 Task: Look for space in Haikou, China from 11th June, 2023 to 15th June, 2023 for 2 adults in price range Rs.7000 to Rs.16000. Place can be private room with 1  bedroom having 2 beds and 1 bathroom. Property type can be house, flat, guest house, hotel. Booking option can be shelf check-in. Required host language is Chinese (Simplified).
Action: Mouse moved to (419, 112)
Screenshot: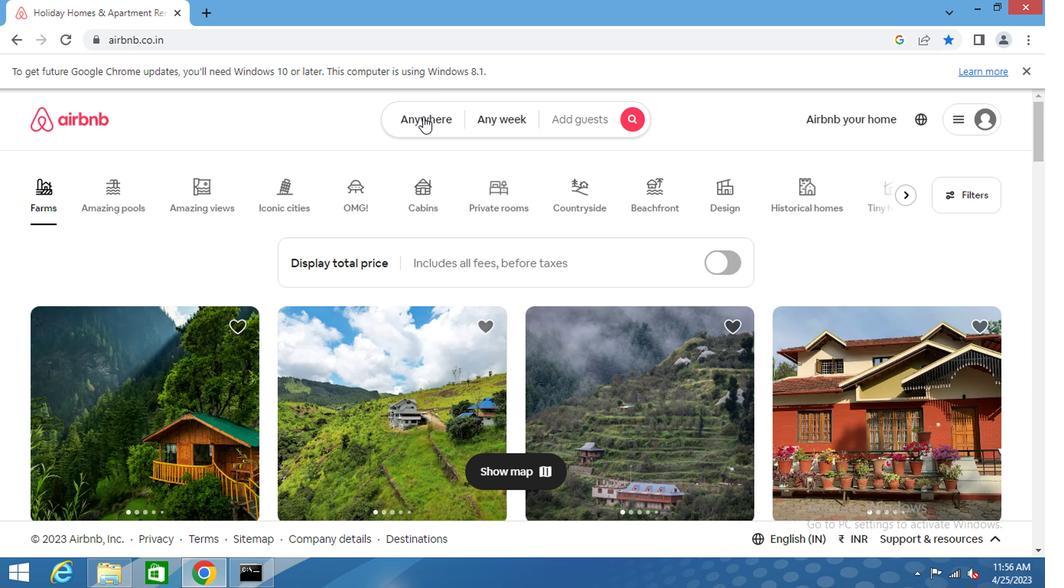 
Action: Mouse pressed left at (419, 112)
Screenshot: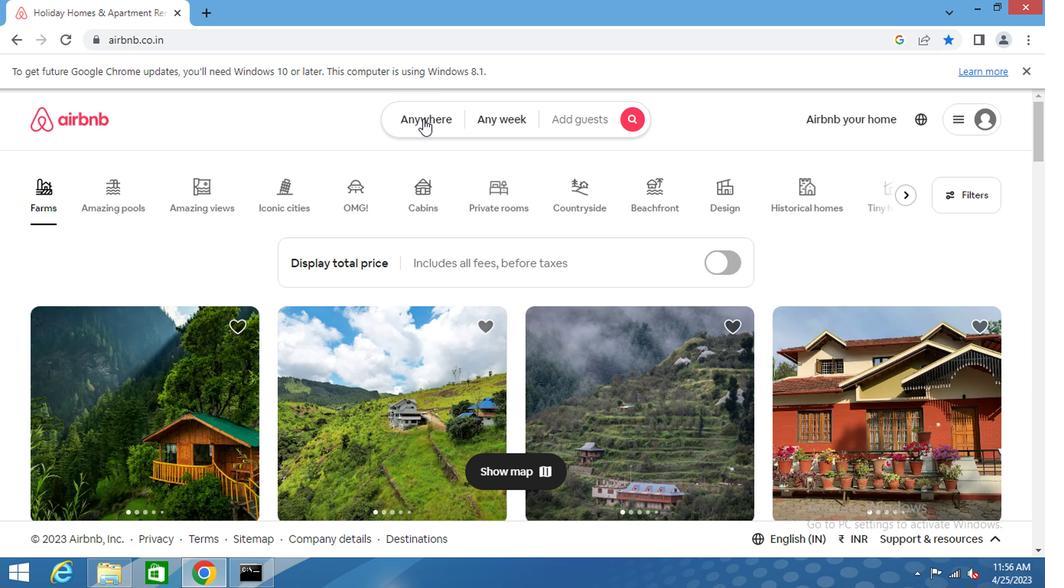 
Action: Mouse moved to (368, 160)
Screenshot: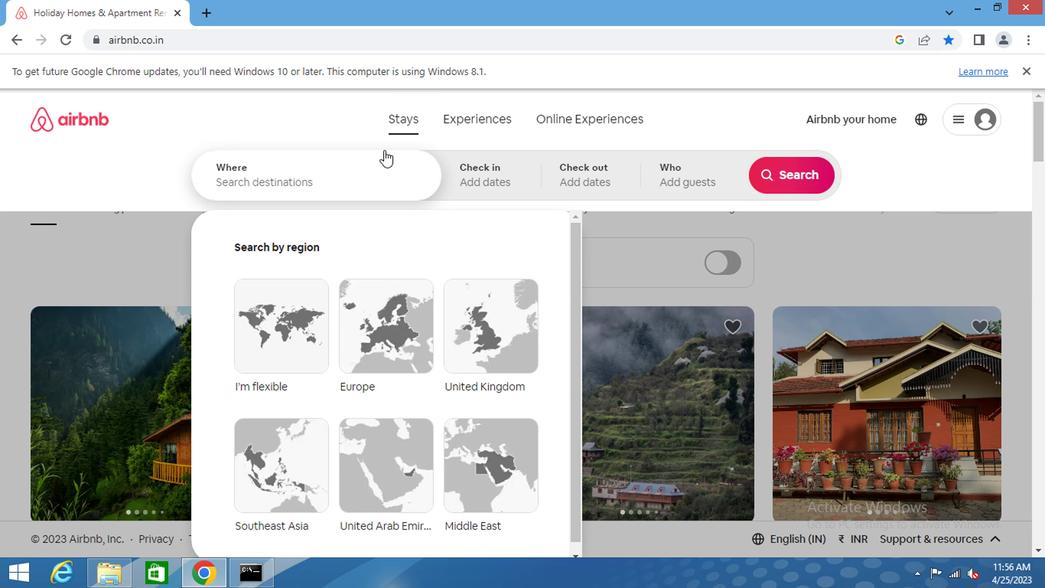 
Action: Mouse pressed left at (368, 160)
Screenshot: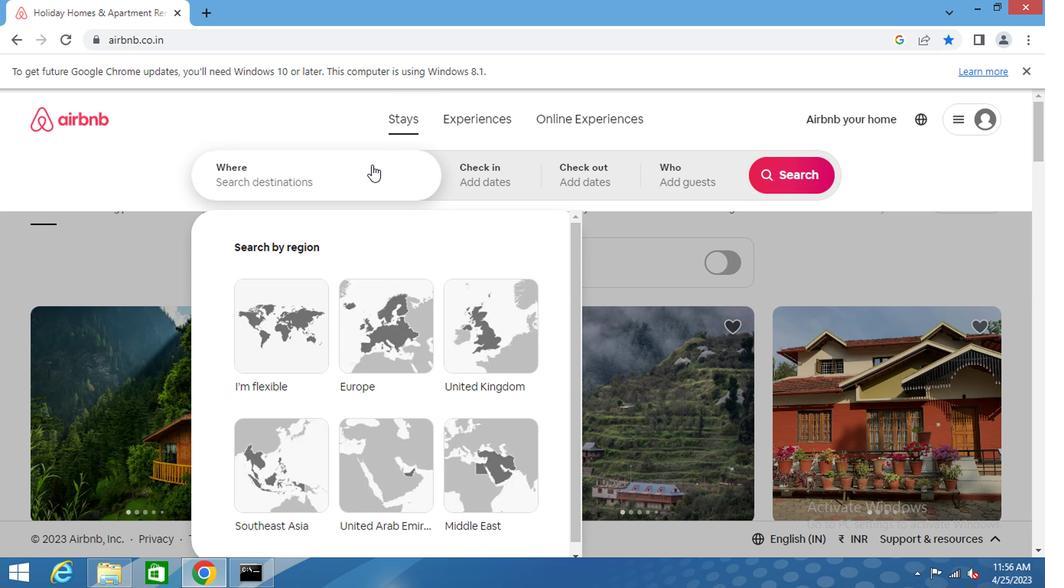 
Action: Mouse moved to (368, 165)
Screenshot: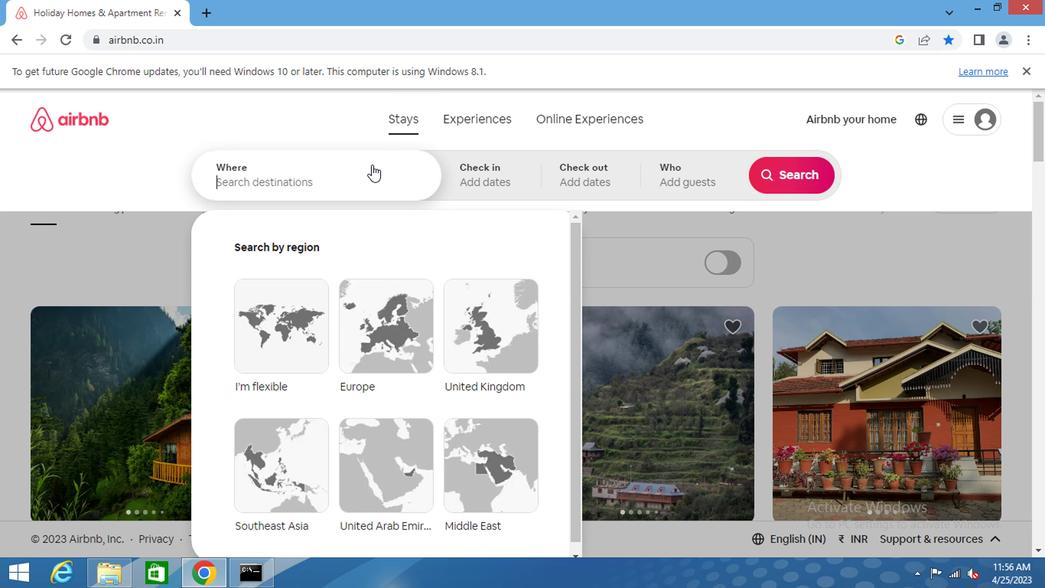 
Action: Key pressed haikou<Key.space>china<Key.enter>
Screenshot: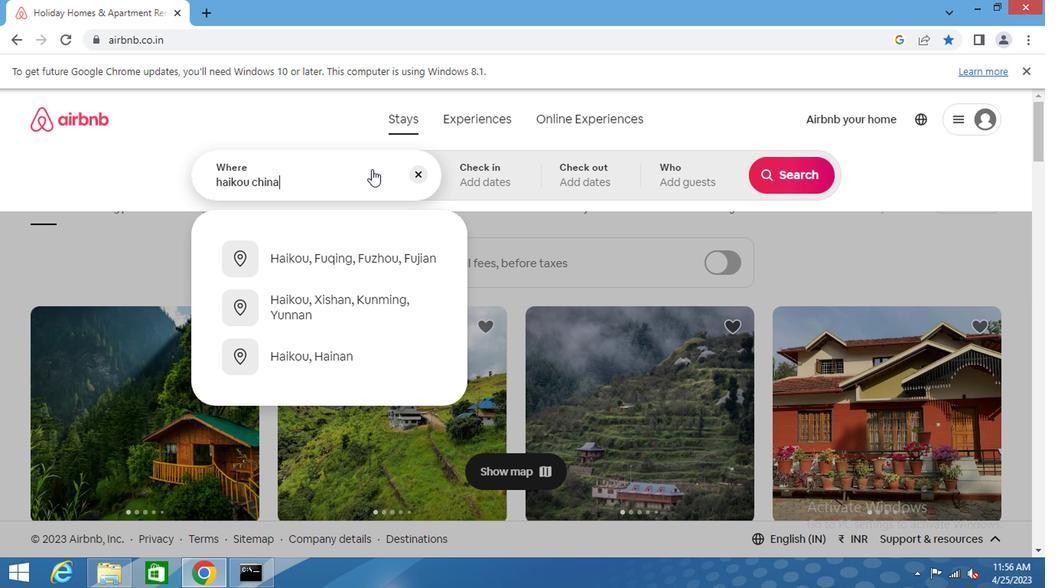 
Action: Mouse moved to (776, 296)
Screenshot: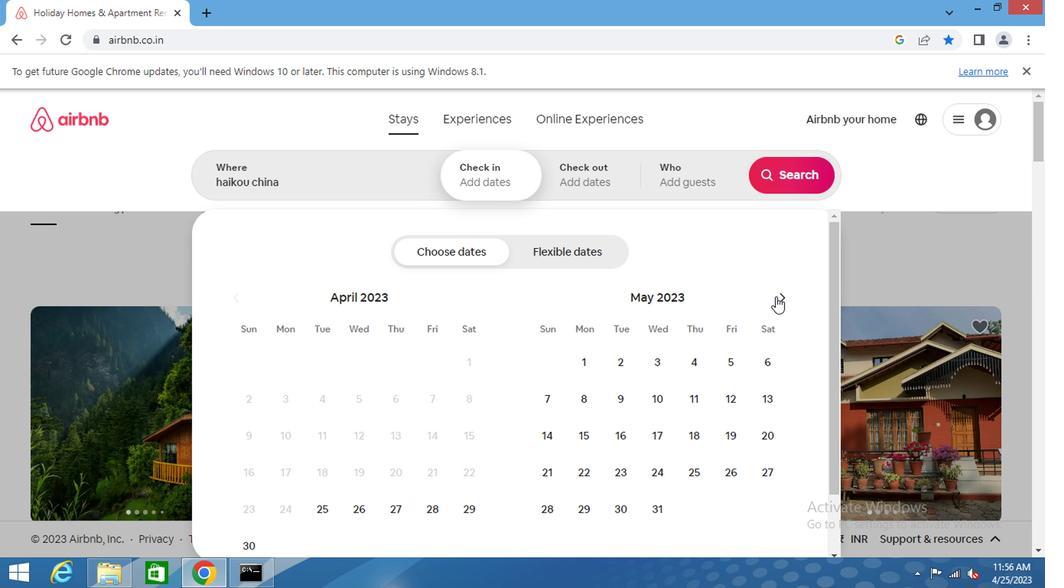 
Action: Mouse pressed left at (776, 296)
Screenshot: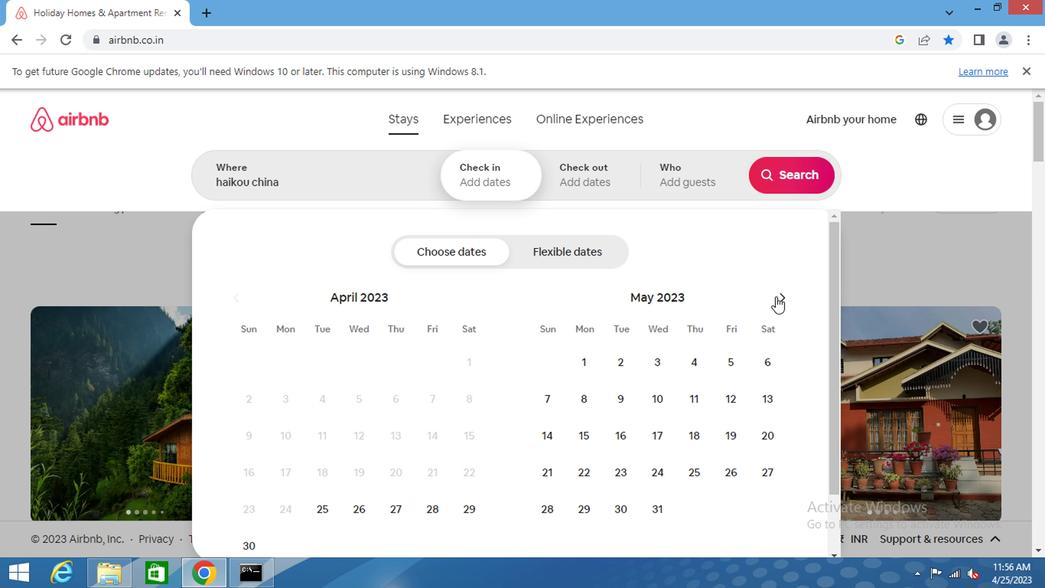 
Action: Mouse moved to (549, 452)
Screenshot: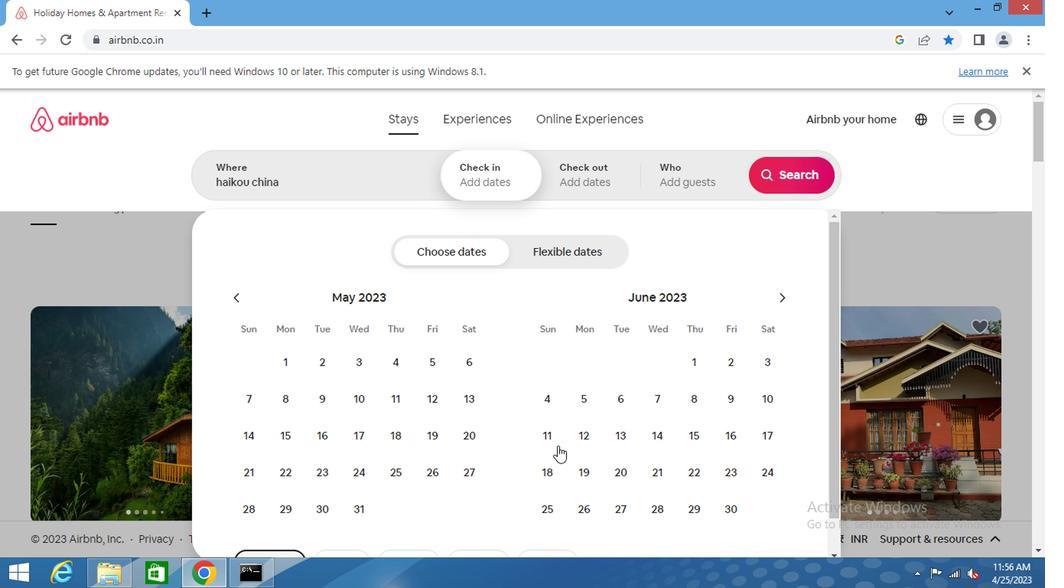 
Action: Mouse pressed left at (549, 452)
Screenshot: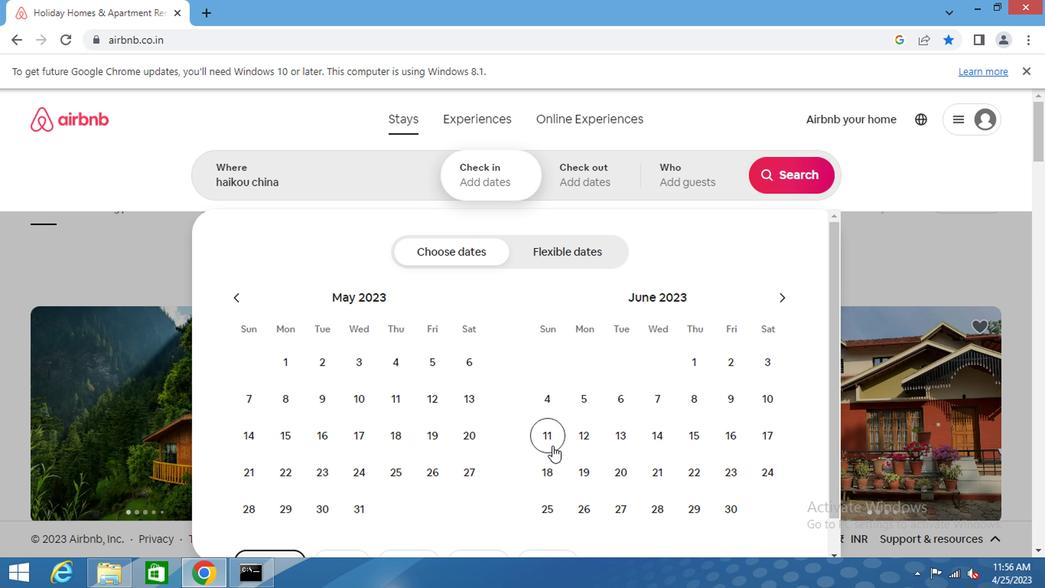 
Action: Mouse moved to (688, 443)
Screenshot: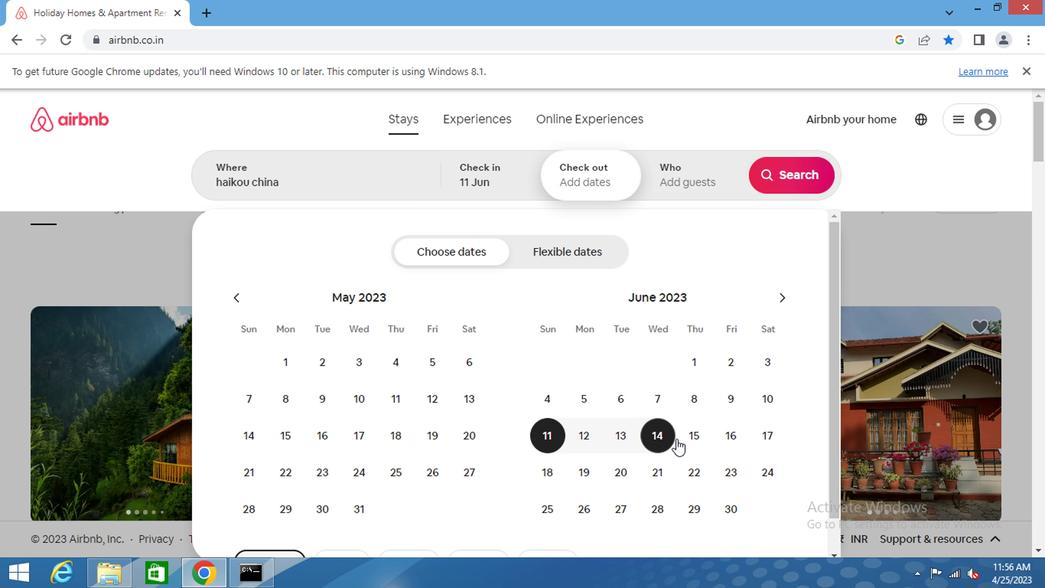 
Action: Mouse pressed left at (688, 443)
Screenshot: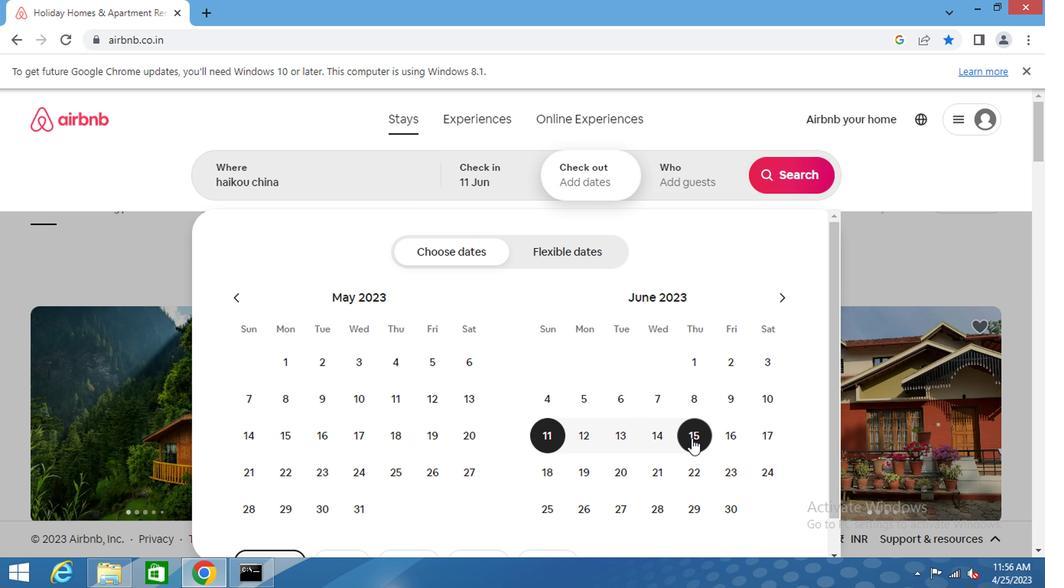 
Action: Mouse moved to (699, 175)
Screenshot: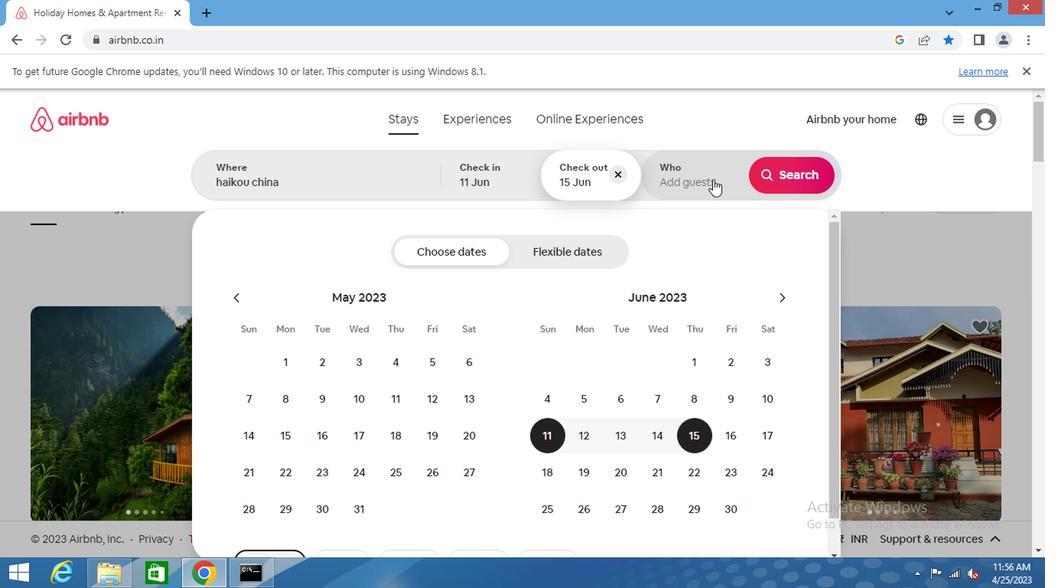 
Action: Mouse pressed left at (699, 175)
Screenshot: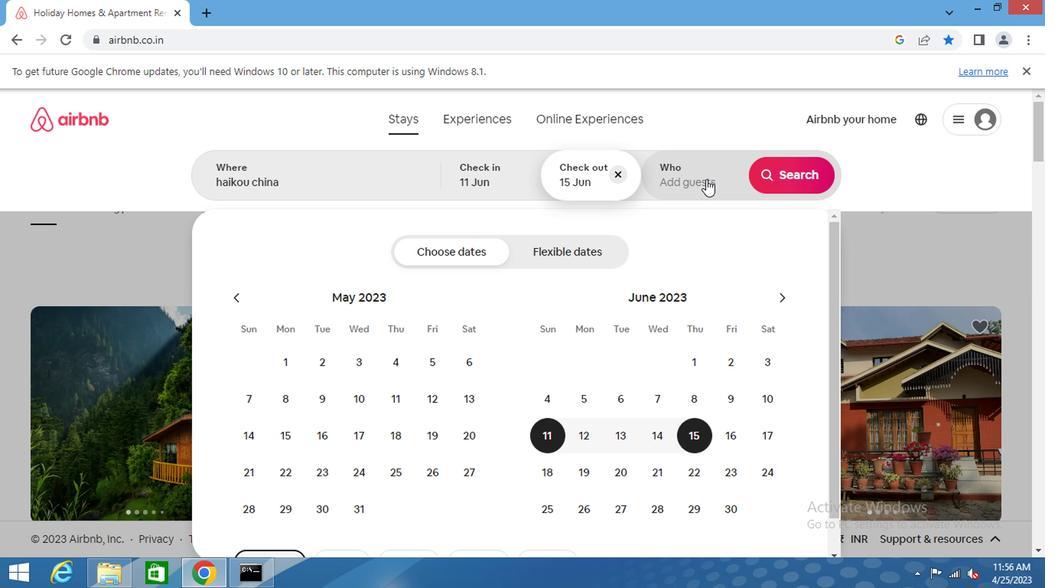 
Action: Mouse moved to (795, 257)
Screenshot: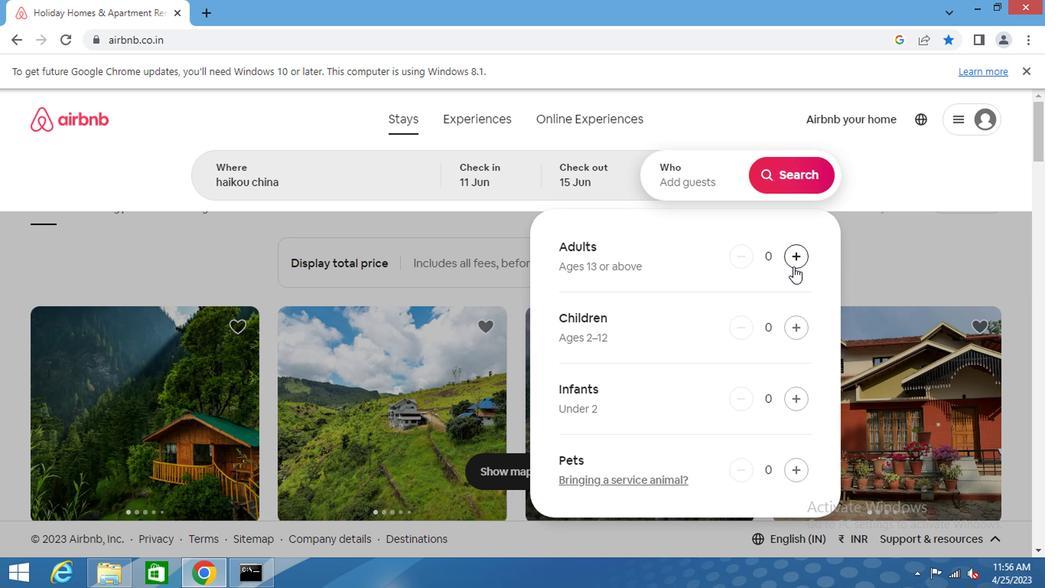 
Action: Mouse pressed left at (795, 257)
Screenshot: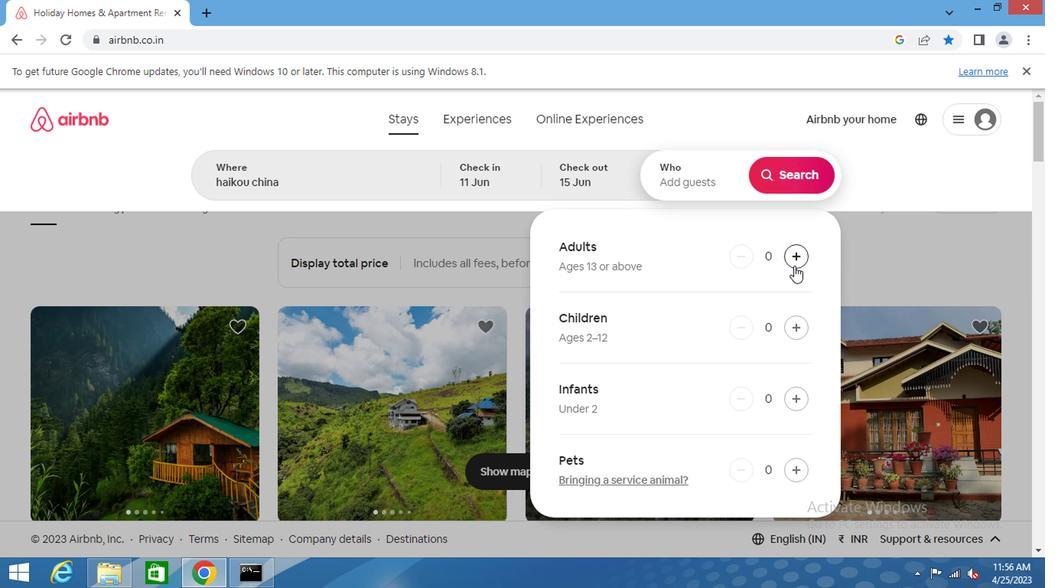 
Action: Mouse pressed left at (795, 257)
Screenshot: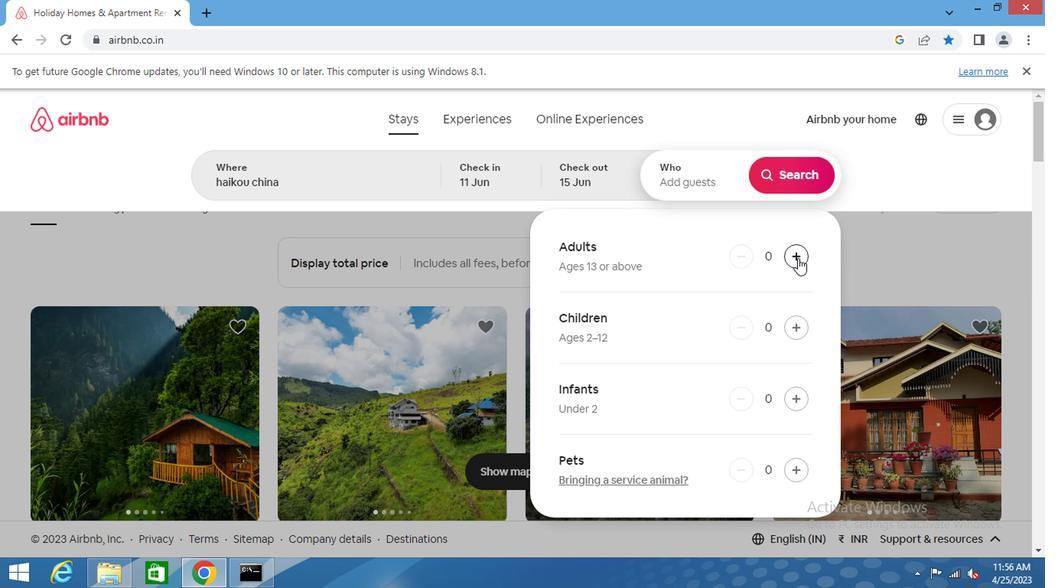 
Action: Mouse moved to (787, 184)
Screenshot: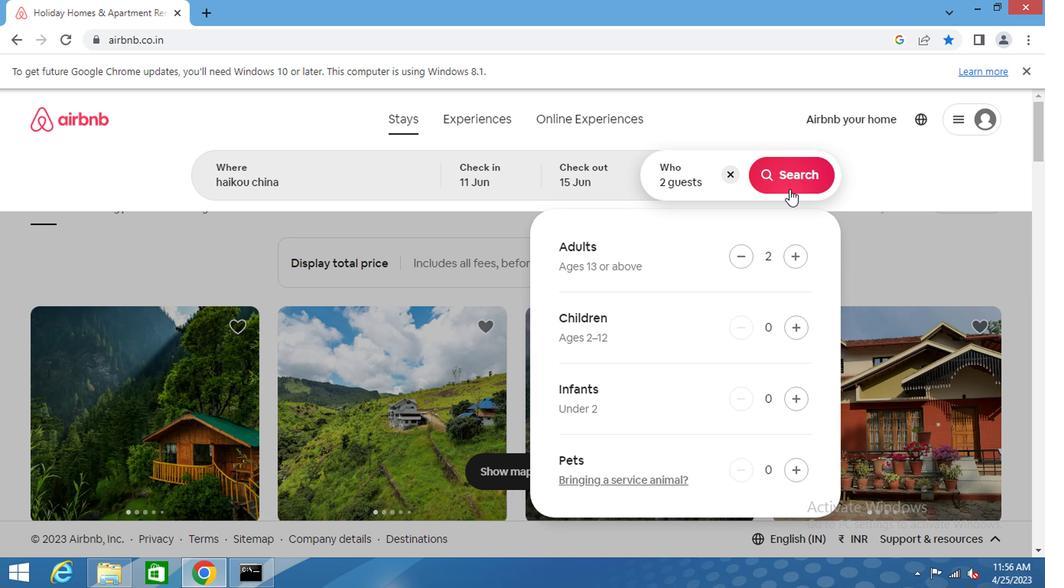 
Action: Mouse pressed left at (787, 184)
Screenshot: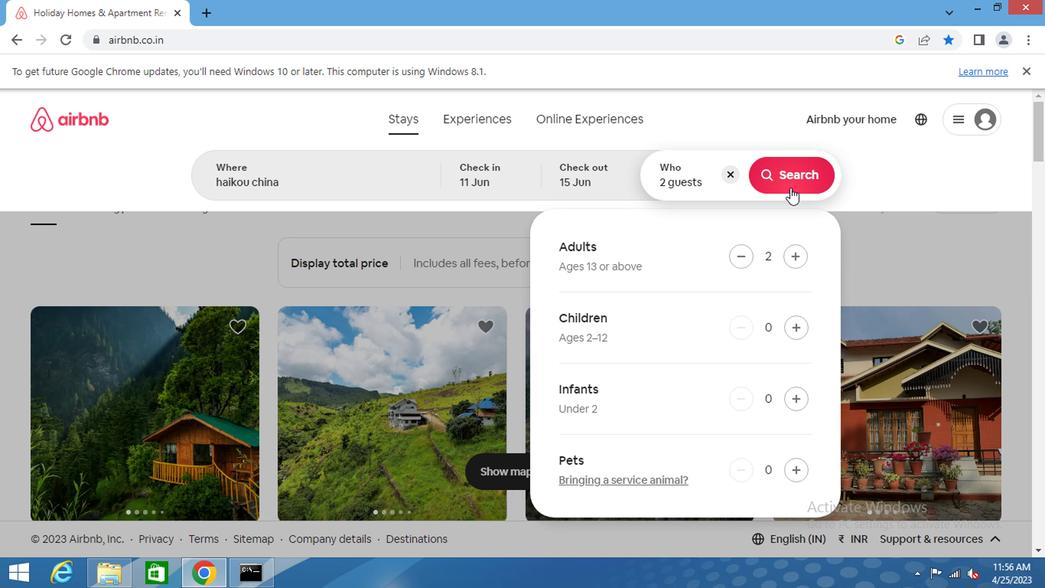 
Action: Mouse moved to (960, 174)
Screenshot: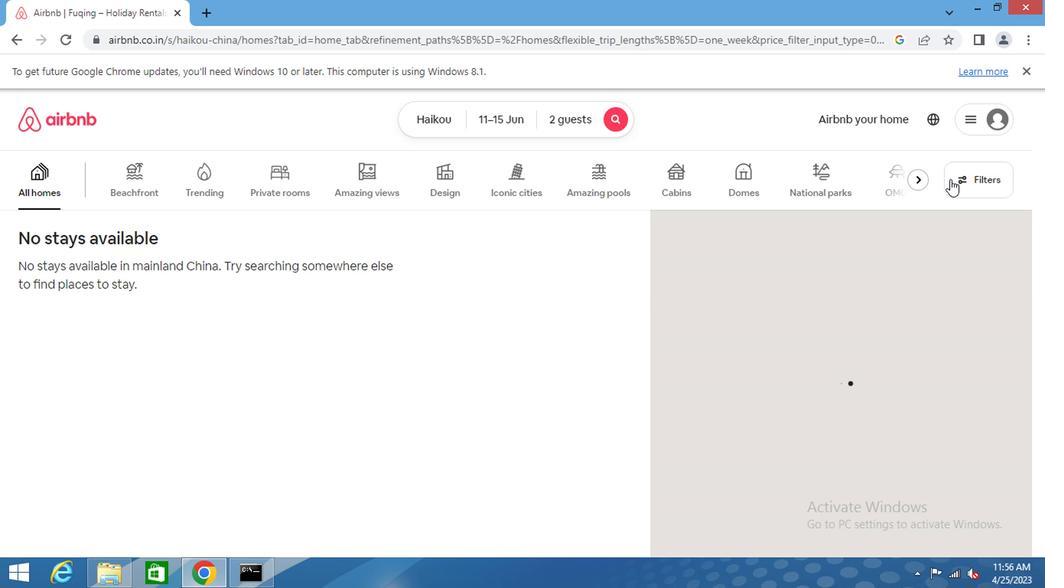 
Action: Mouse pressed left at (960, 174)
Screenshot: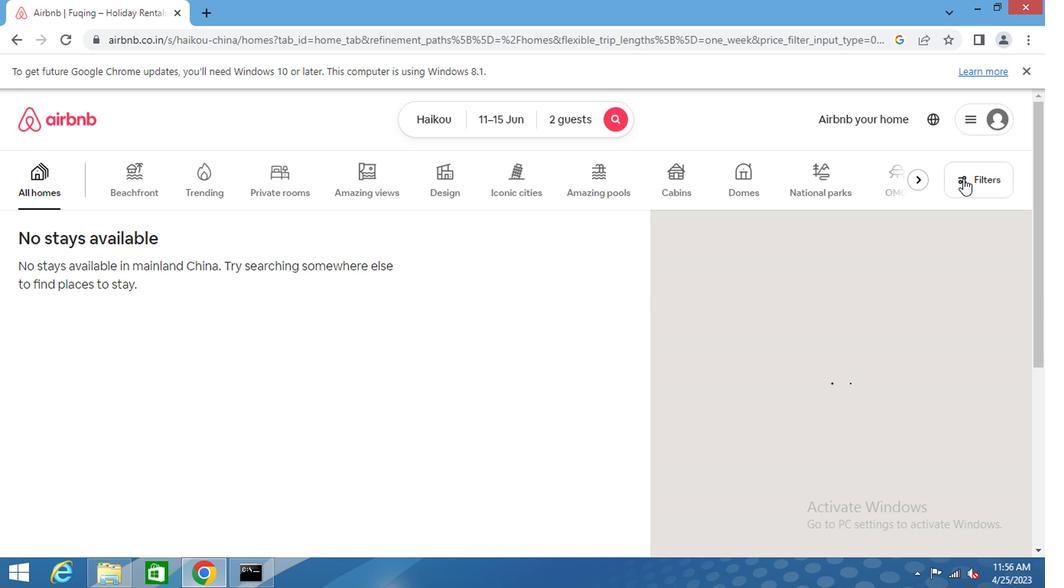 
Action: Mouse moved to (361, 276)
Screenshot: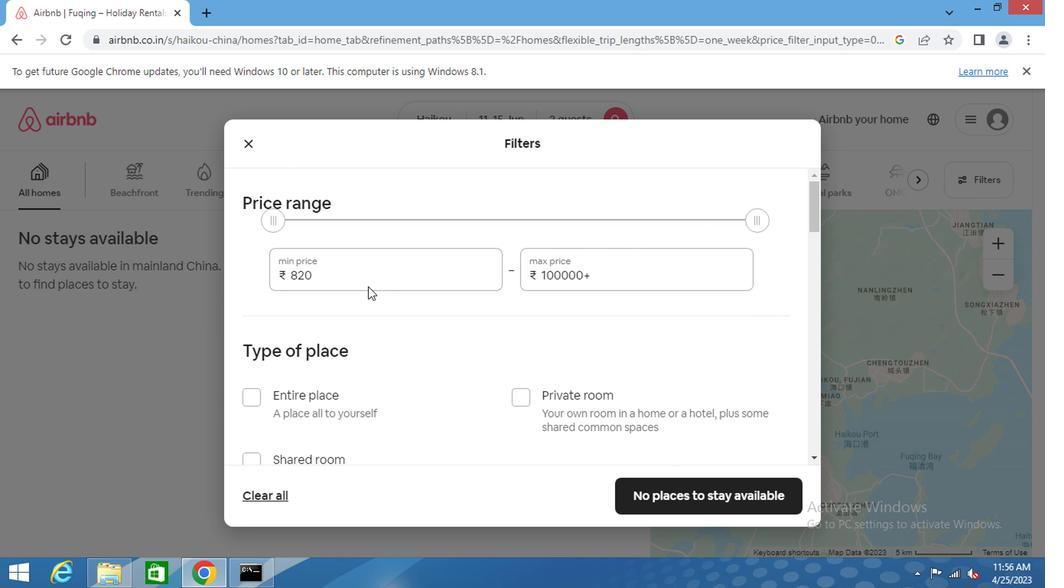 
Action: Mouse pressed left at (361, 276)
Screenshot: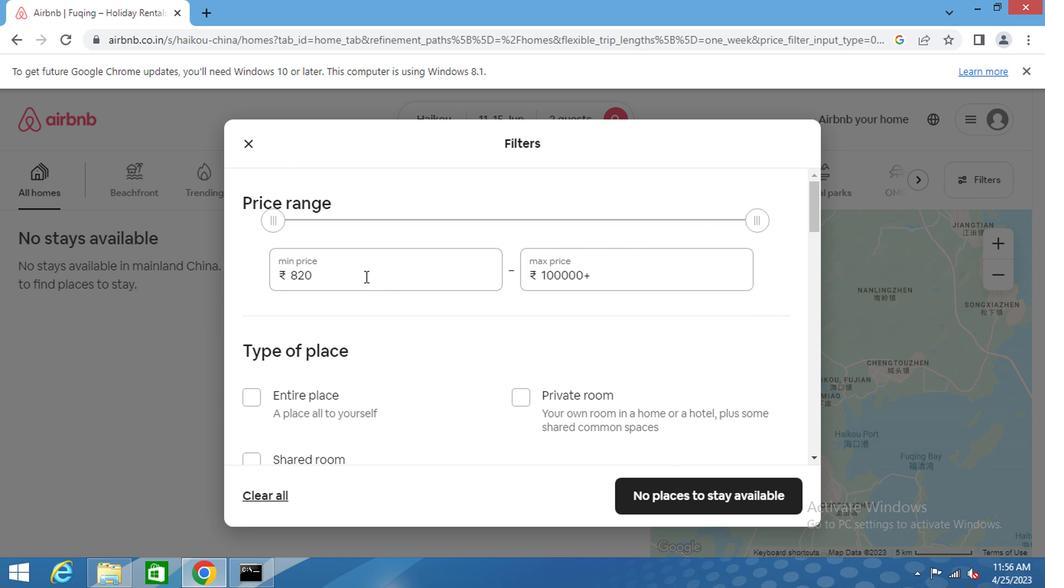 
Action: Mouse pressed left at (361, 276)
Screenshot: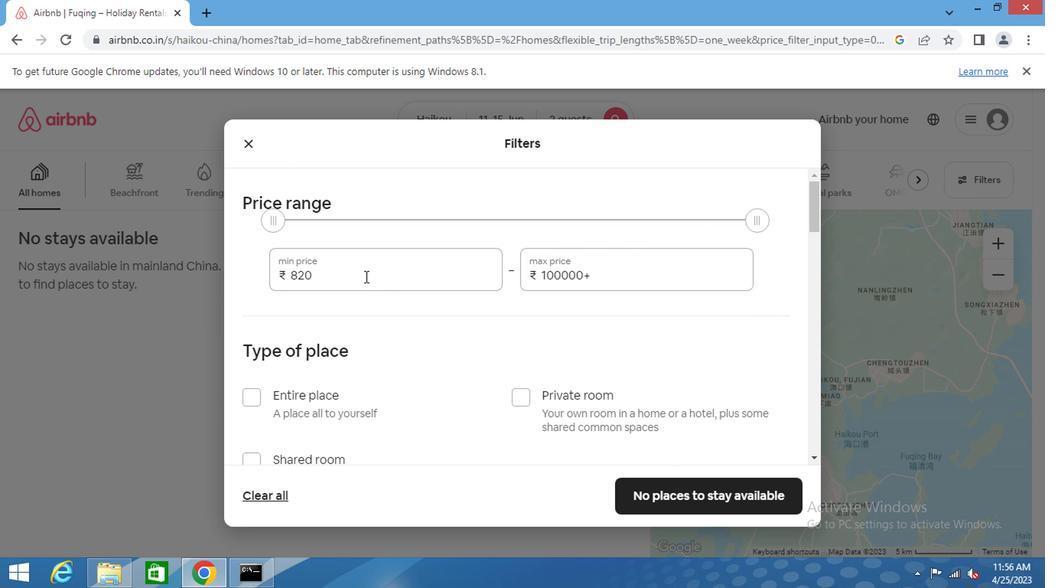 
Action: Key pressed 7000<Key.tab>16<Key.backspace><Key.backspace><Key.backspace><Key.backspace><Key.backspace><Key.backspace>6000
Screenshot: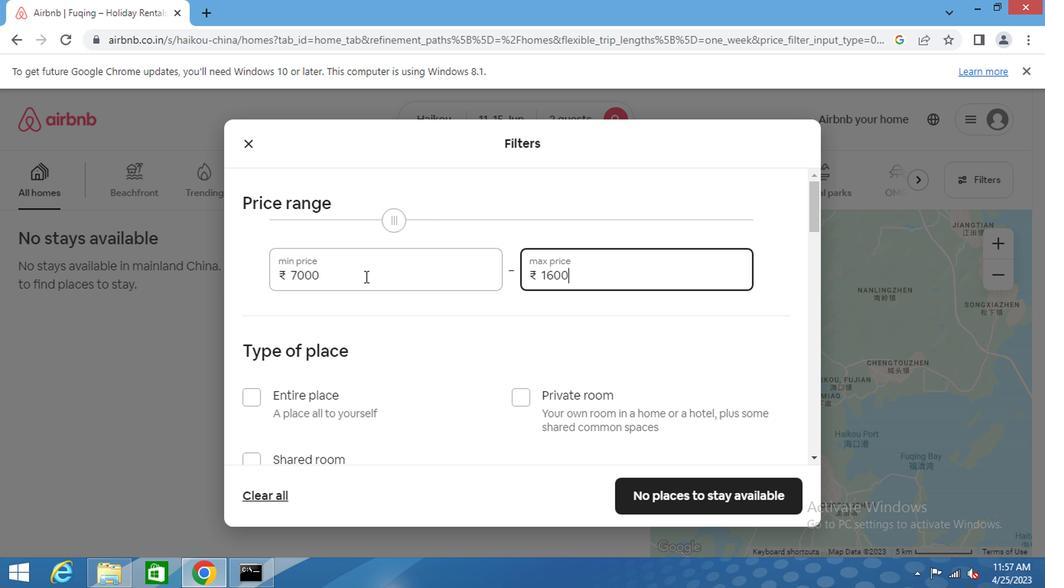 
Action: Mouse moved to (526, 407)
Screenshot: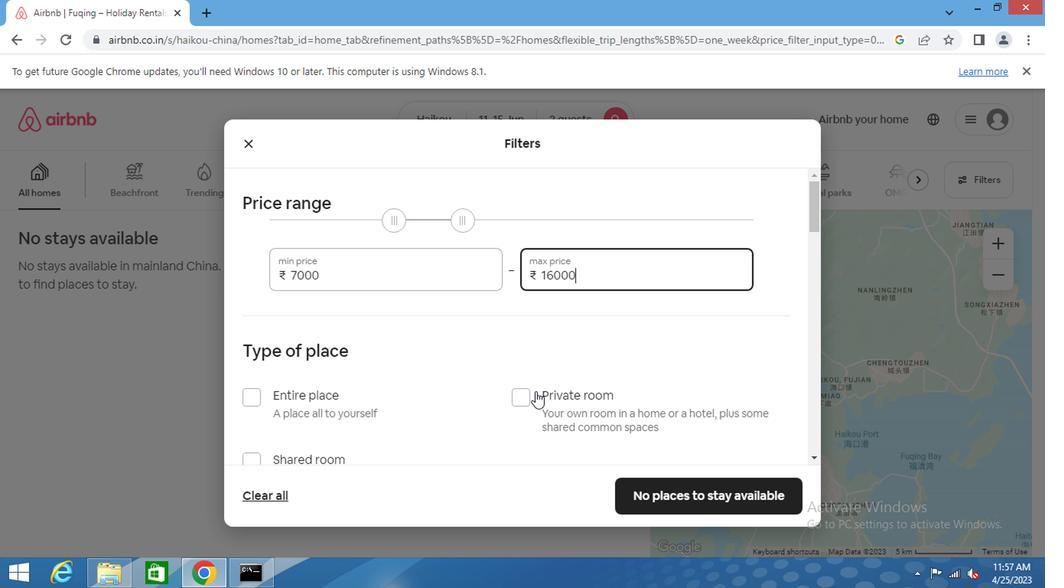 
Action: Mouse pressed left at (526, 407)
Screenshot: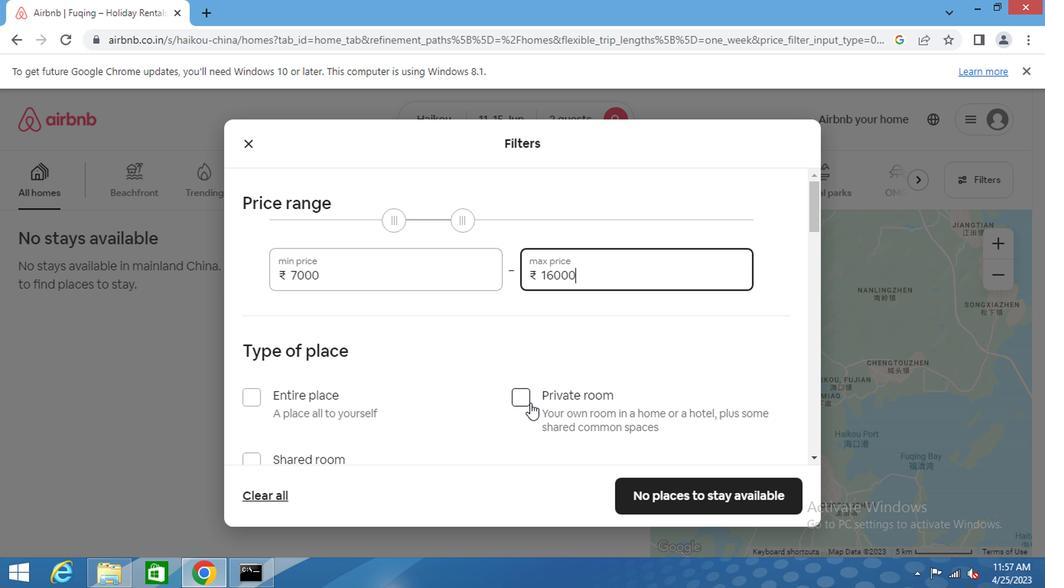 
Action: Mouse moved to (460, 317)
Screenshot: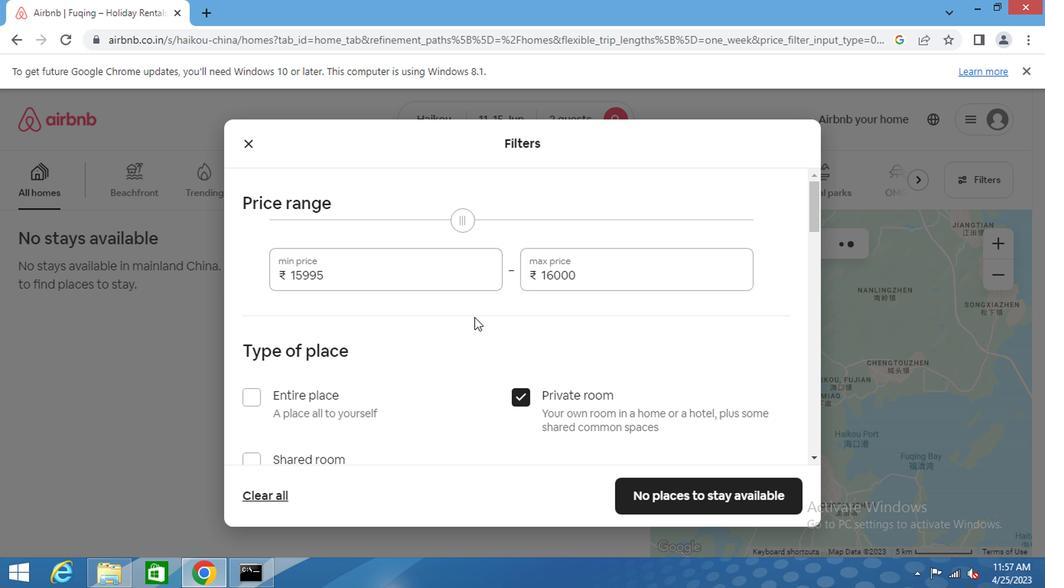 
Action: Mouse scrolled (460, 315) with delta (0, -1)
Screenshot: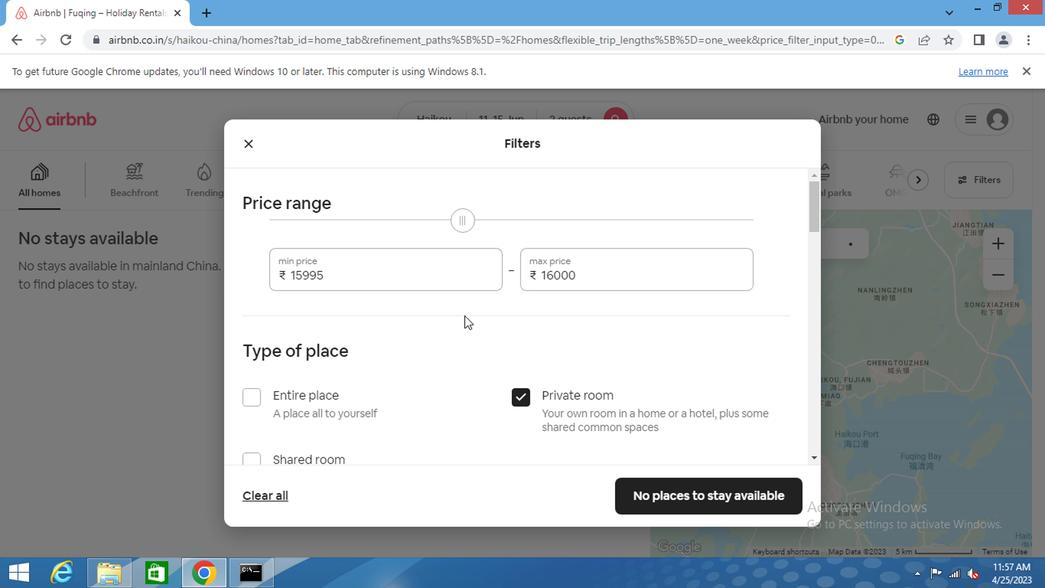 
Action: Mouse scrolled (460, 315) with delta (0, -1)
Screenshot: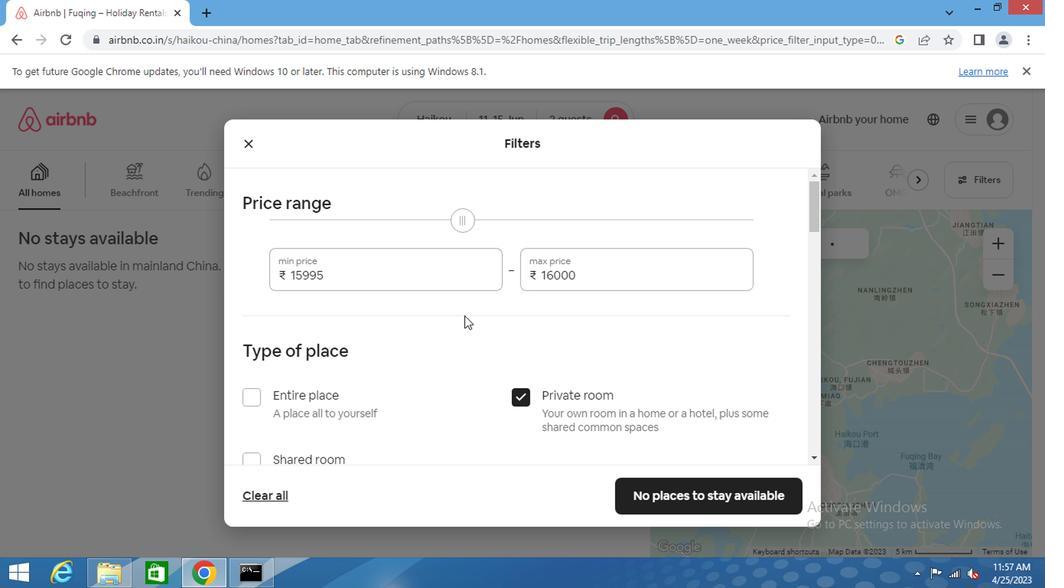 
Action: Mouse scrolled (460, 315) with delta (0, -1)
Screenshot: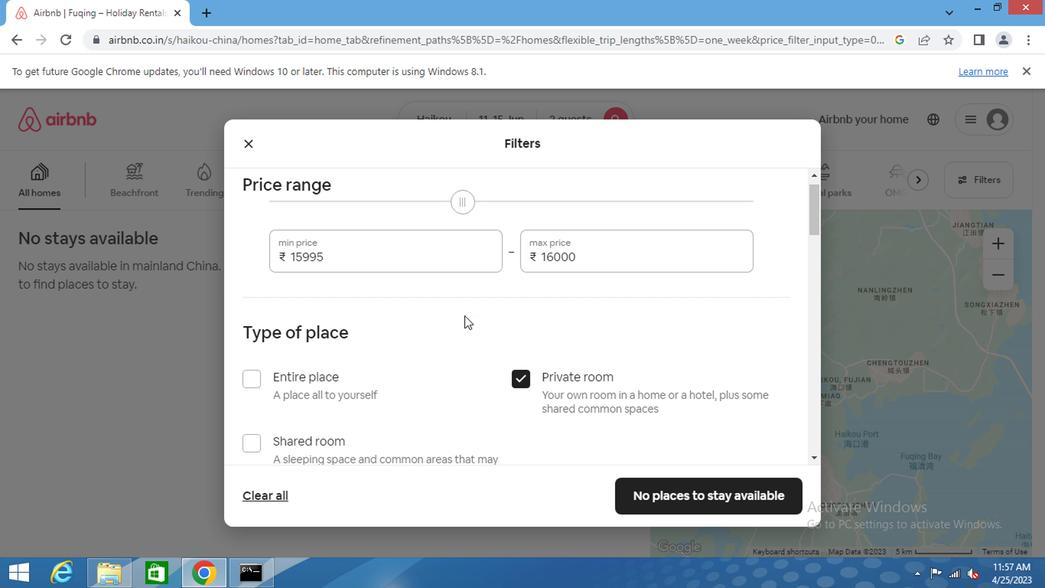 
Action: Mouse moved to (342, 413)
Screenshot: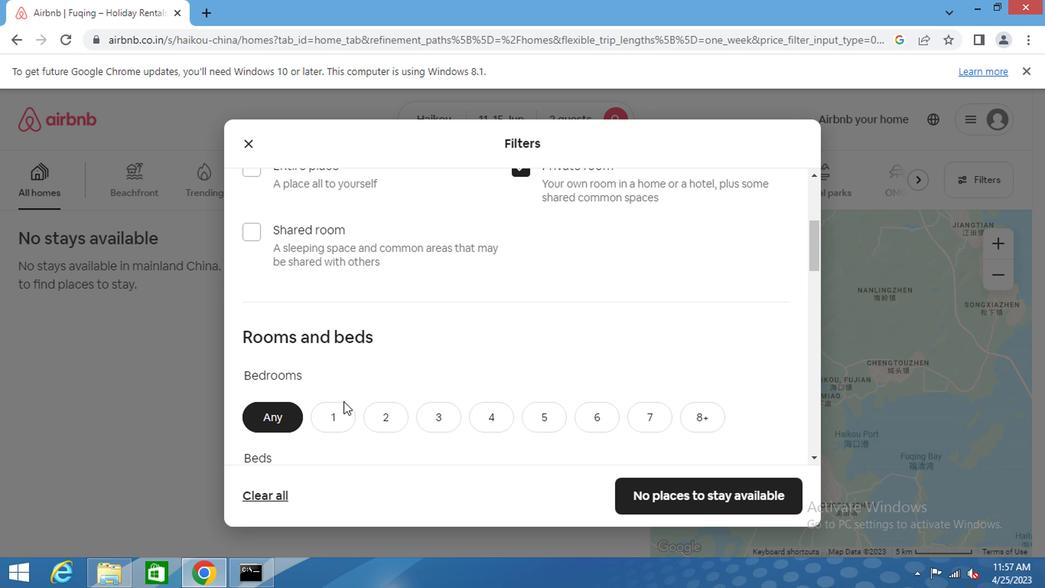 
Action: Mouse pressed left at (342, 413)
Screenshot: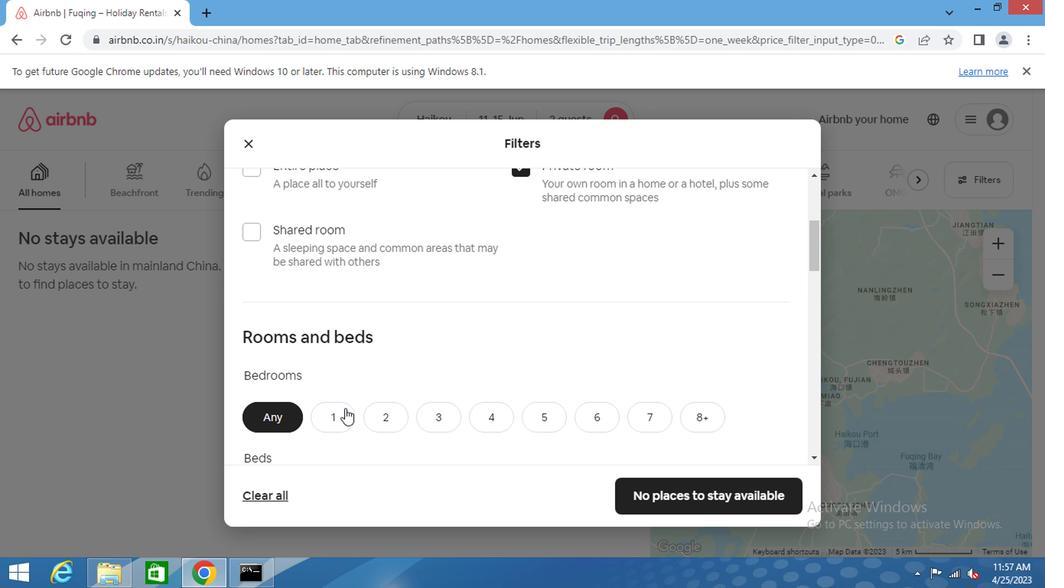 
Action: Mouse moved to (342, 336)
Screenshot: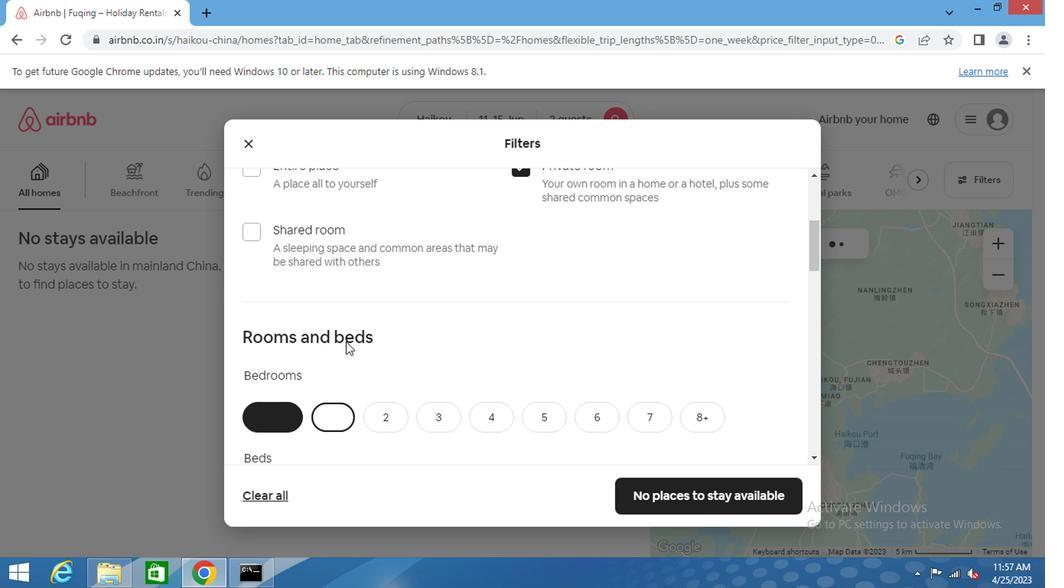 
Action: Mouse scrolled (342, 334) with delta (0, -1)
Screenshot: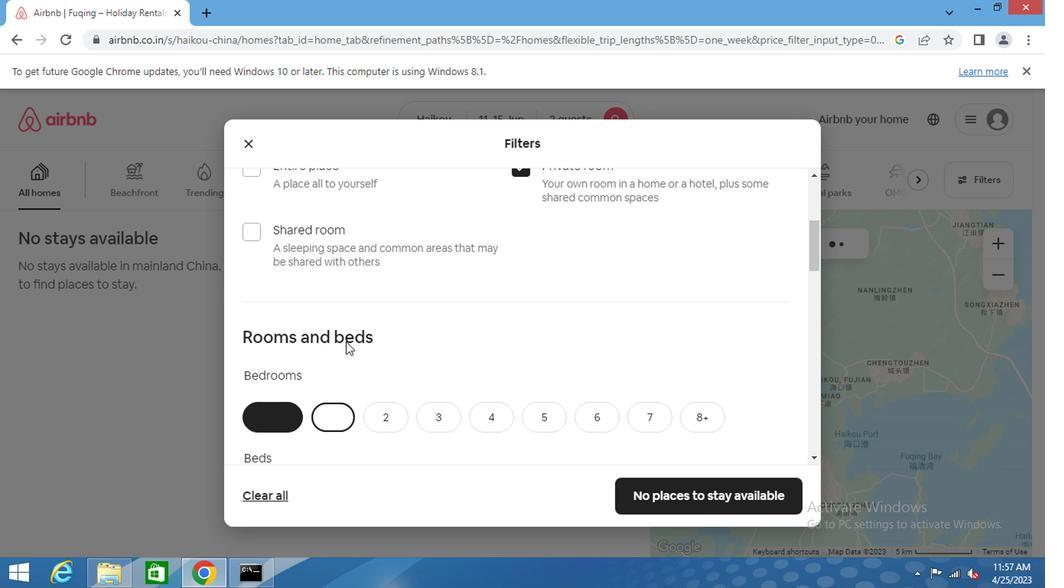 
Action: Mouse moved to (342, 334)
Screenshot: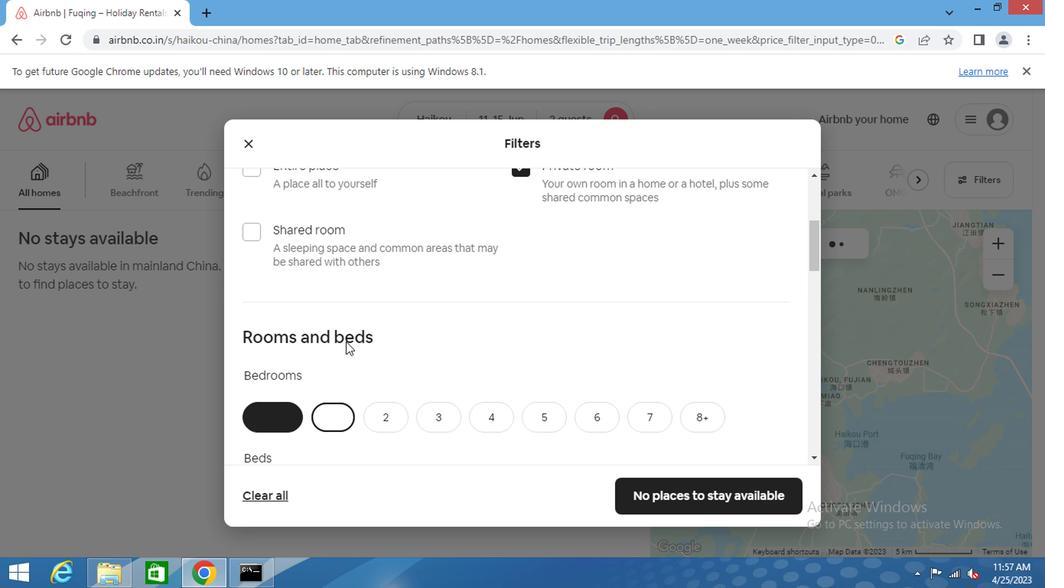 
Action: Mouse scrolled (342, 334) with delta (0, 0)
Screenshot: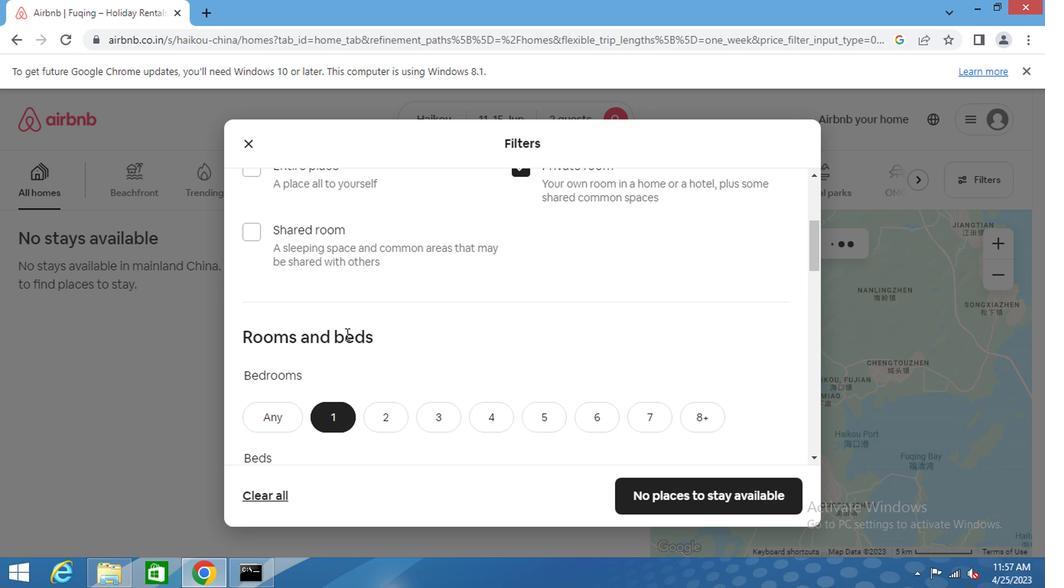 
Action: Mouse scrolled (342, 334) with delta (0, 0)
Screenshot: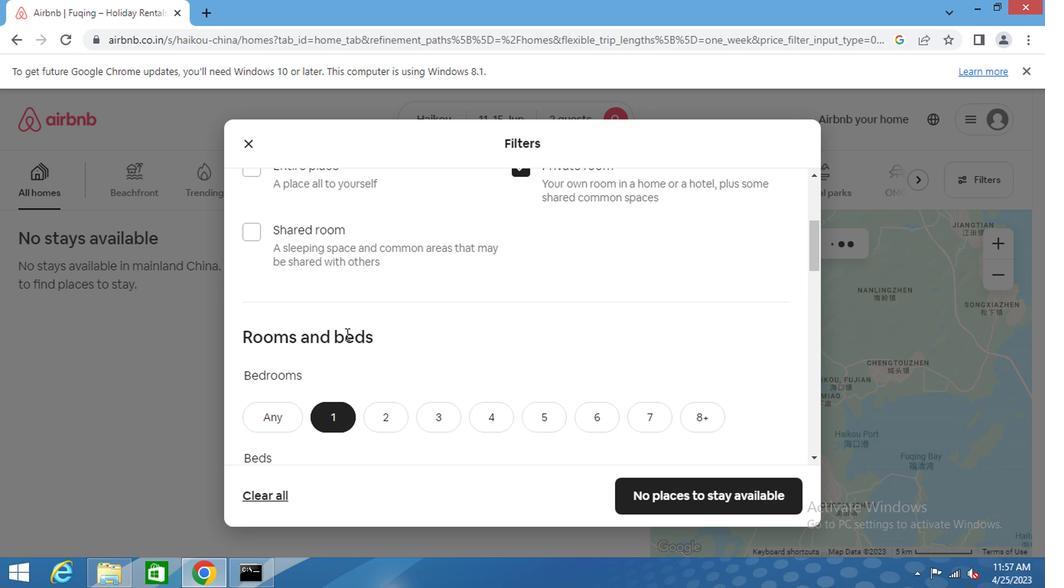 
Action: Mouse moved to (381, 273)
Screenshot: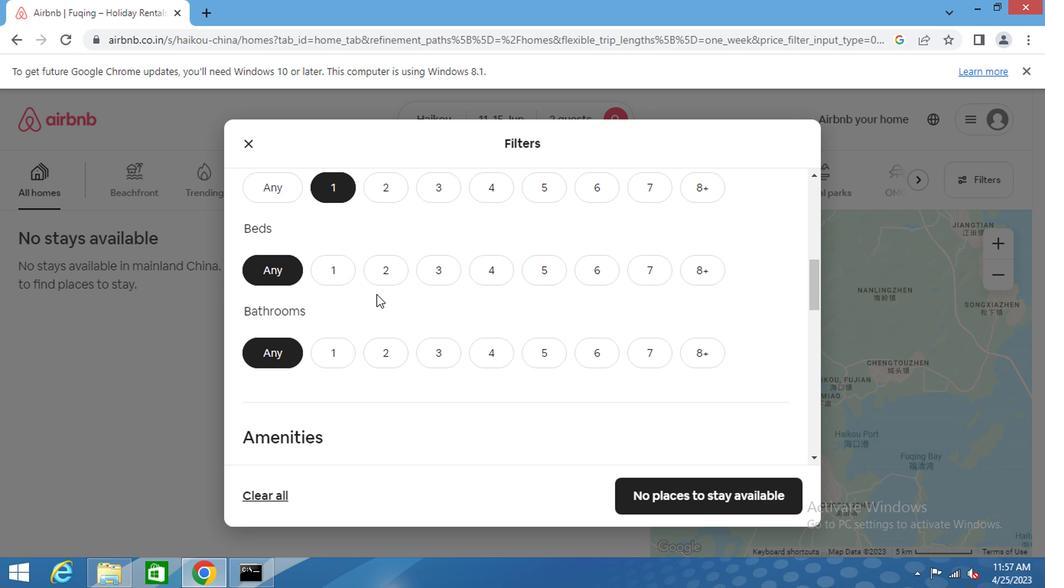 
Action: Mouse pressed left at (381, 273)
Screenshot: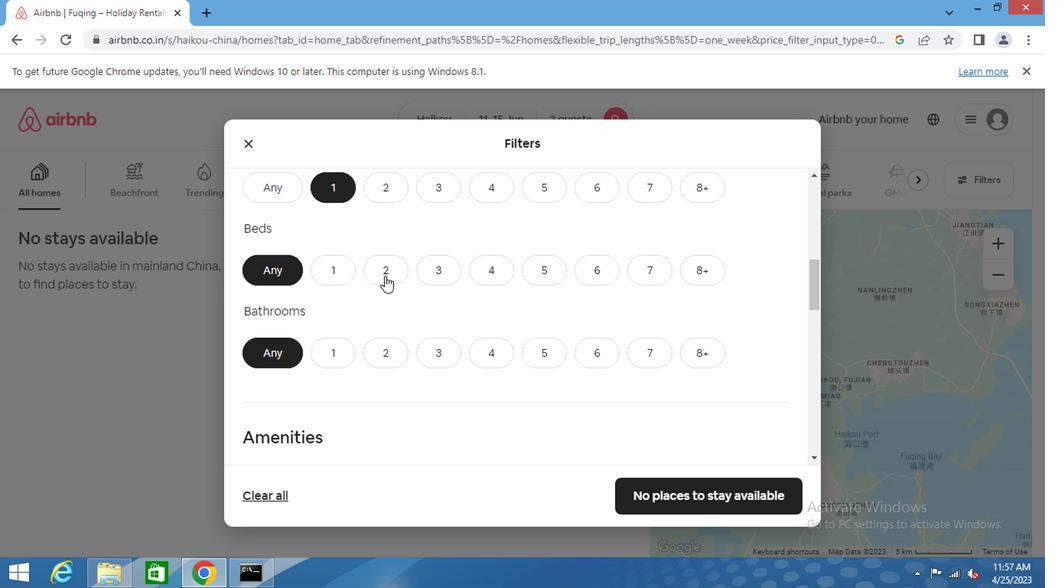 
Action: Mouse moved to (328, 361)
Screenshot: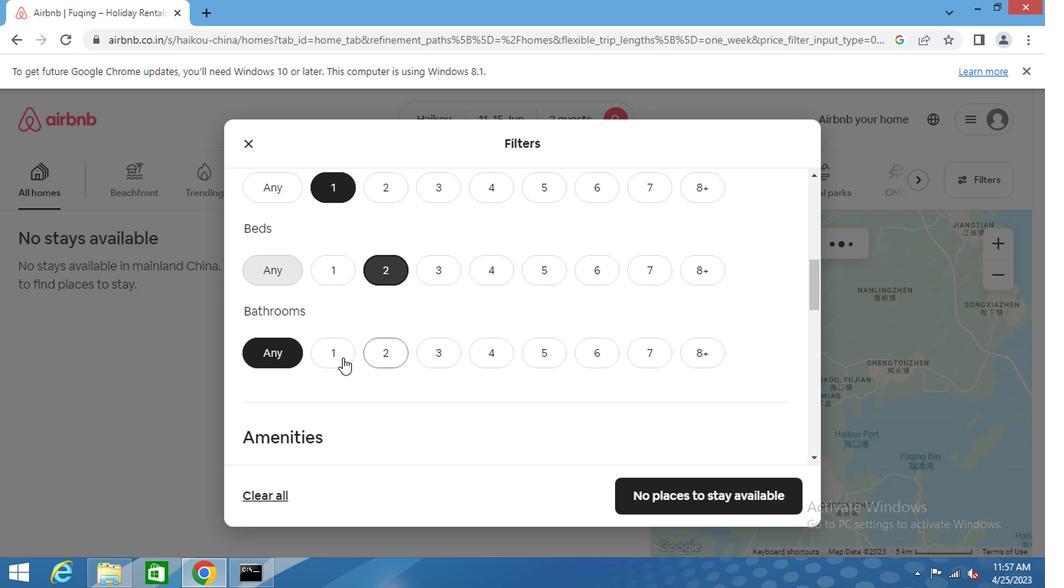 
Action: Mouse pressed left at (328, 361)
Screenshot: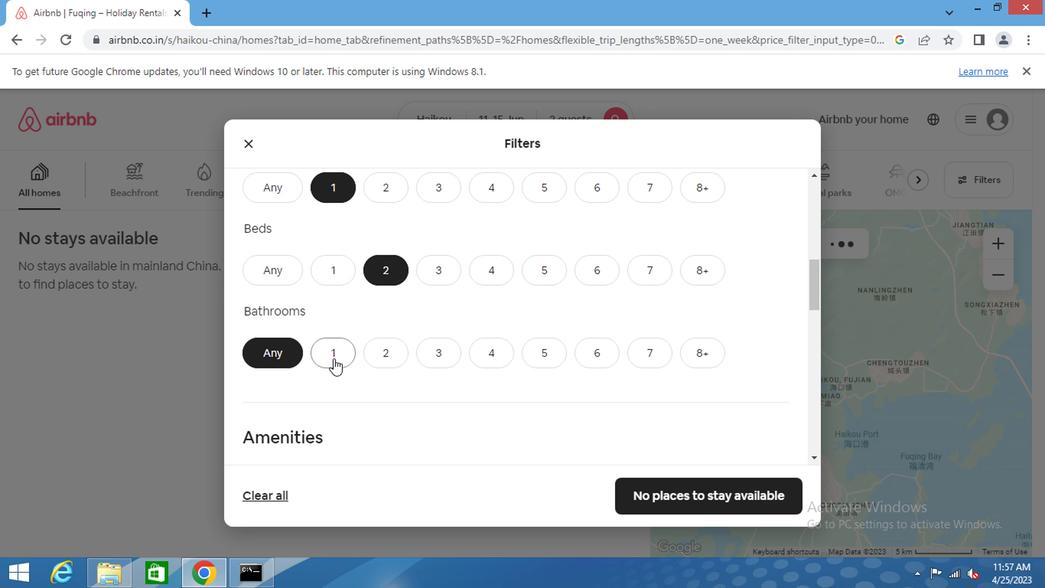 
Action: Mouse moved to (339, 358)
Screenshot: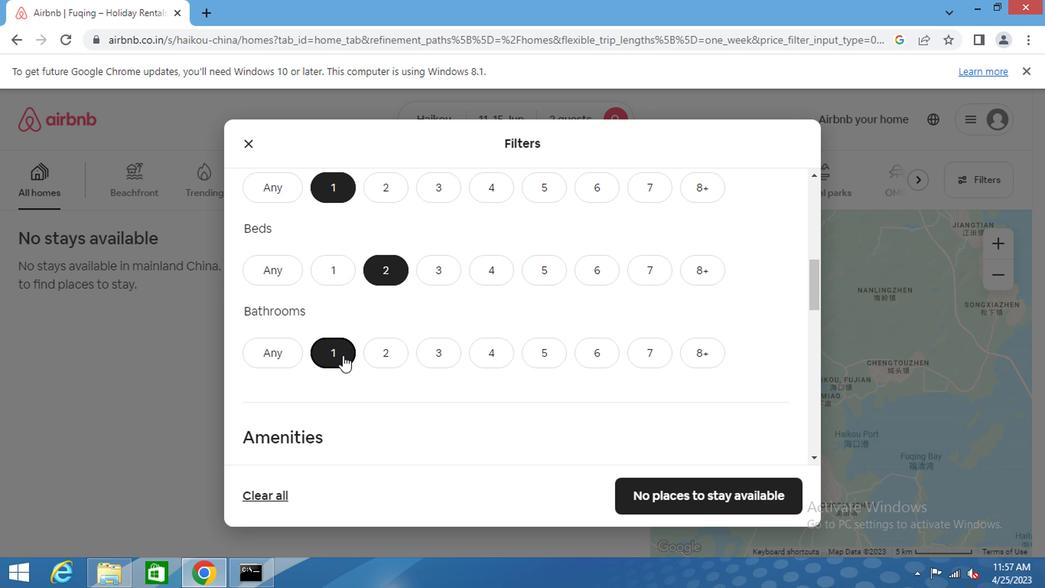 
Action: Mouse scrolled (339, 357) with delta (0, -1)
Screenshot: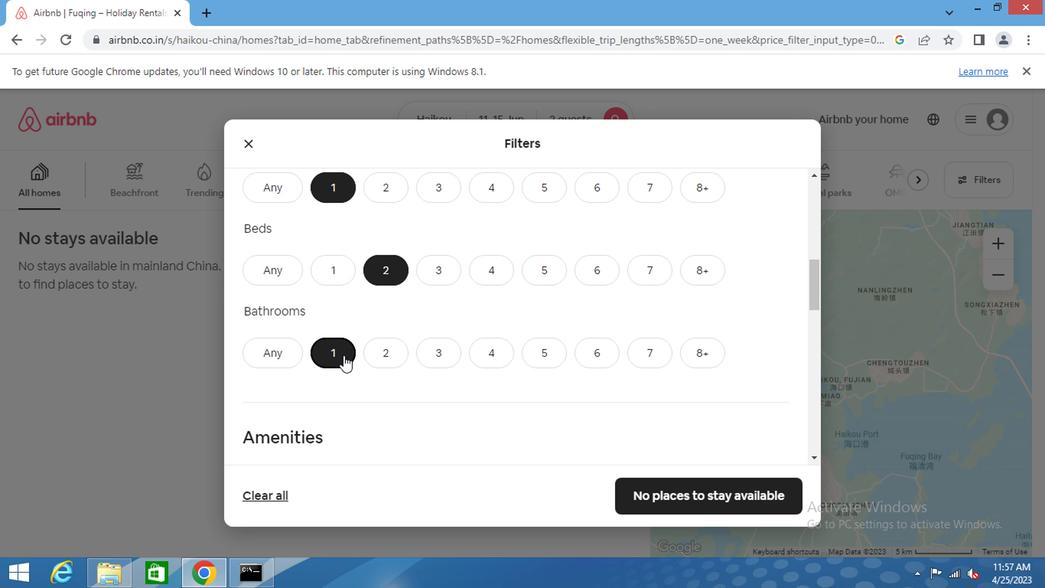 
Action: Mouse moved to (340, 358)
Screenshot: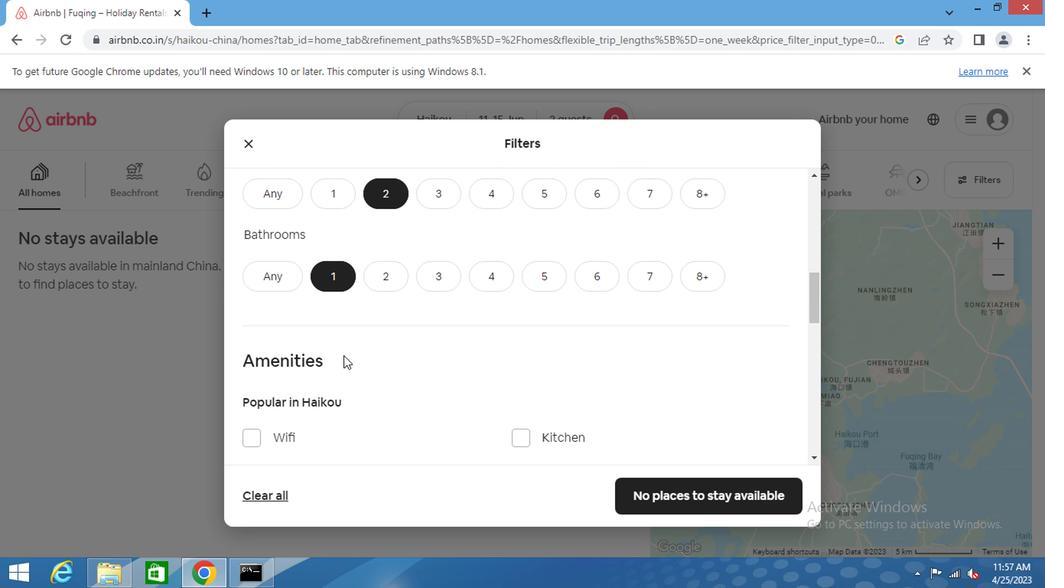 
Action: Mouse scrolled (340, 357) with delta (0, -1)
Screenshot: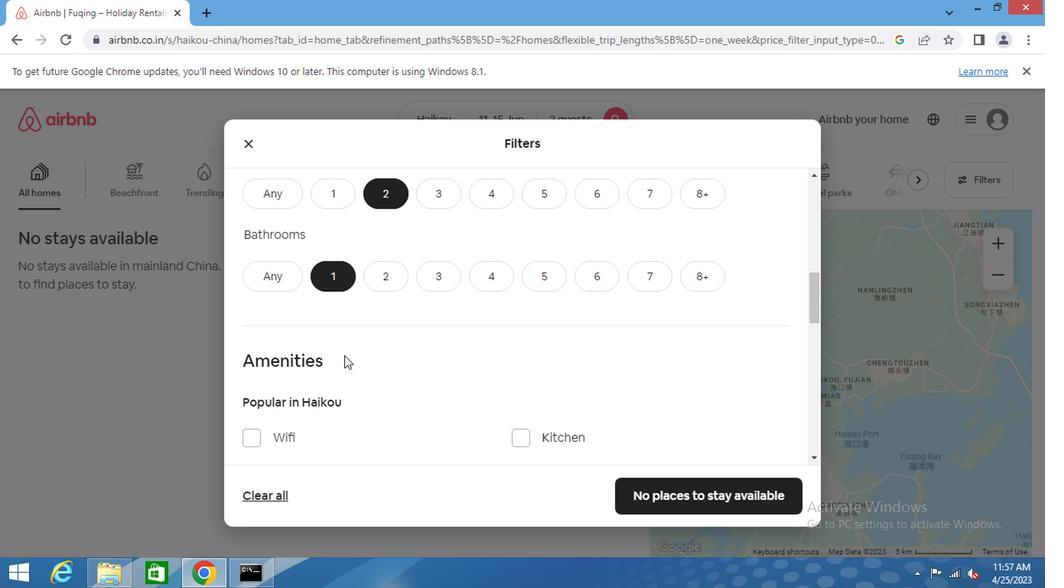 
Action: Mouse moved to (321, 358)
Screenshot: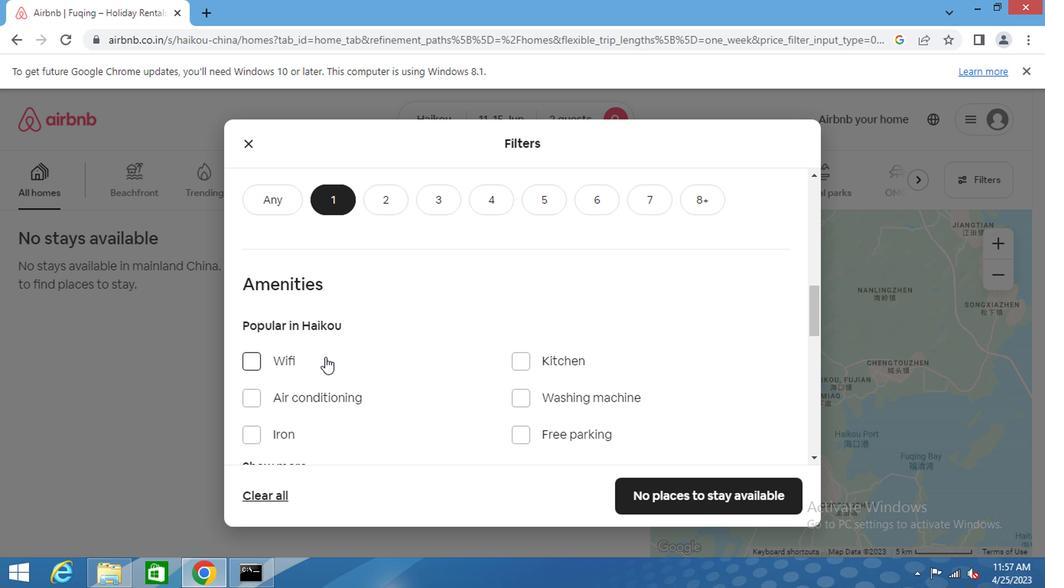 
Action: Mouse scrolled (321, 360) with delta (0, 1)
Screenshot: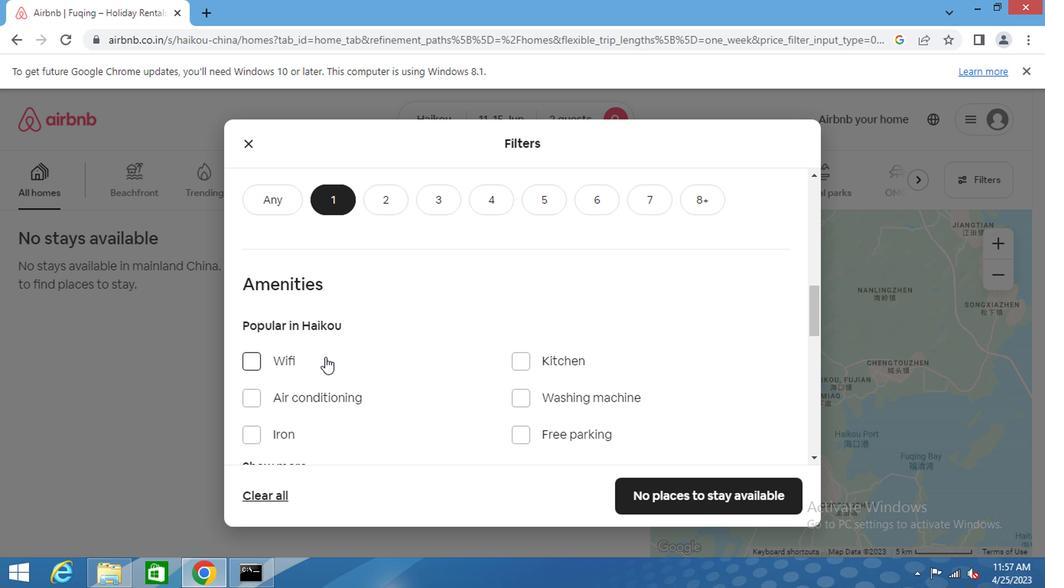 
Action: Mouse scrolled (321, 360) with delta (0, 1)
Screenshot: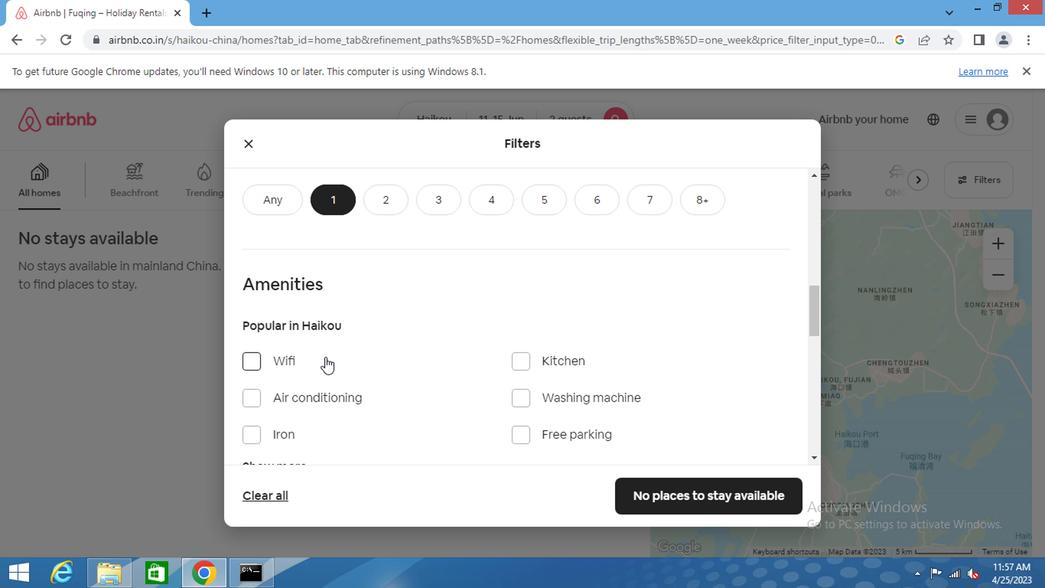
Action: Mouse scrolled (321, 358) with delta (0, 0)
Screenshot: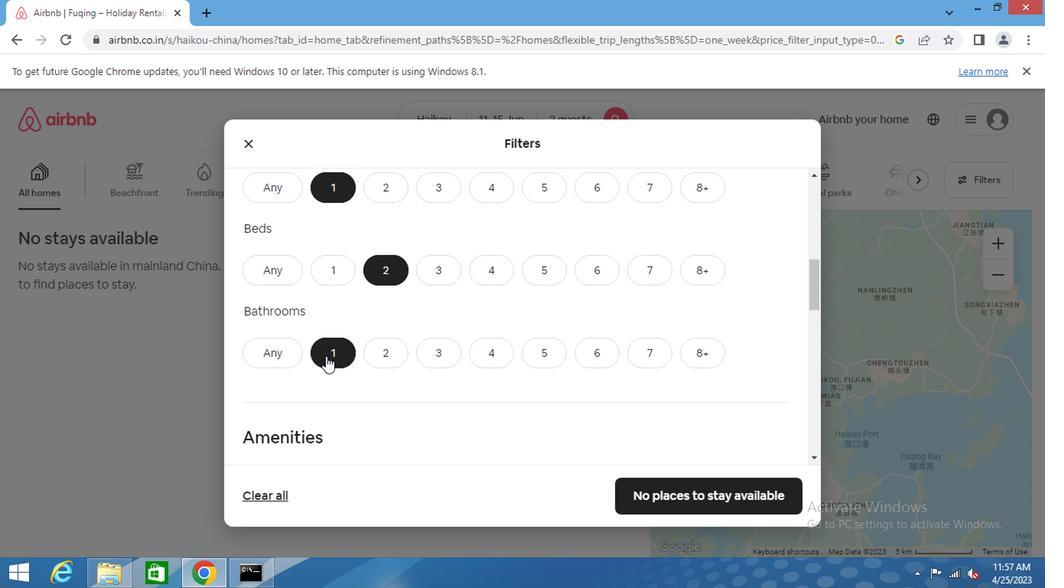 
Action: Mouse scrolled (321, 358) with delta (0, 0)
Screenshot: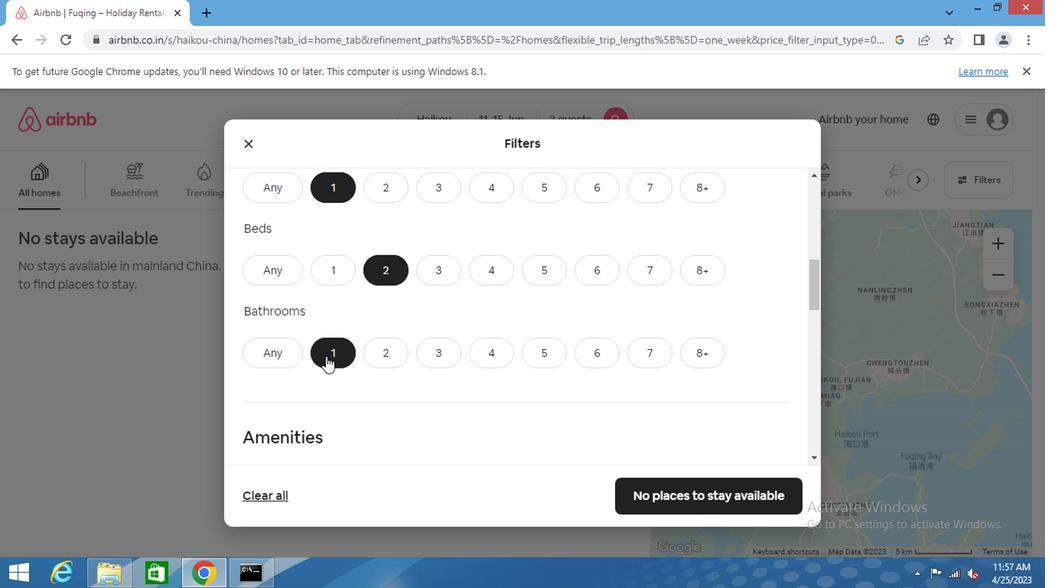 
Action: Mouse scrolled (321, 358) with delta (0, 0)
Screenshot: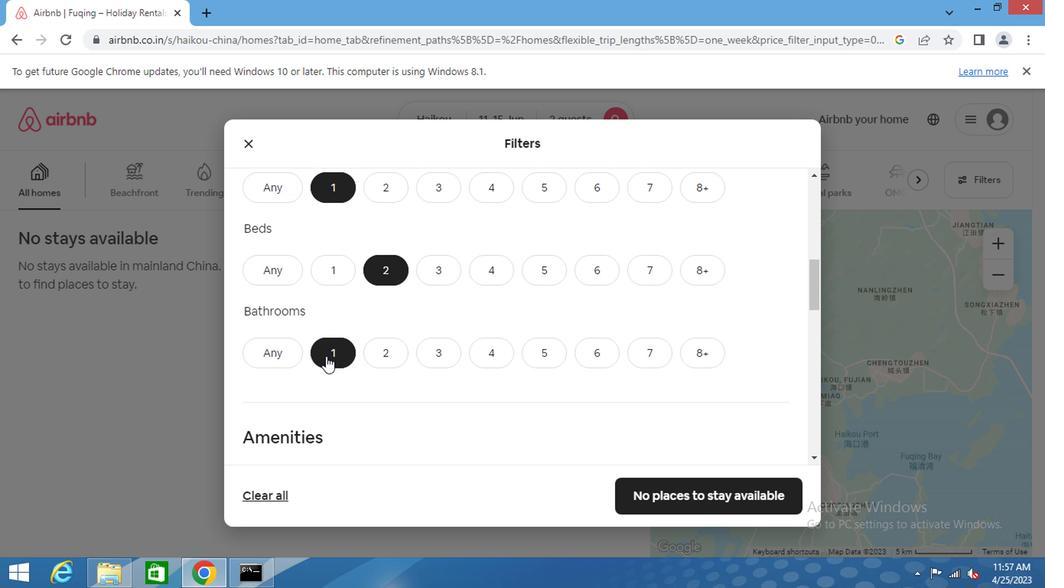 
Action: Mouse scrolled (321, 358) with delta (0, 0)
Screenshot: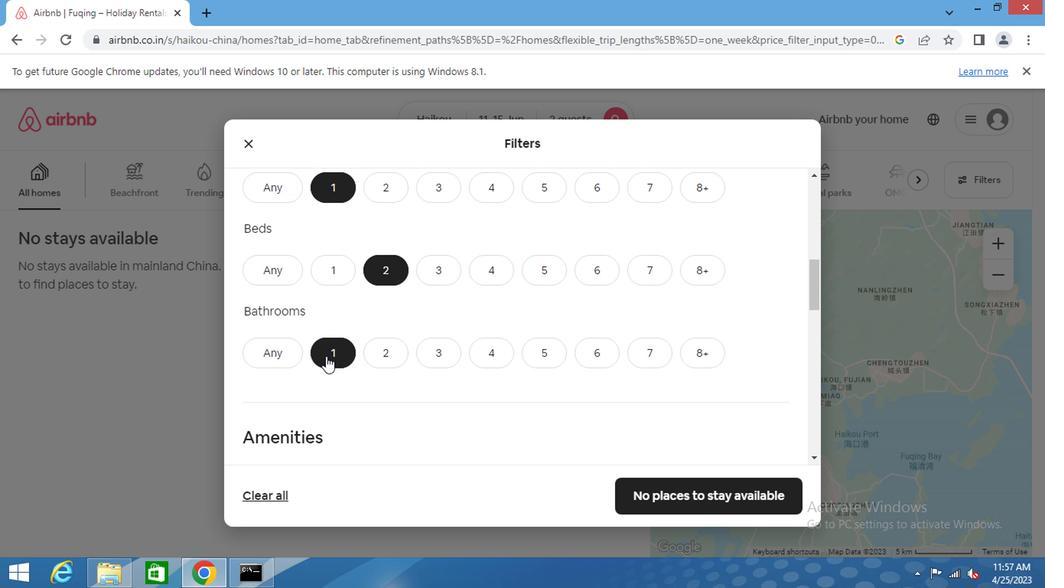 
Action: Mouse scrolled (321, 358) with delta (0, 0)
Screenshot: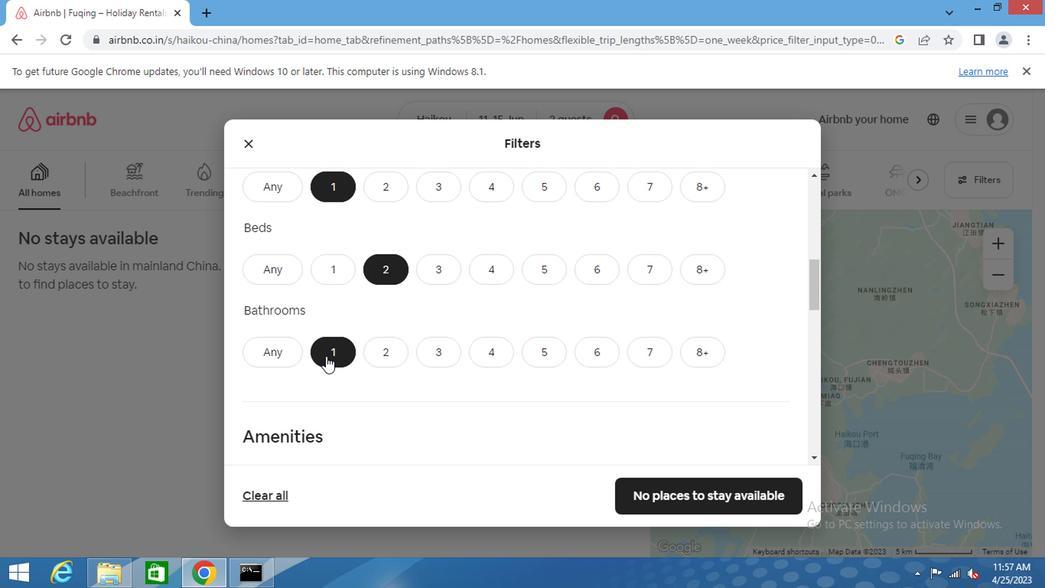 
Action: Mouse scrolled (321, 360) with delta (0, 1)
Screenshot: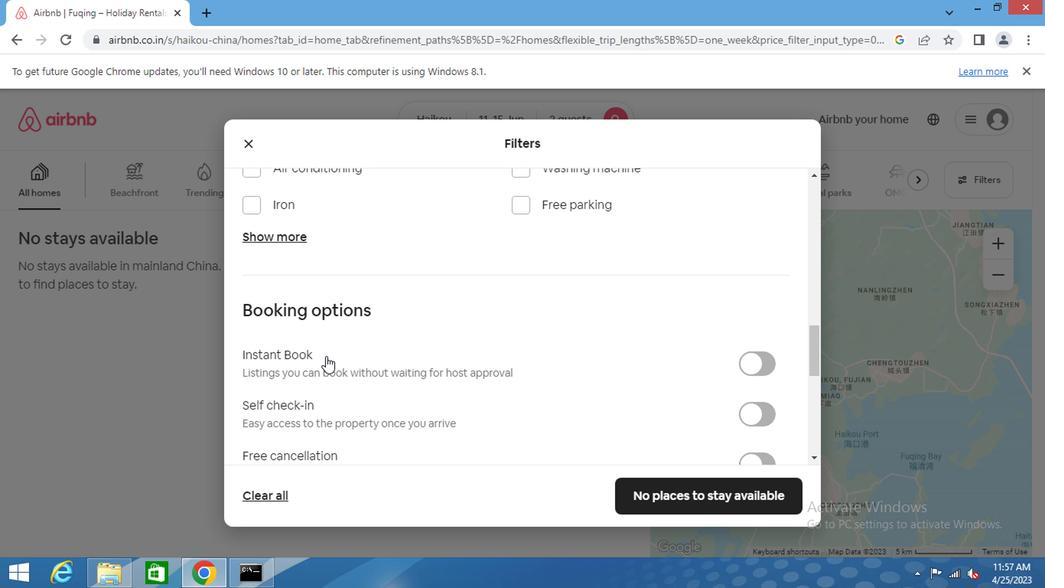 
Action: Mouse scrolled (321, 360) with delta (0, 1)
Screenshot: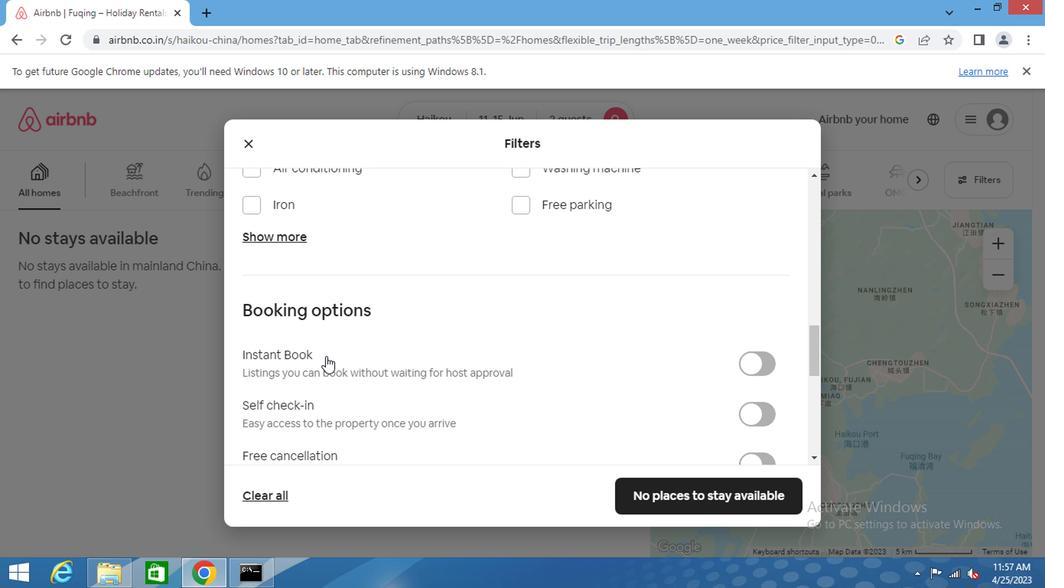 
Action: Mouse scrolled (321, 358) with delta (0, 0)
Screenshot: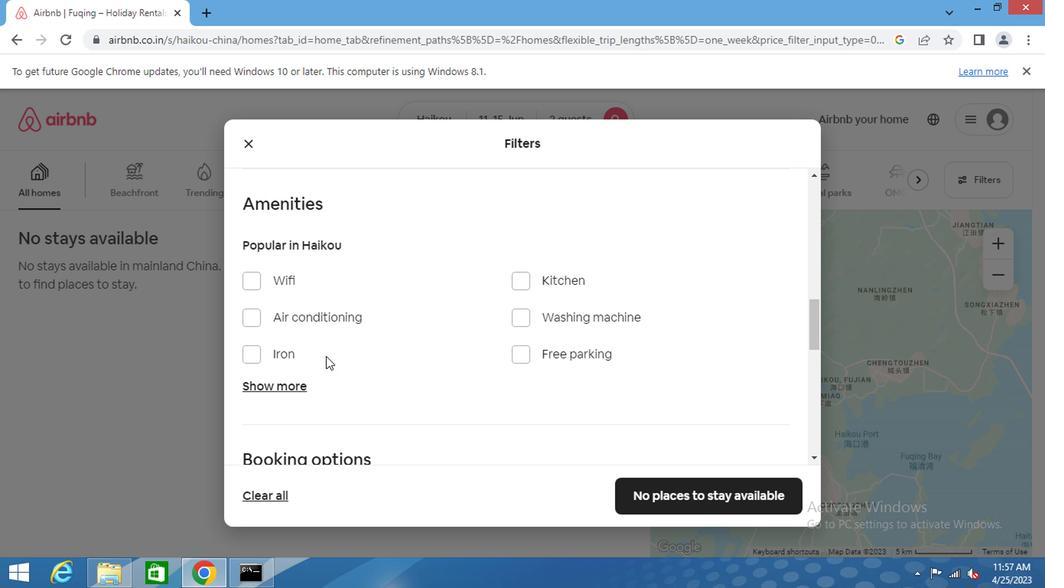 
Action: Mouse scrolled (321, 358) with delta (0, 0)
Screenshot: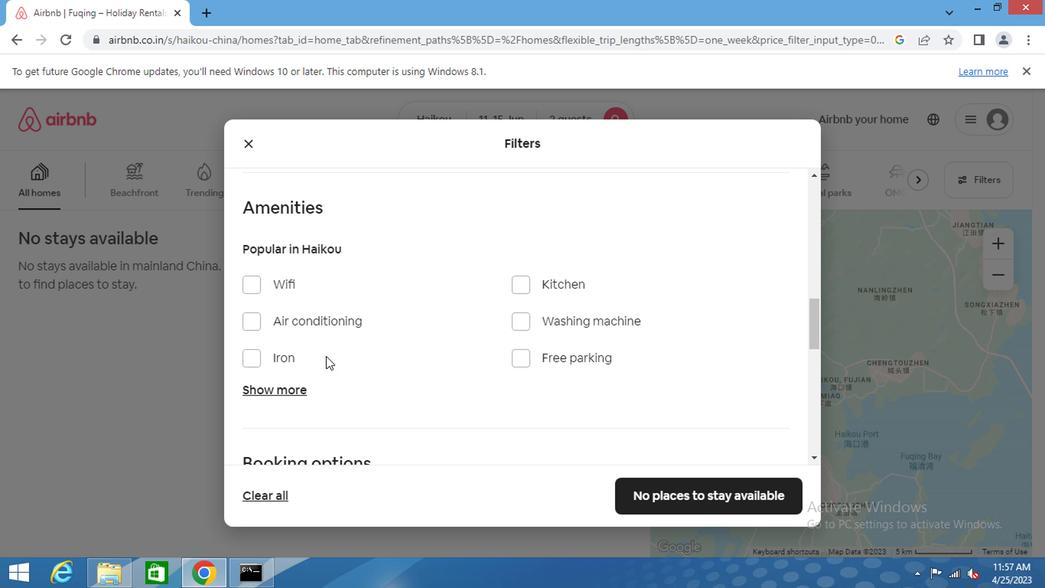 
Action: Mouse scrolled (321, 360) with delta (0, 1)
Screenshot: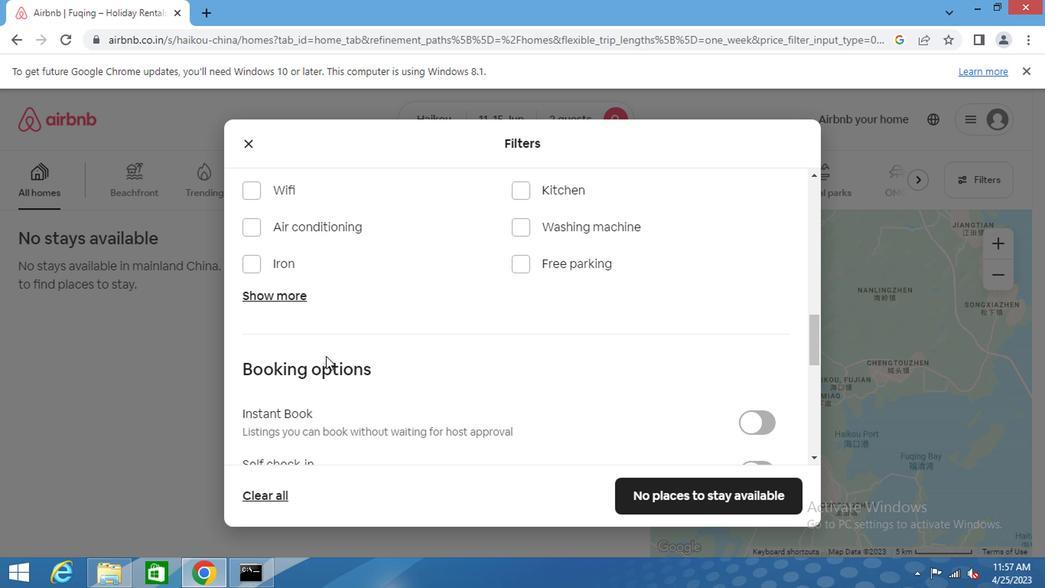 
Action: Mouse scrolled (321, 360) with delta (0, 1)
Screenshot: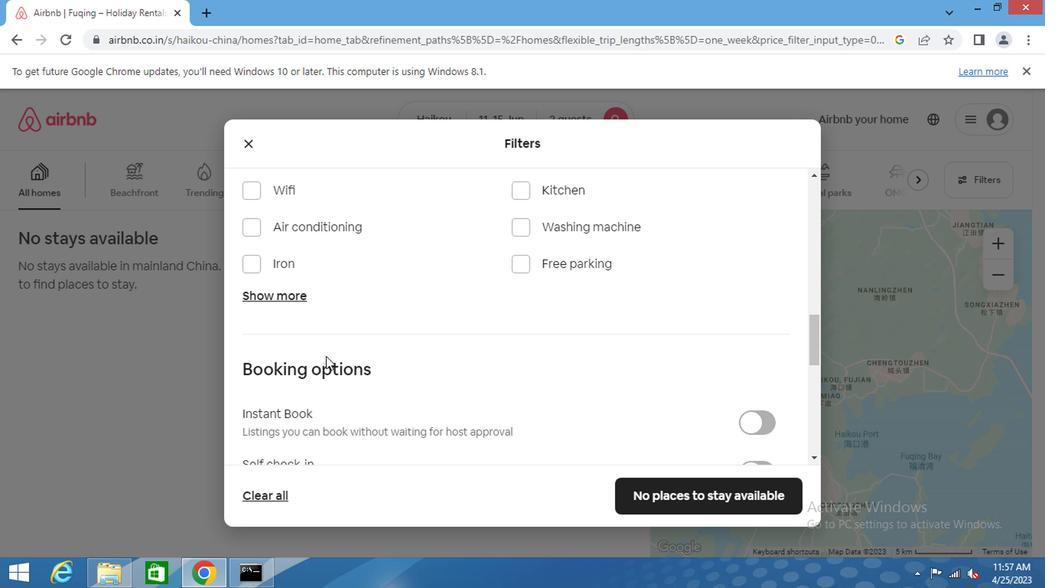 
Action: Mouse scrolled (321, 360) with delta (0, 1)
Screenshot: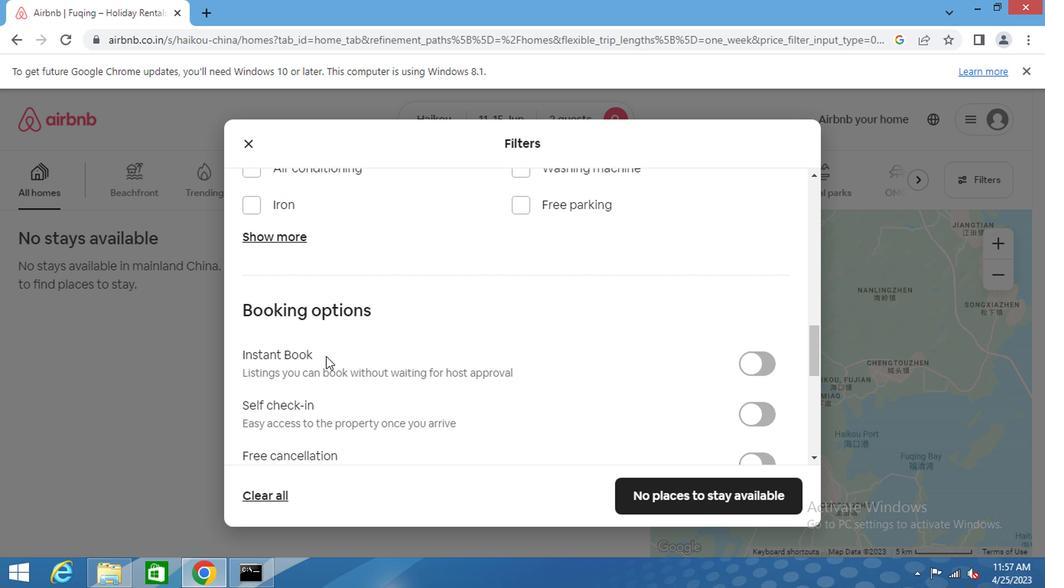 
Action: Mouse scrolled (321, 358) with delta (0, 0)
Screenshot: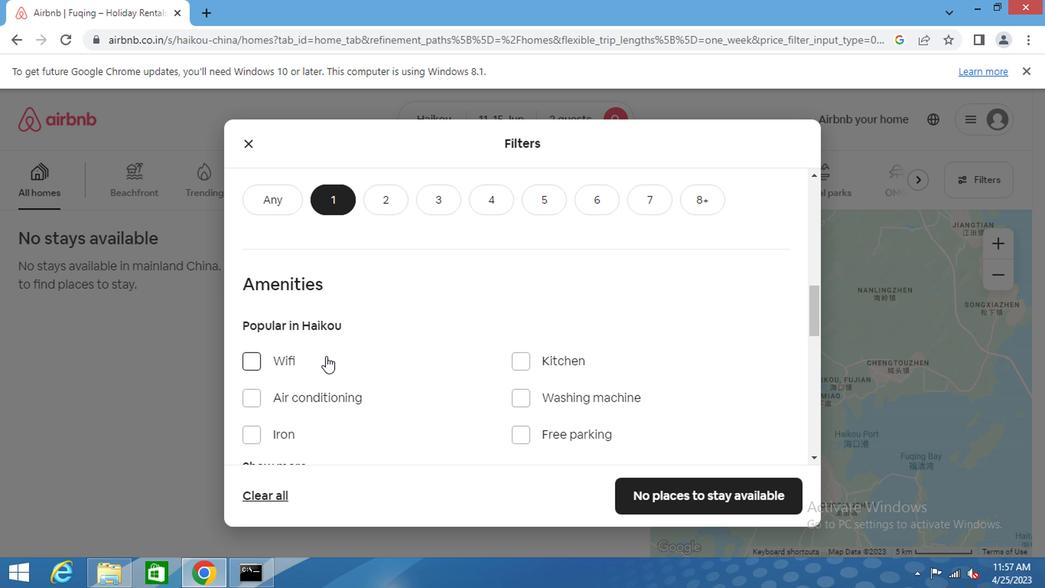 
Action: Mouse scrolled (321, 358) with delta (0, 0)
Screenshot: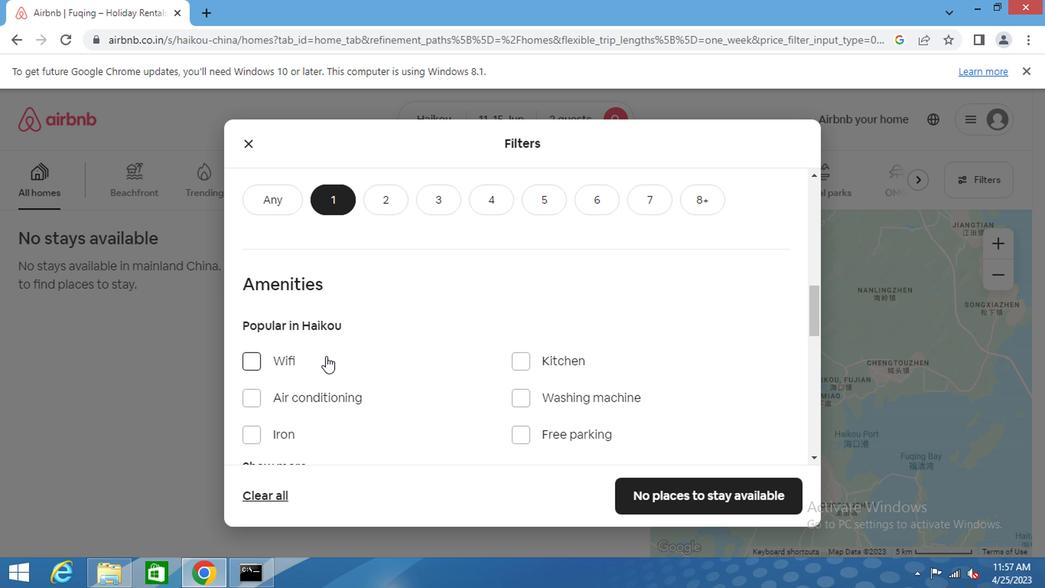 
Action: Mouse moved to (293, 314)
Screenshot: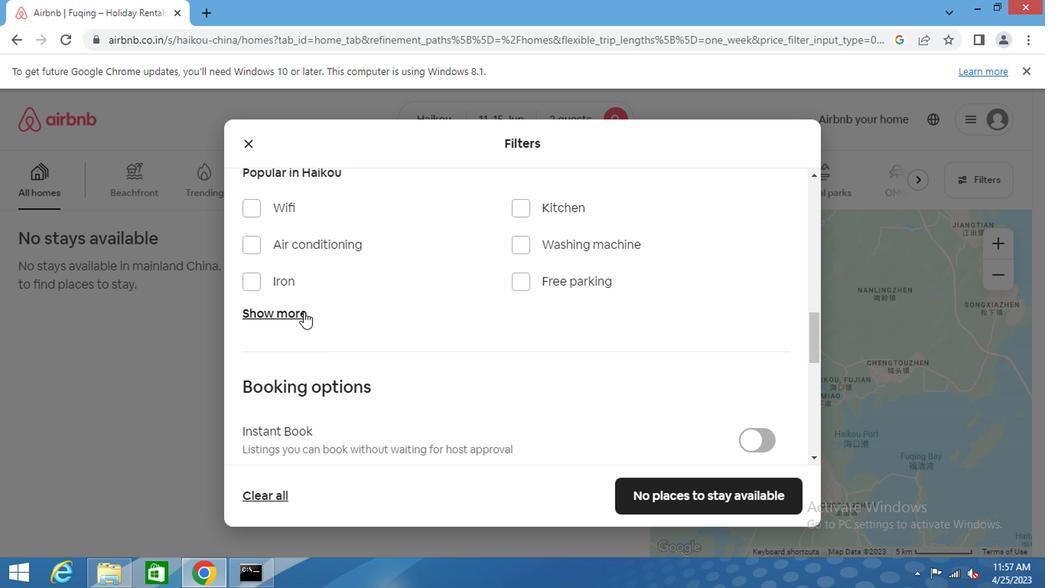 
Action: Mouse pressed left at (293, 314)
Screenshot: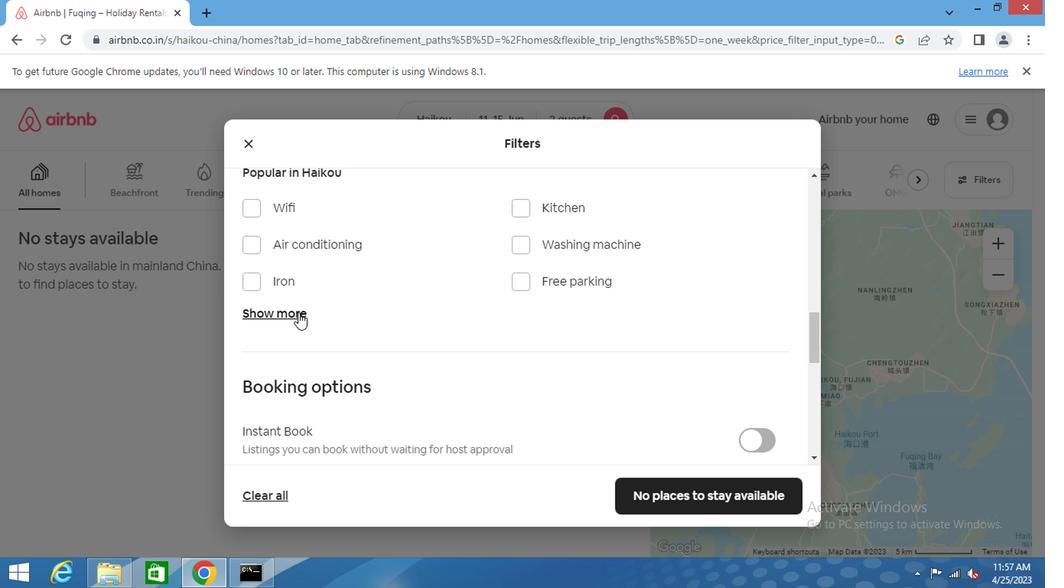 
Action: Mouse moved to (345, 294)
Screenshot: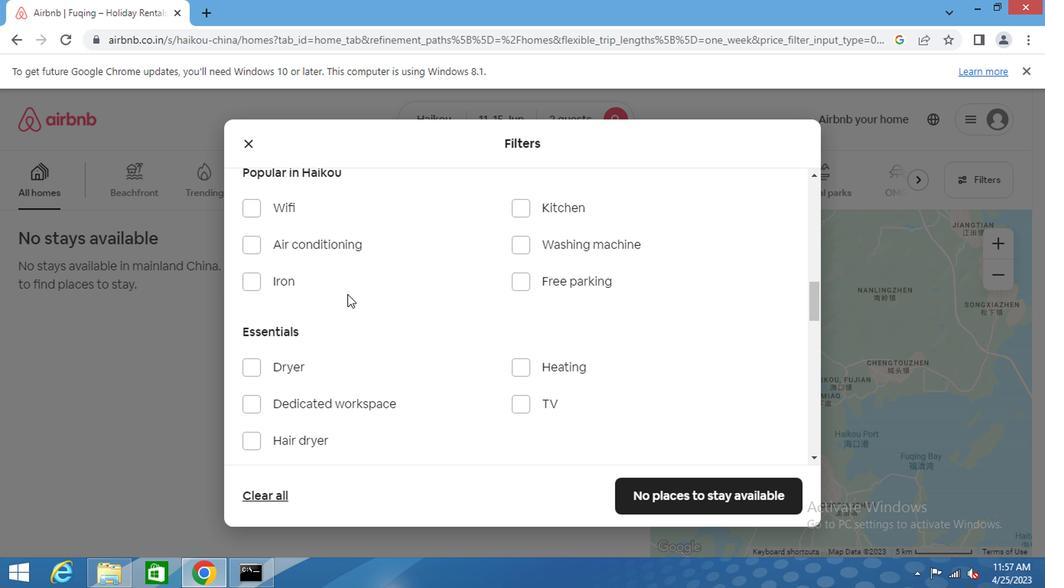 
Action: Mouse scrolled (345, 293) with delta (0, -1)
Screenshot: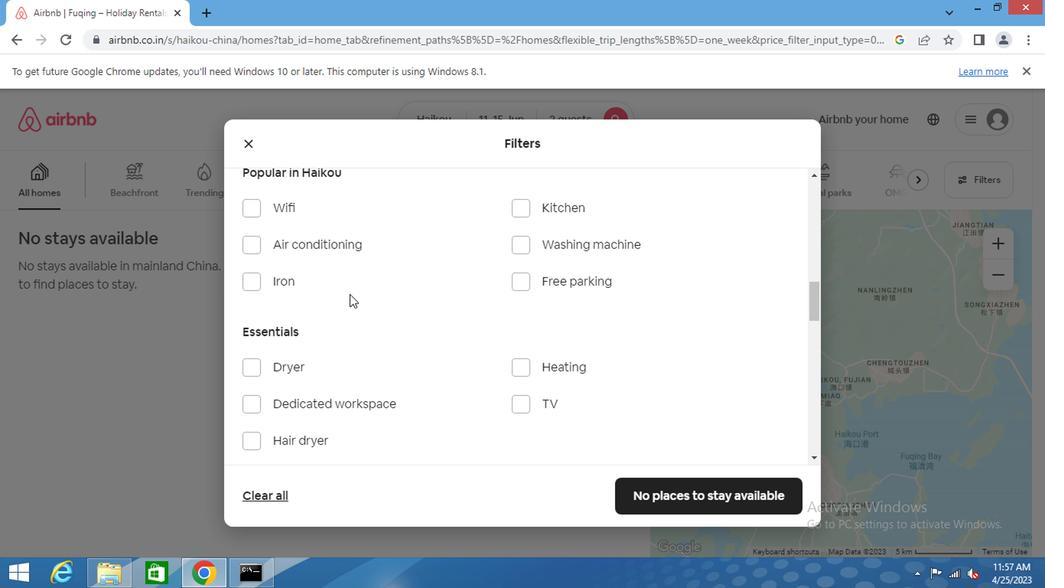 
Action: Mouse scrolled (345, 293) with delta (0, -1)
Screenshot: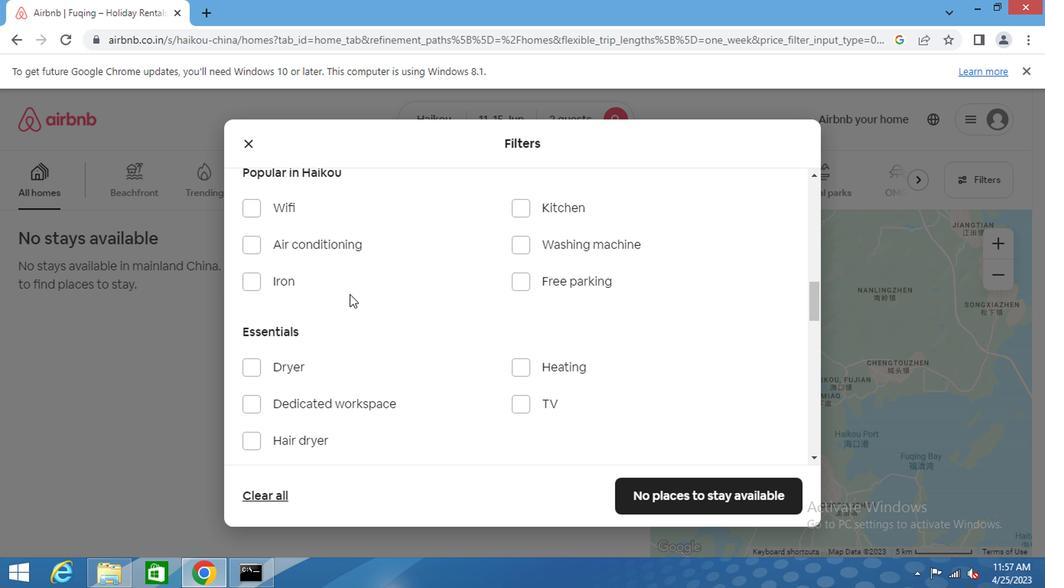 
Action: Mouse scrolled (345, 293) with delta (0, -1)
Screenshot: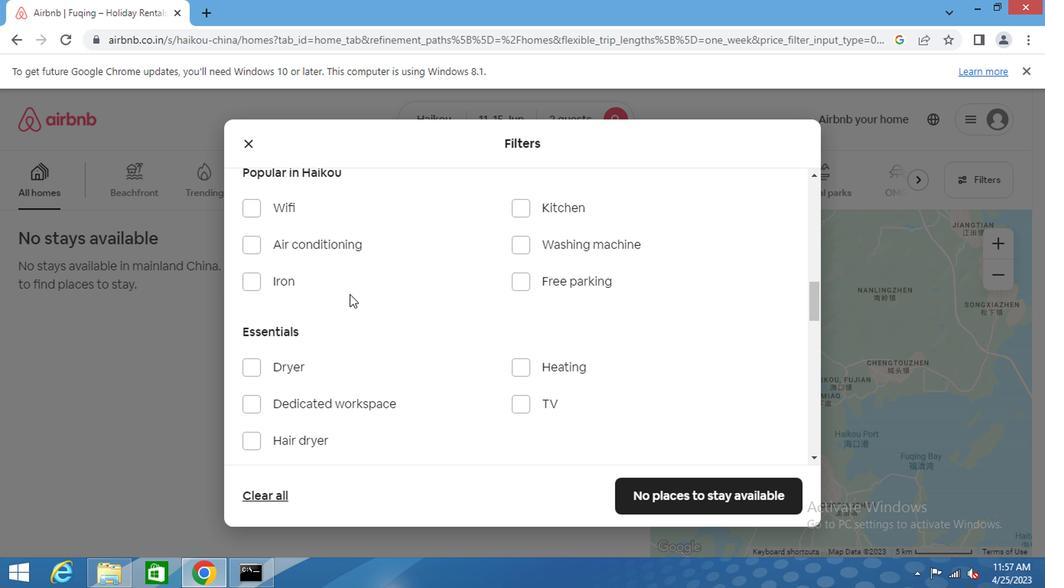 
Action: Mouse moved to (346, 294)
Screenshot: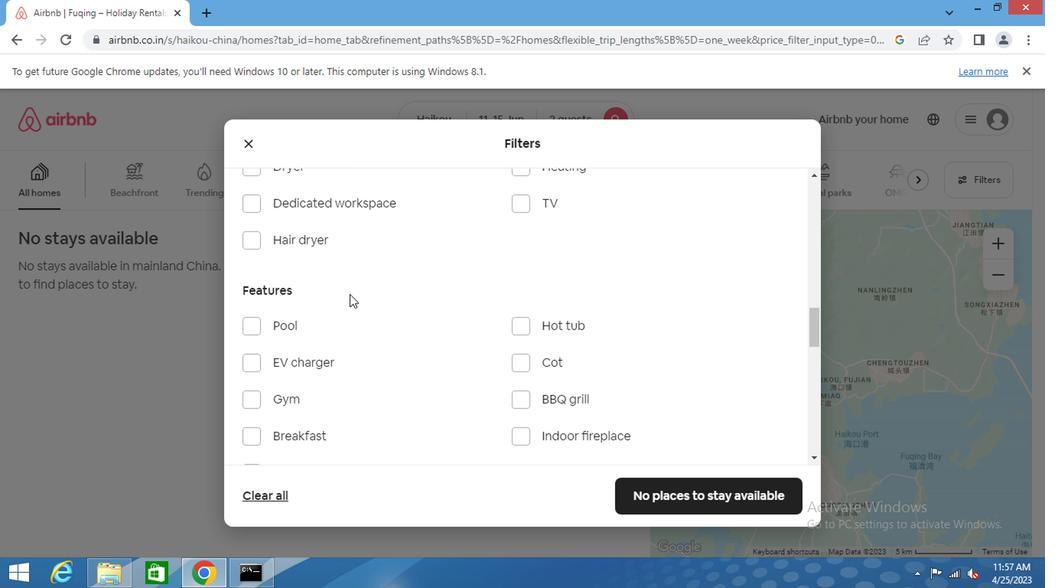 
Action: Mouse scrolled (346, 293) with delta (0, -1)
Screenshot: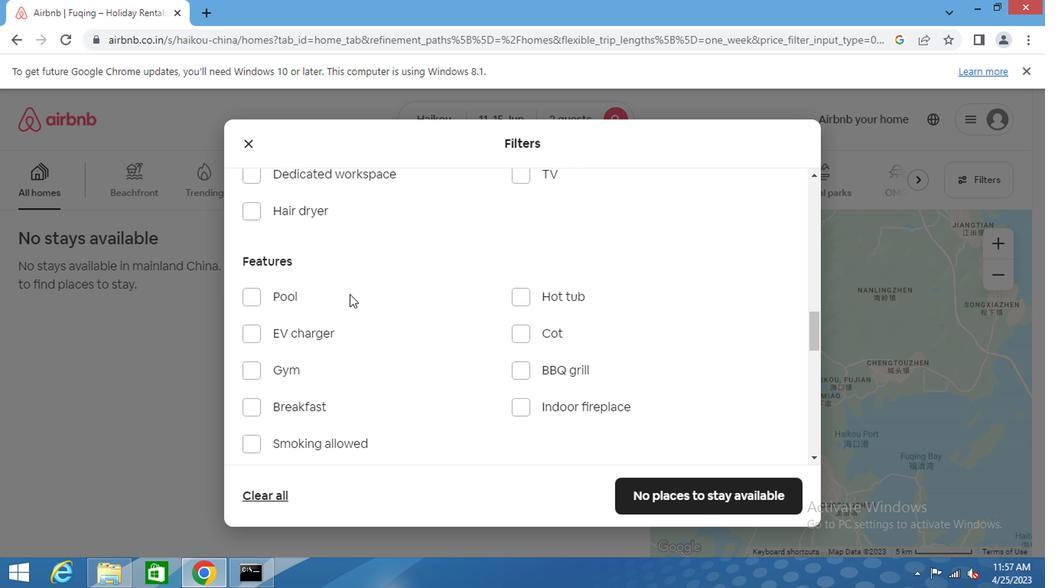 
Action: Mouse scrolled (346, 293) with delta (0, -1)
Screenshot: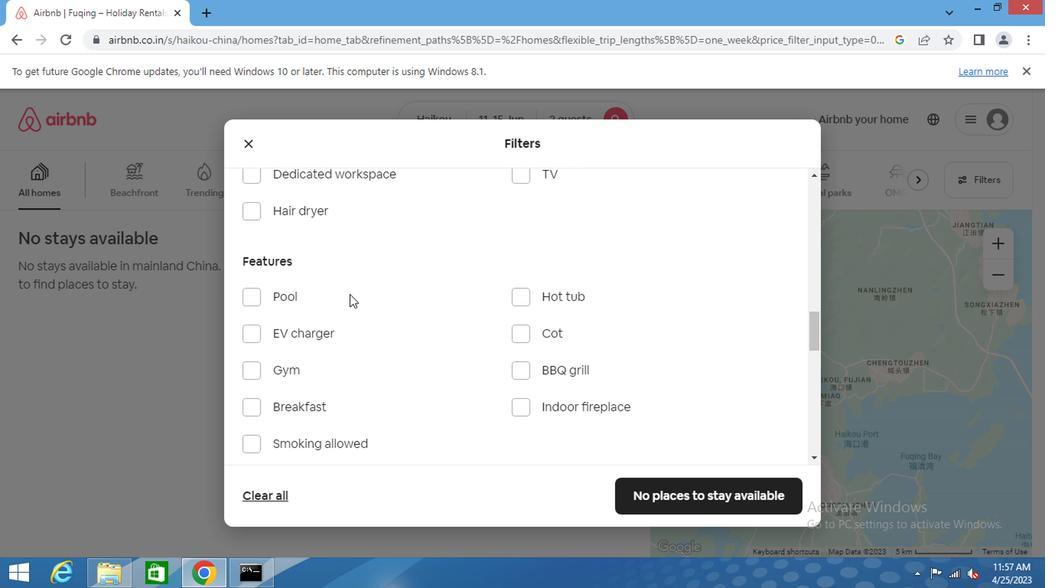 
Action: Mouse moved to (338, 365)
Screenshot: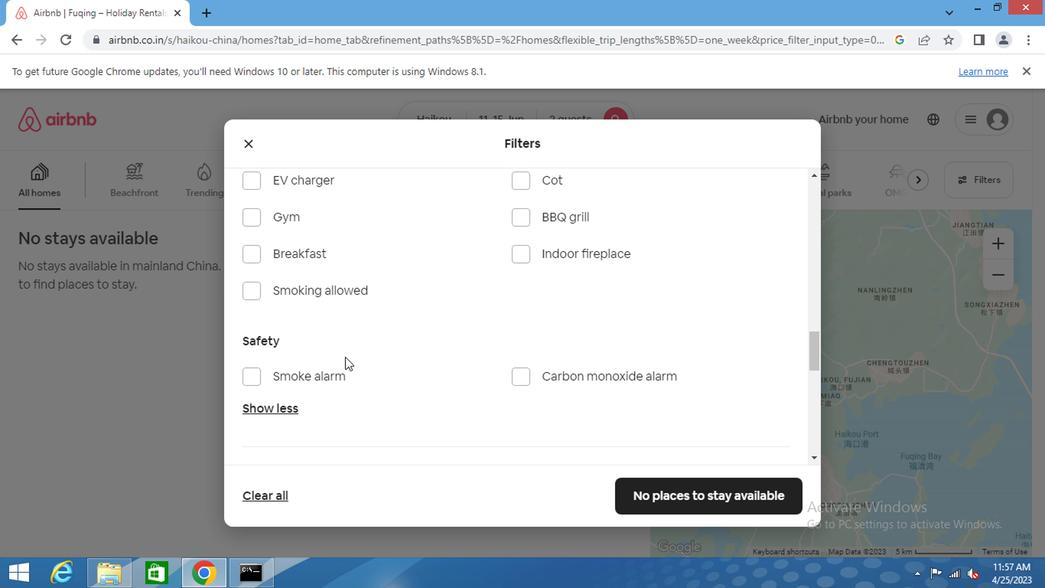 
Action: Mouse scrolled (338, 364) with delta (0, -1)
Screenshot: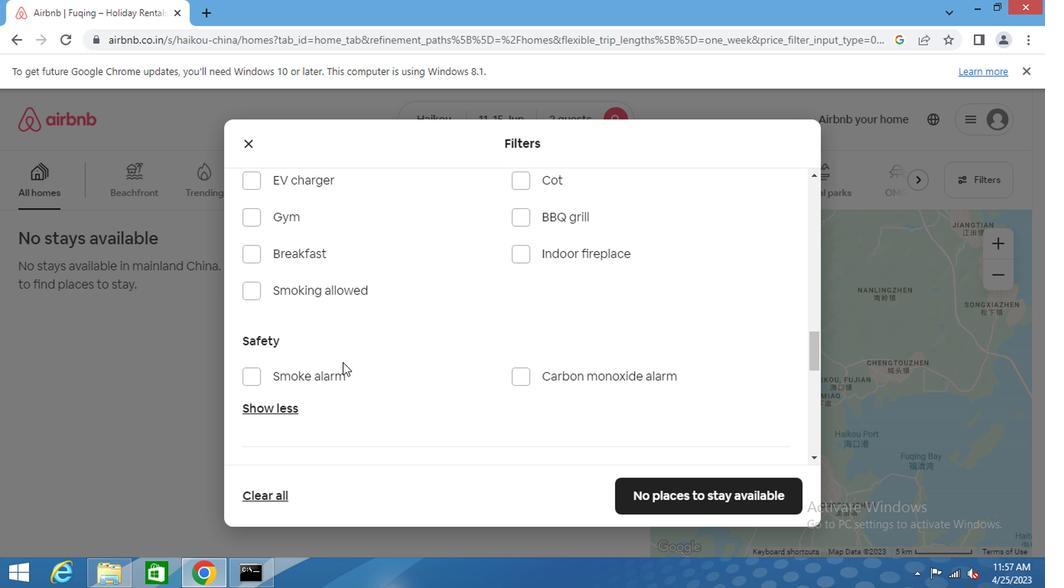 
Action: Mouse moved to (338, 366)
Screenshot: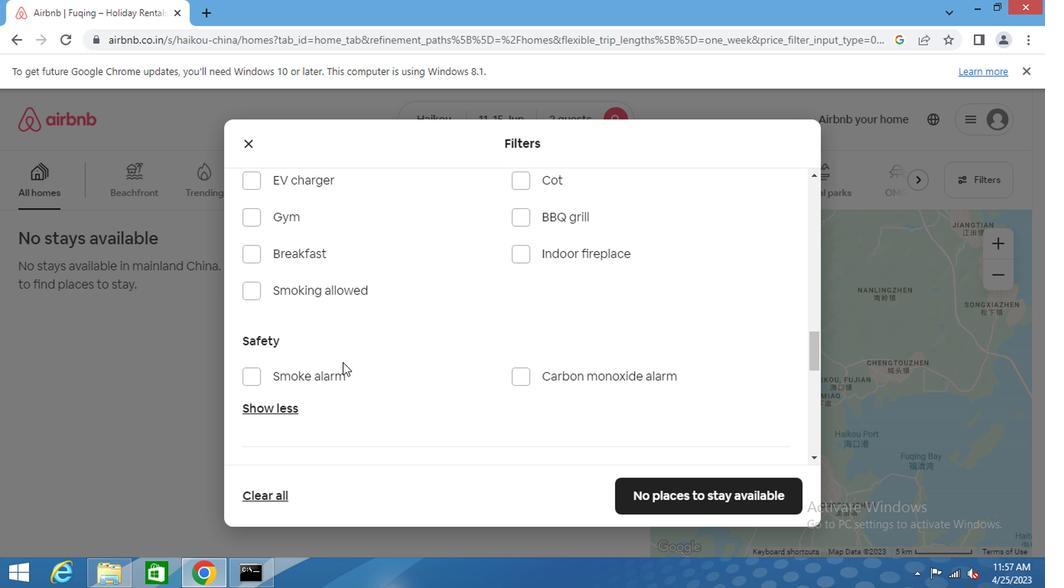 
Action: Mouse scrolled (338, 365) with delta (0, 0)
Screenshot: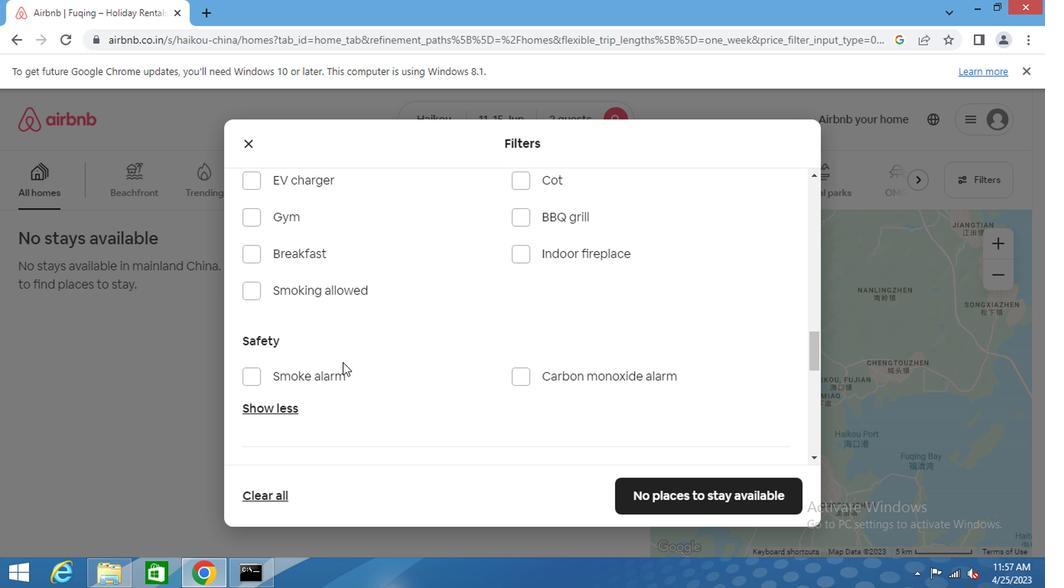 
Action: Mouse moved to (412, 412)
Screenshot: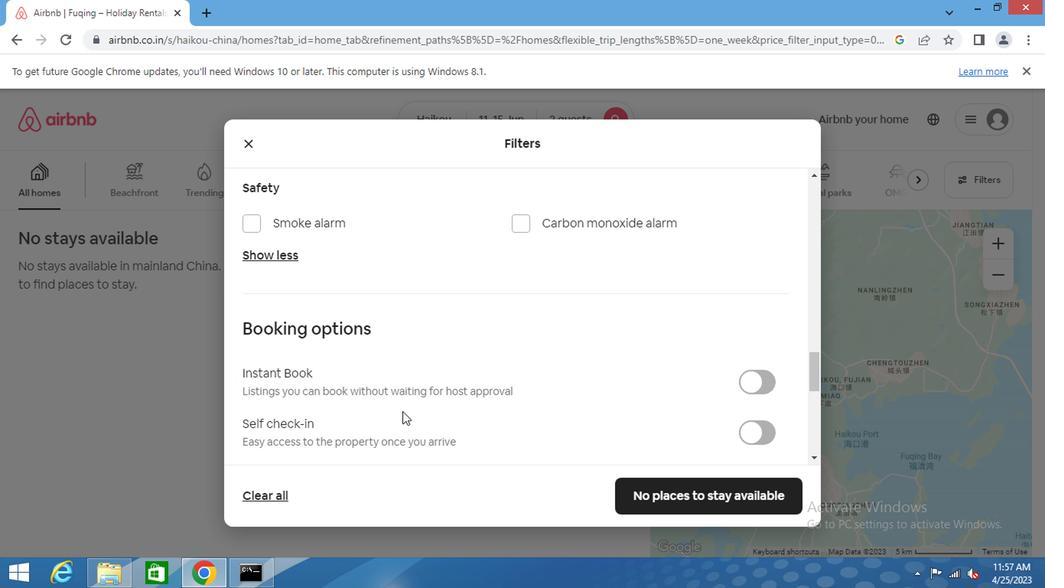 
Action: Mouse scrolled (412, 411) with delta (0, -1)
Screenshot: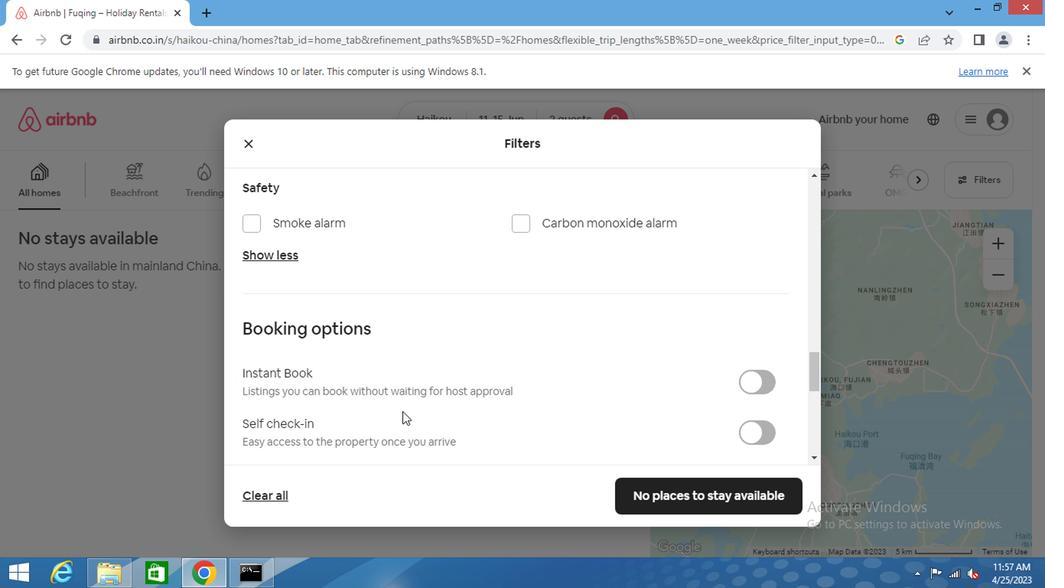 
Action: Mouse moved to (413, 411)
Screenshot: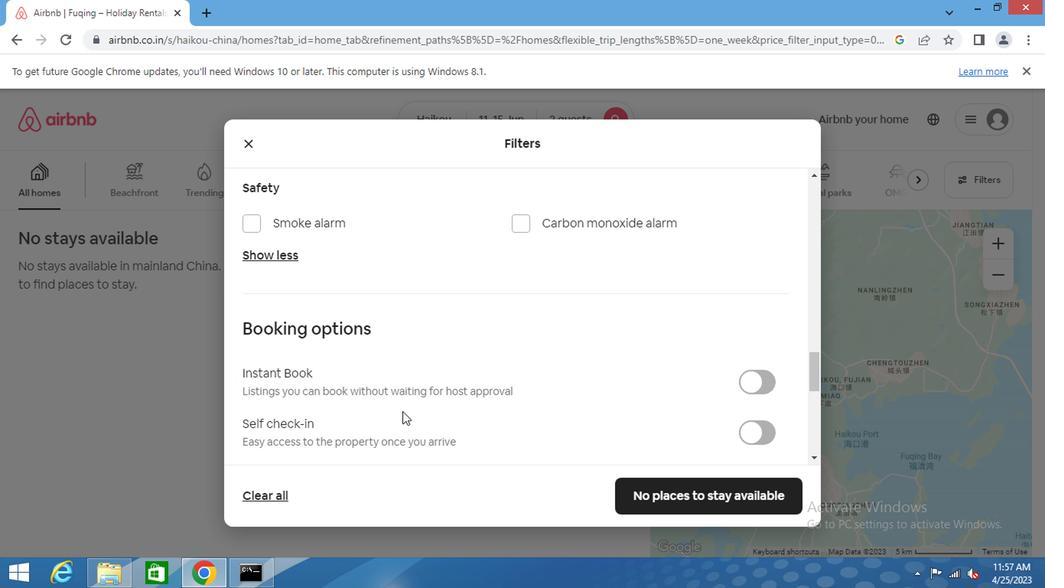 
Action: Mouse scrolled (413, 410) with delta (0, 0)
Screenshot: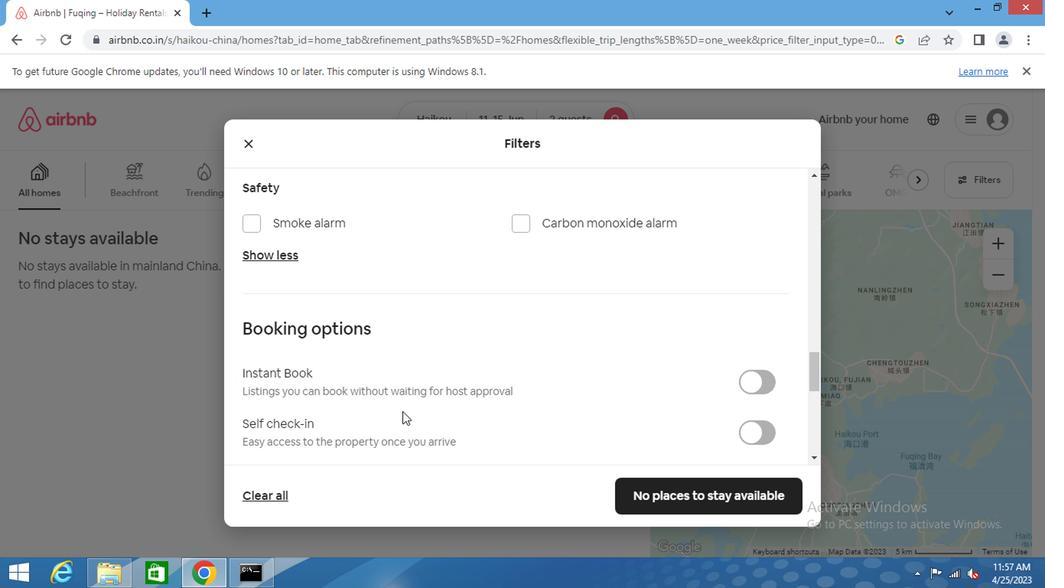 
Action: Mouse scrolled (413, 410) with delta (0, 0)
Screenshot: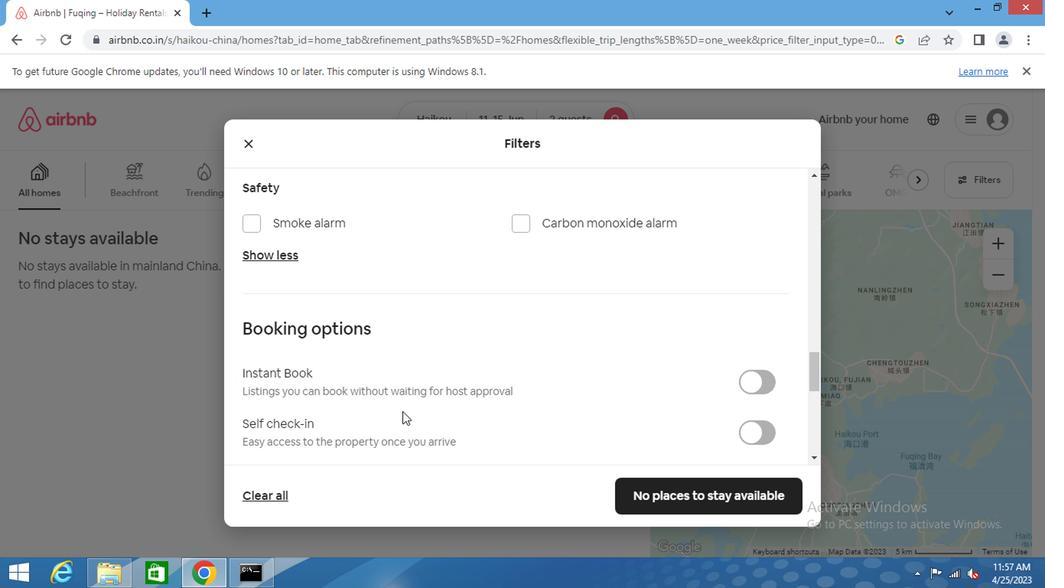 
Action: Mouse scrolled (413, 410) with delta (0, 0)
Screenshot: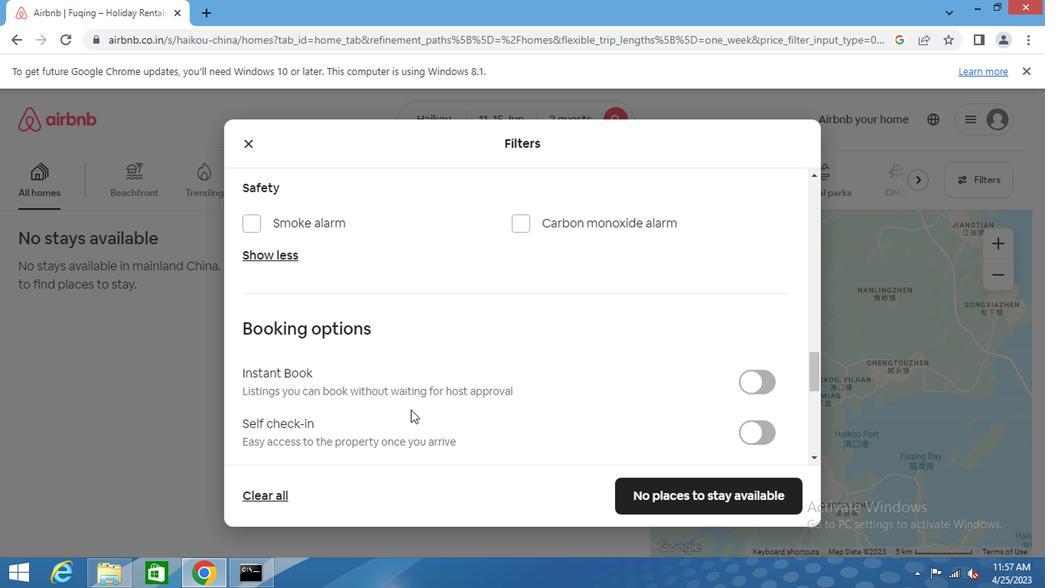 
Action: Mouse moved to (709, 213)
Screenshot: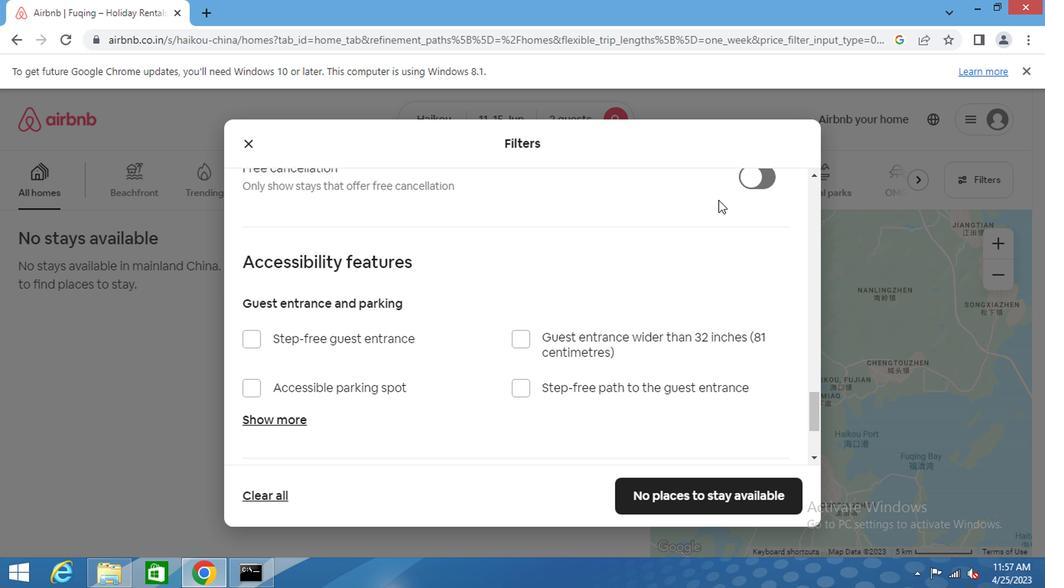
Action: Mouse scrolled (709, 214) with delta (0, 1)
Screenshot: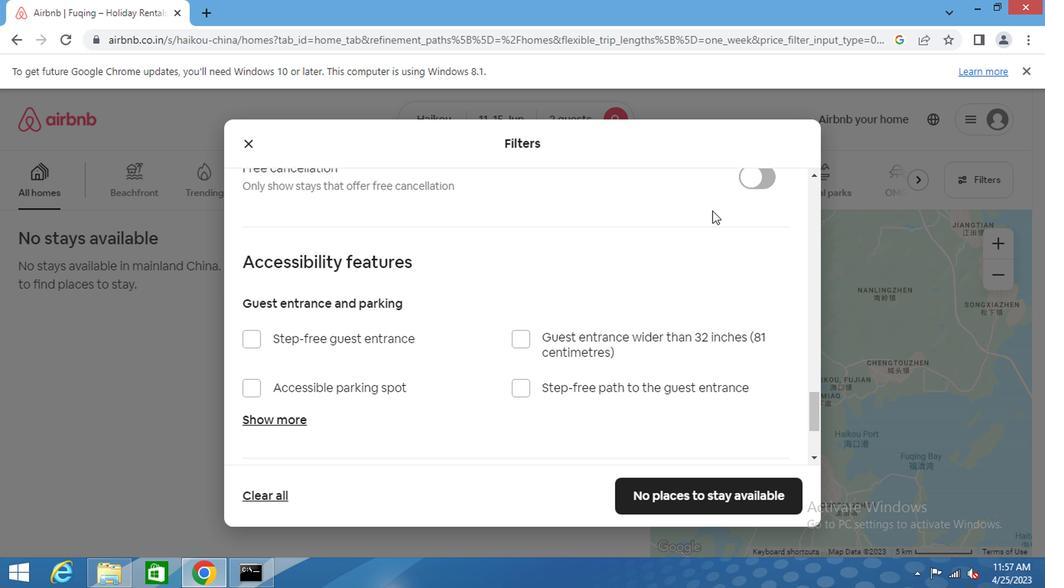 
Action: Mouse scrolled (709, 214) with delta (0, 1)
Screenshot: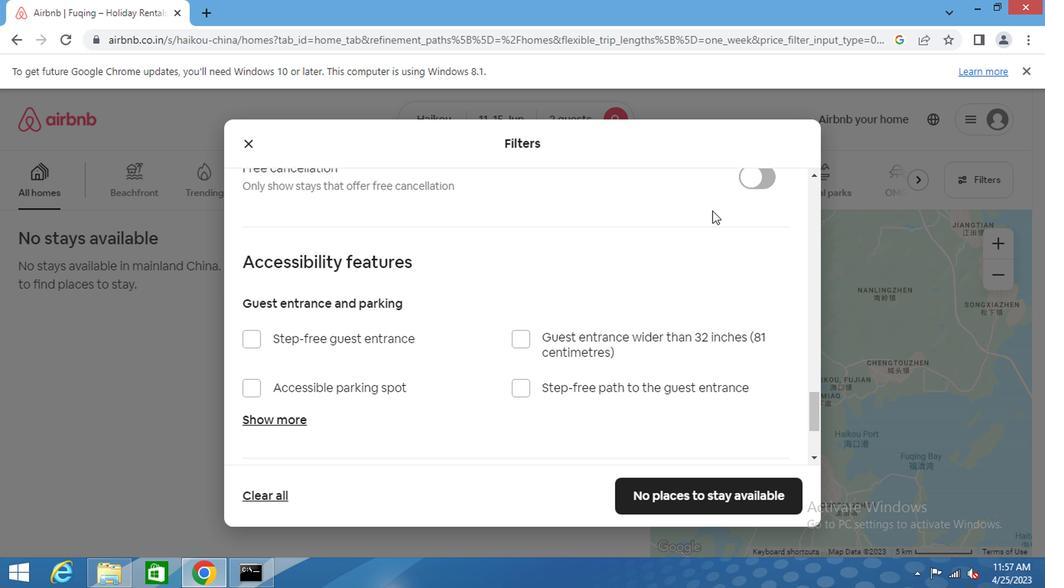 
Action: Mouse moved to (763, 280)
Screenshot: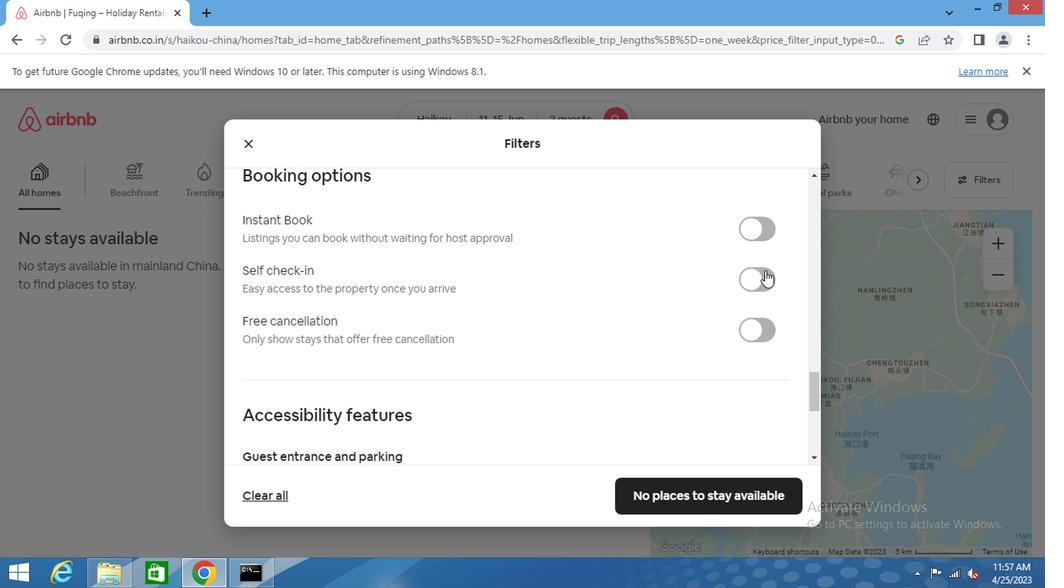
Action: Mouse pressed left at (763, 280)
Screenshot: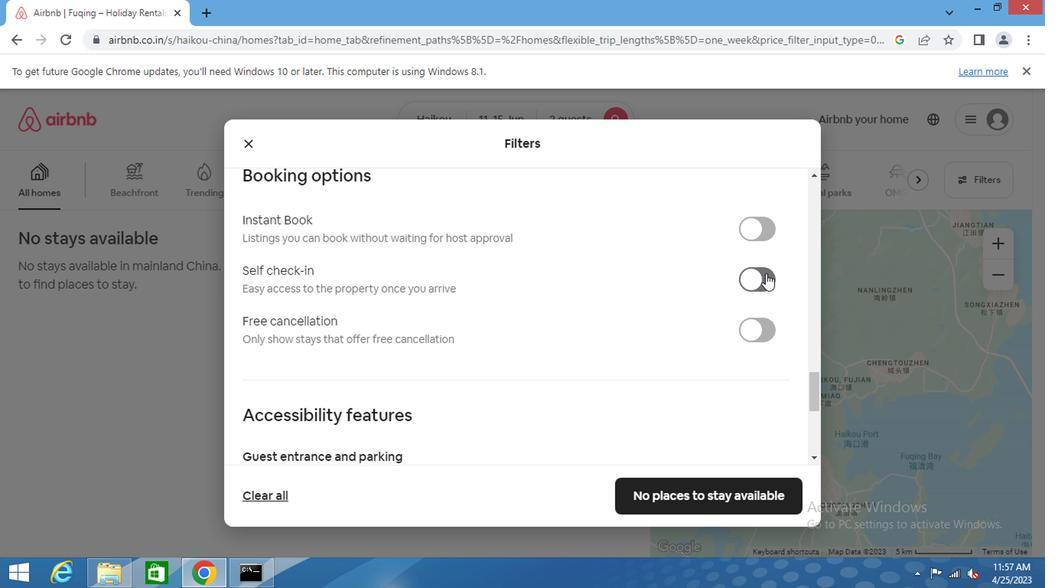 
Action: Mouse moved to (585, 332)
Screenshot: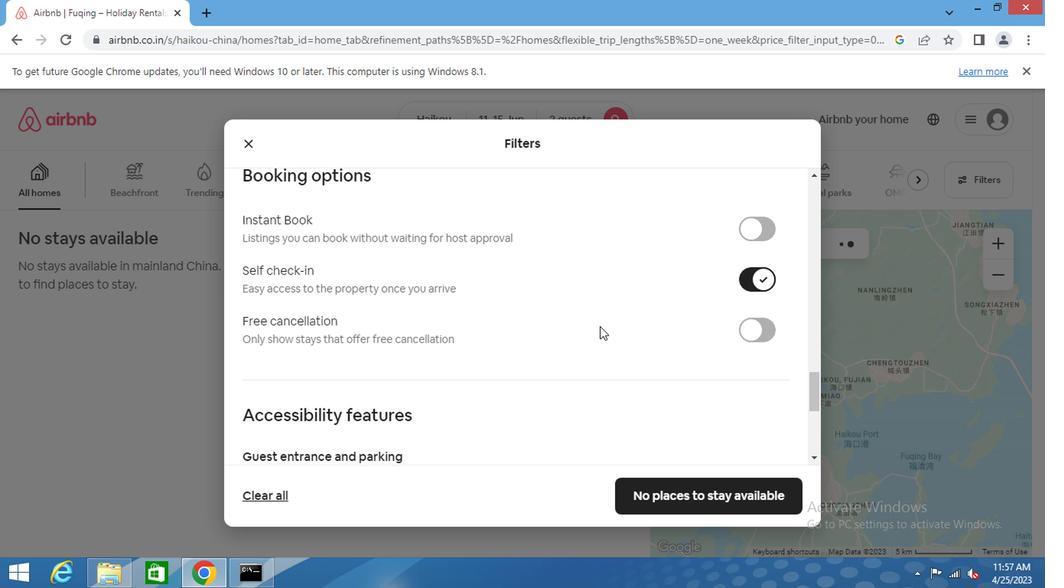 
Action: Mouse scrolled (585, 333) with delta (0, 0)
Screenshot: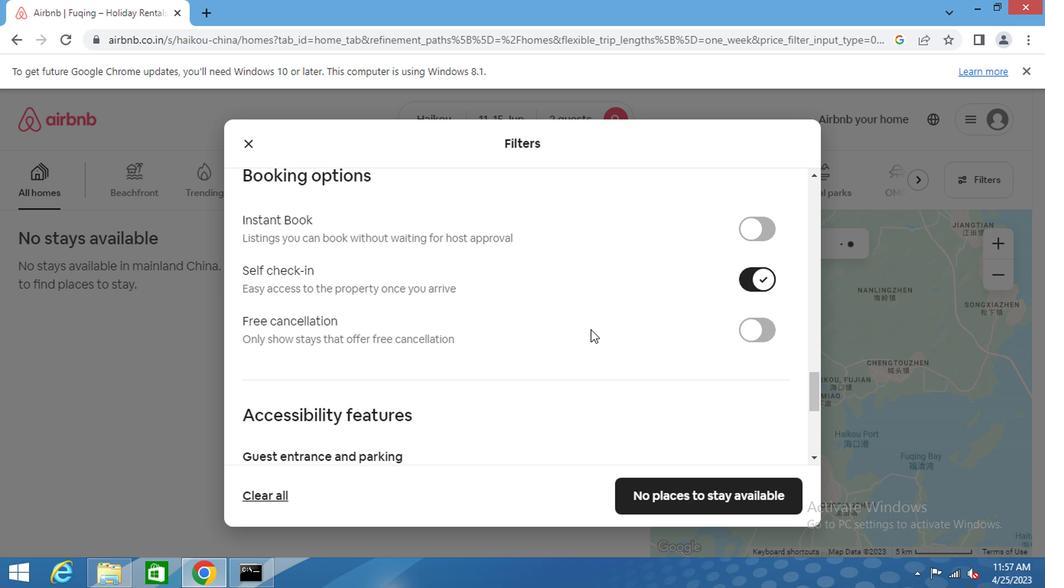 
Action: Mouse scrolled (585, 333) with delta (0, 0)
Screenshot: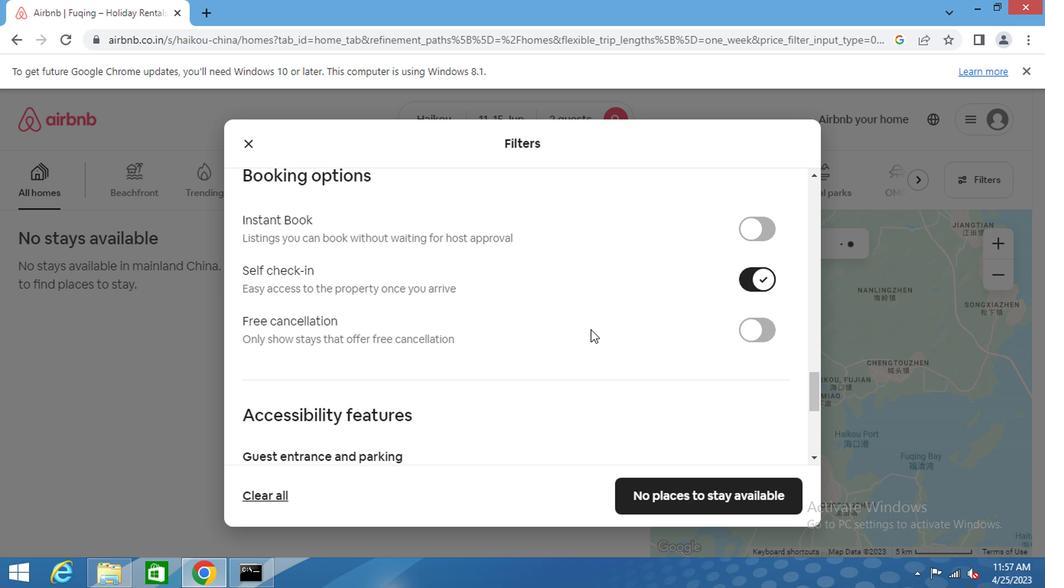 
Action: Mouse scrolled (585, 333) with delta (0, 0)
Screenshot: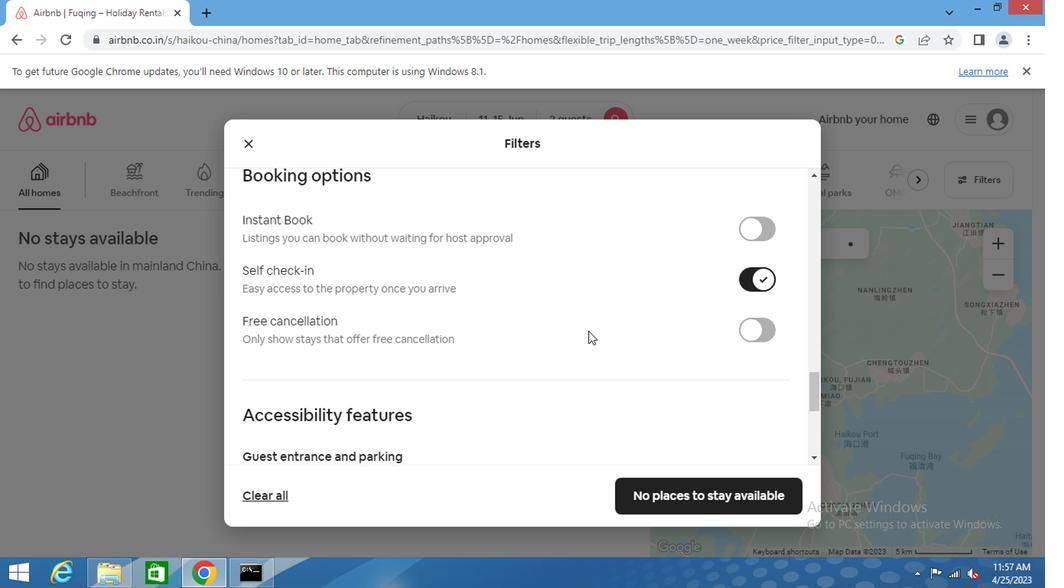 
Action: Mouse scrolled (585, 333) with delta (0, 0)
Screenshot: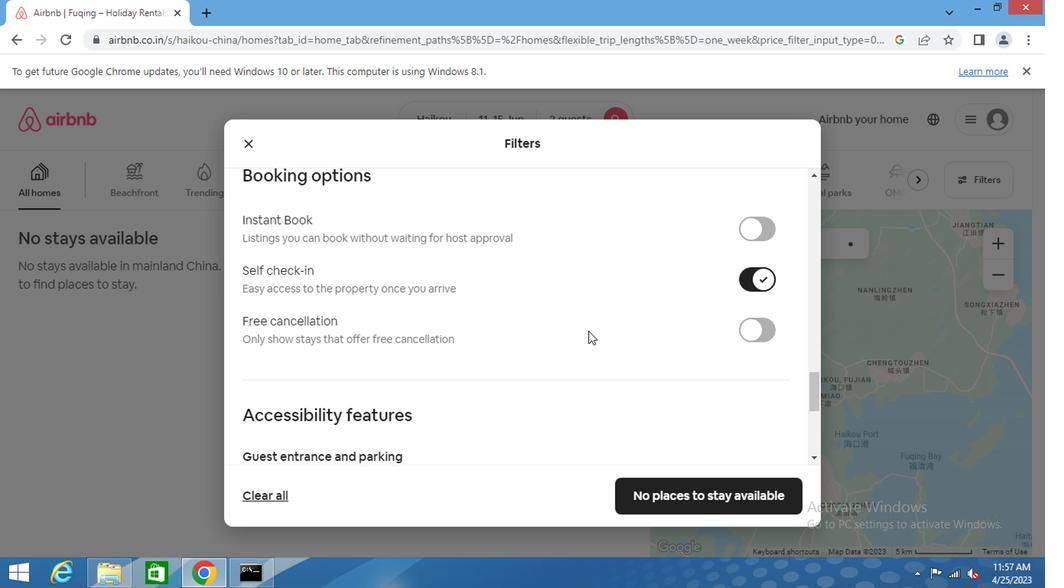
Action: Mouse scrolled (585, 332) with delta (0, 0)
Screenshot: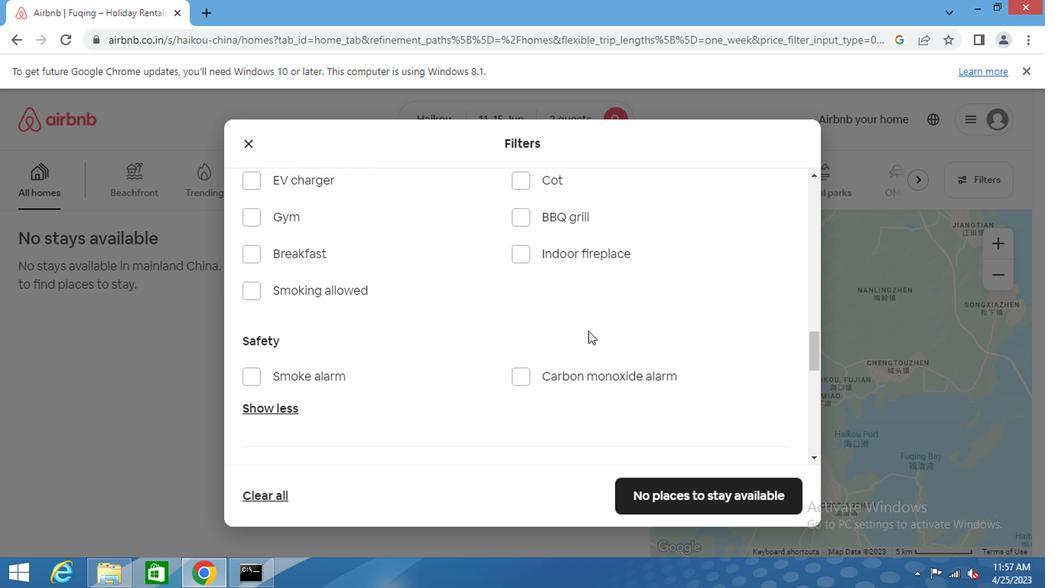 
Action: Mouse scrolled (585, 332) with delta (0, 0)
Screenshot: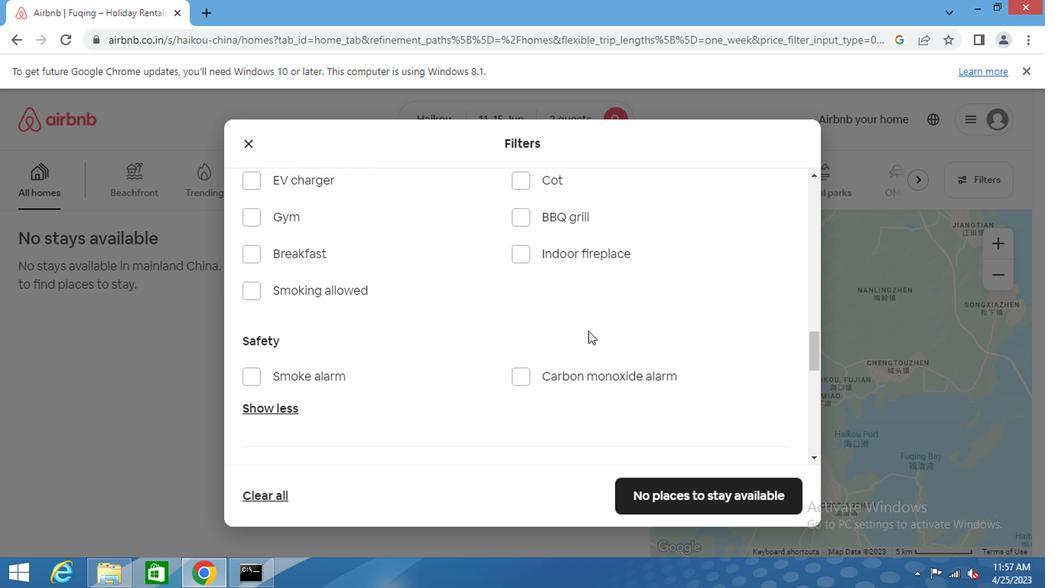 
Action: Mouse scrolled (585, 332) with delta (0, 0)
Screenshot: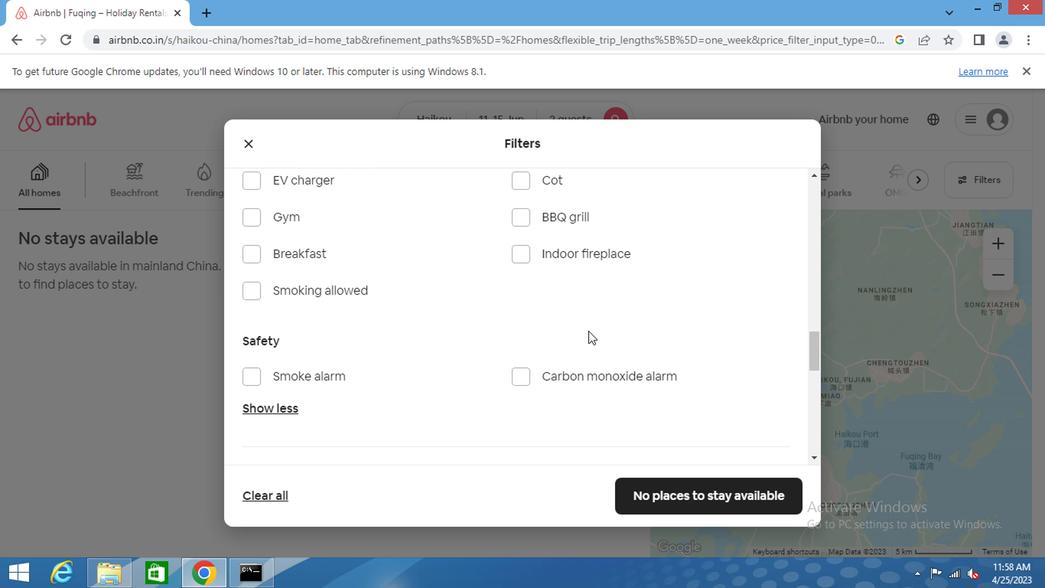 
Action: Mouse scrolled (585, 332) with delta (0, 0)
Screenshot: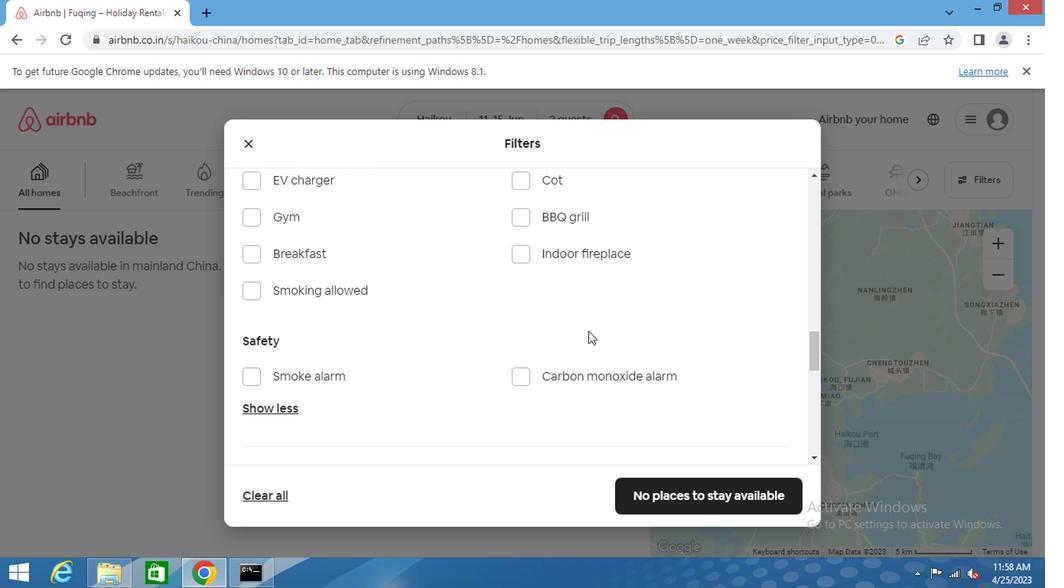 
Action: Mouse scrolled (585, 332) with delta (0, 0)
Screenshot: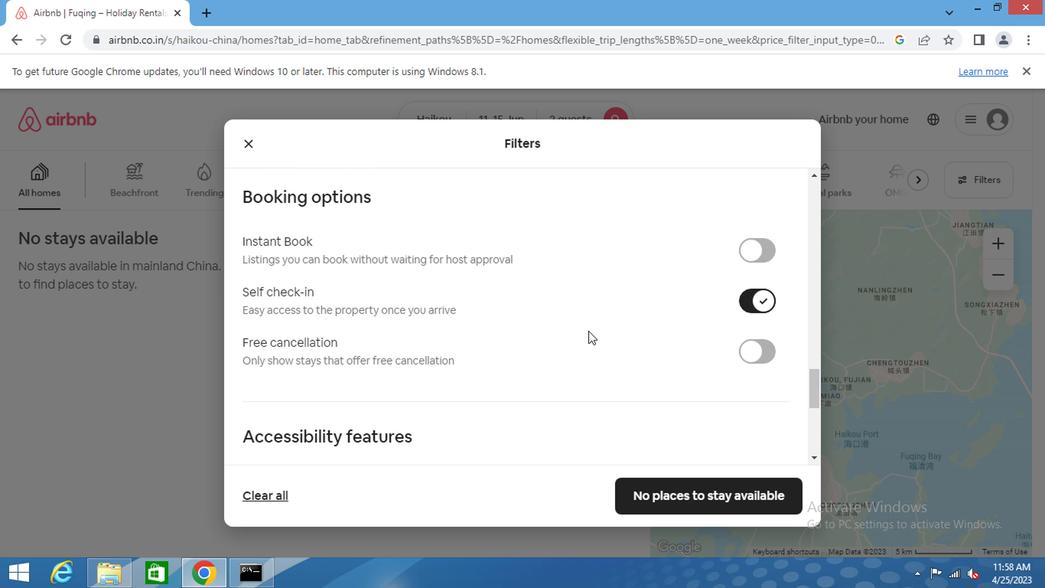 
Action: Mouse scrolled (585, 332) with delta (0, 0)
Screenshot: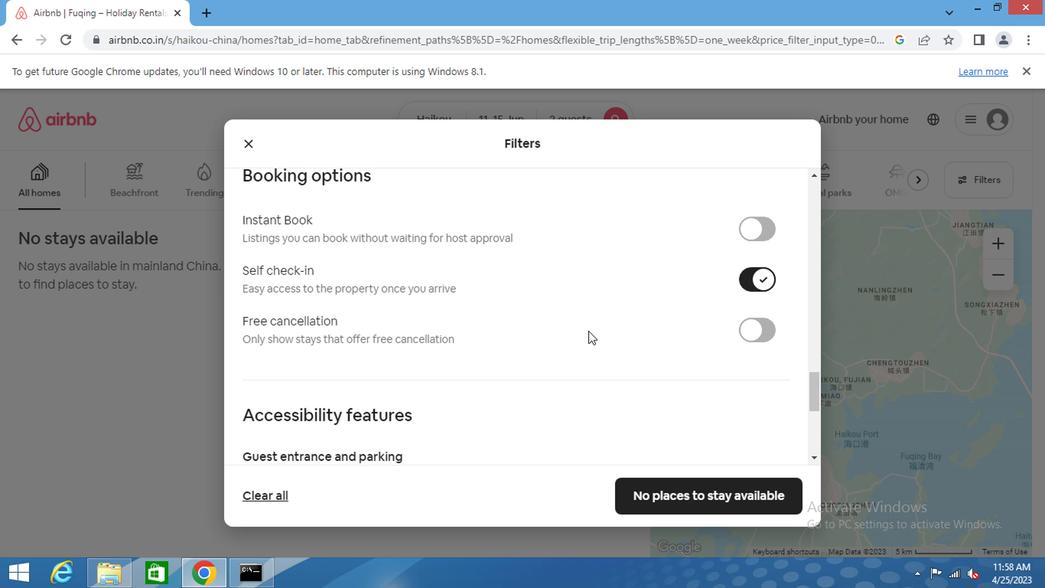 
Action: Mouse scrolled (585, 332) with delta (0, 0)
Screenshot: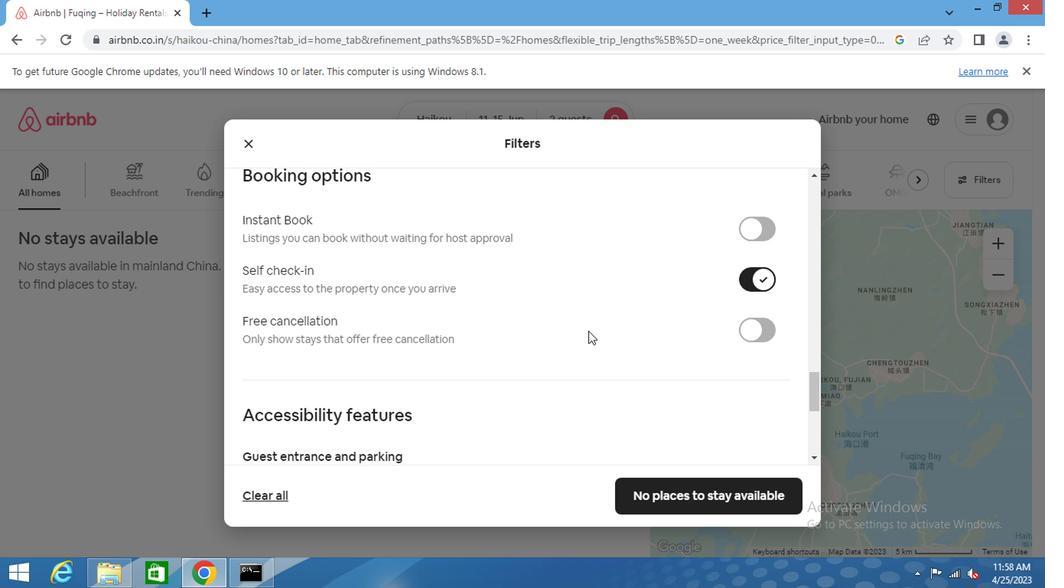 
Action: Mouse scrolled (585, 332) with delta (0, 0)
Screenshot: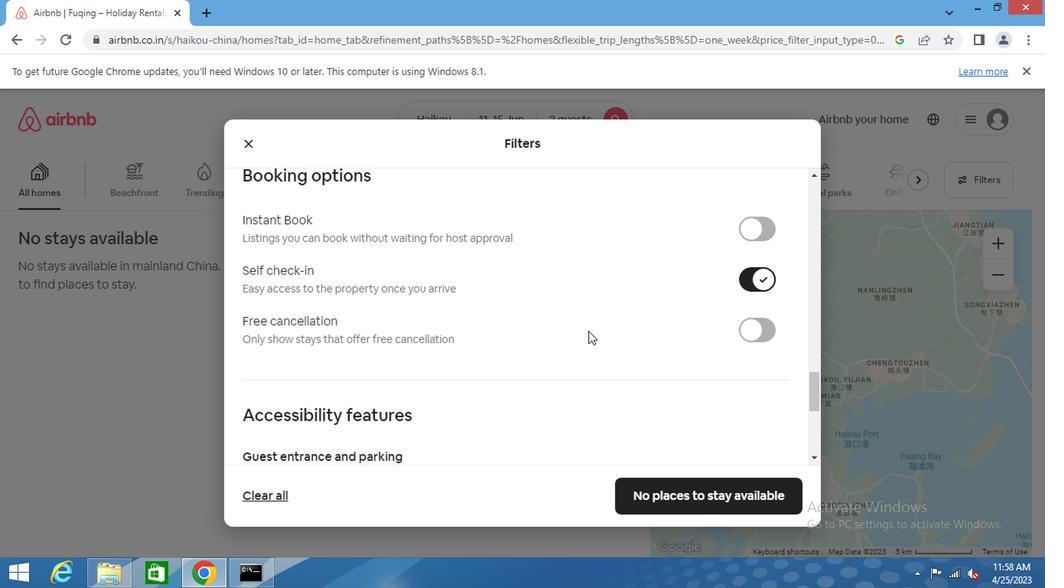 
Action: Mouse moved to (336, 391)
Screenshot: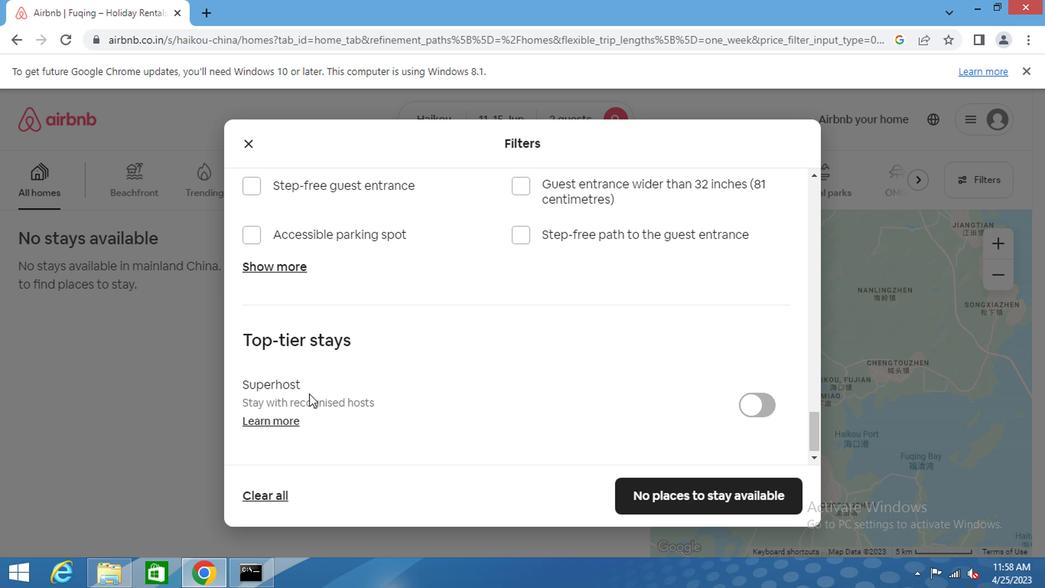 
Action: Mouse scrolled (336, 391) with delta (0, 0)
Screenshot: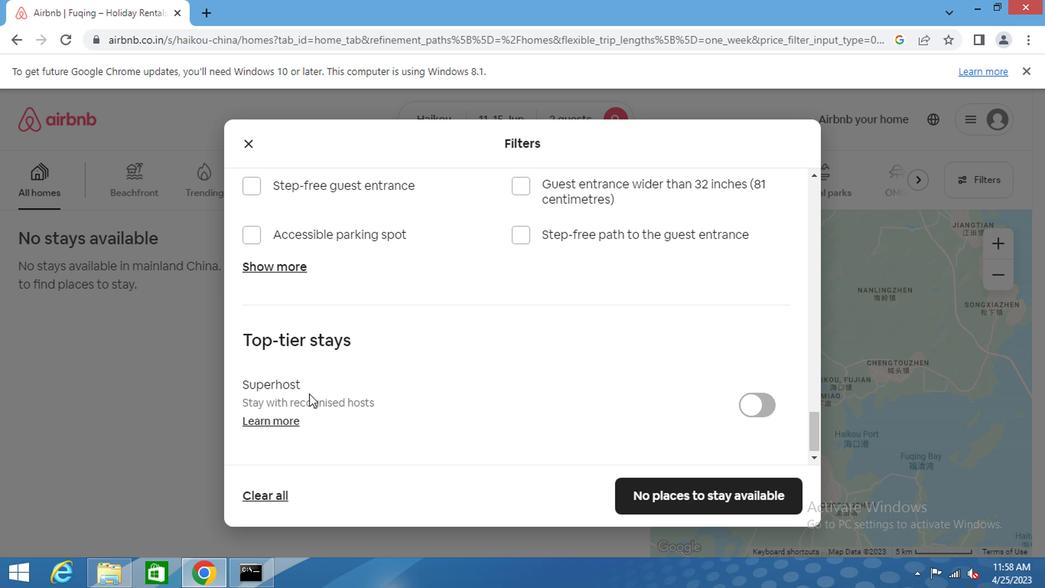 
Action: Mouse scrolled (336, 391) with delta (0, 0)
Screenshot: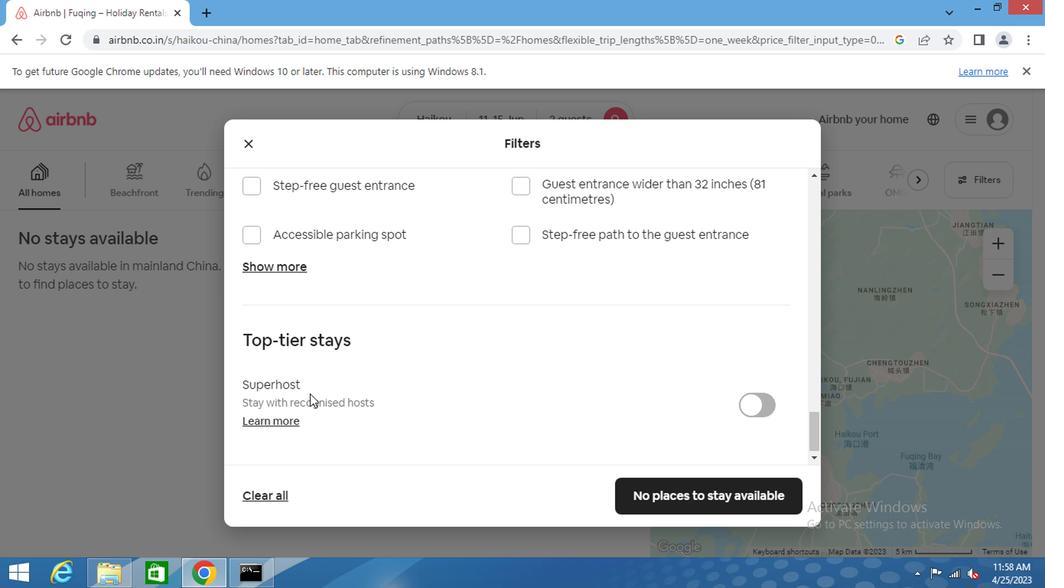 
Action: Mouse scrolled (336, 391) with delta (0, 0)
Screenshot: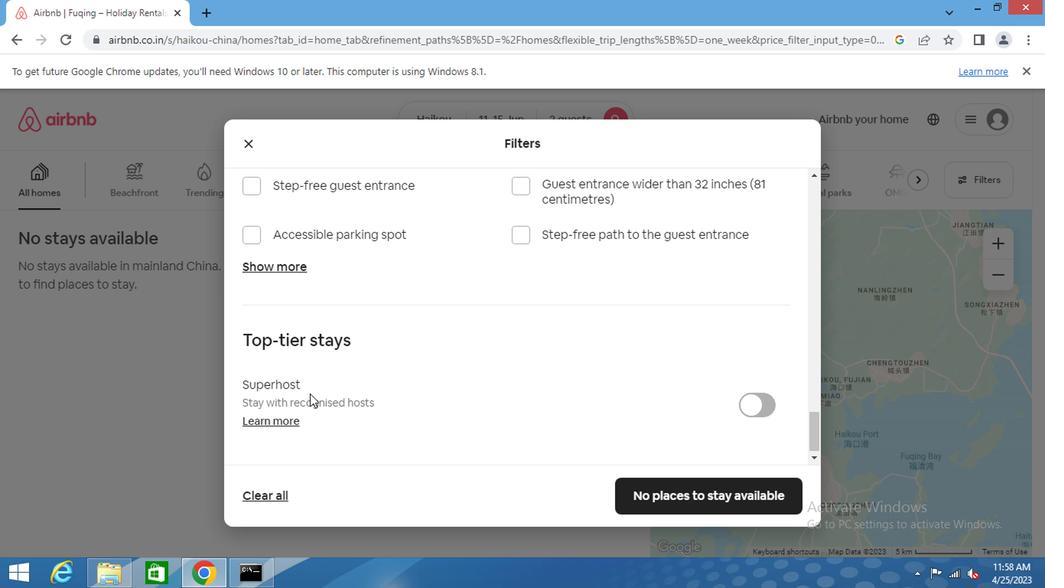 
Action: Mouse scrolled (336, 391) with delta (0, 0)
Screenshot: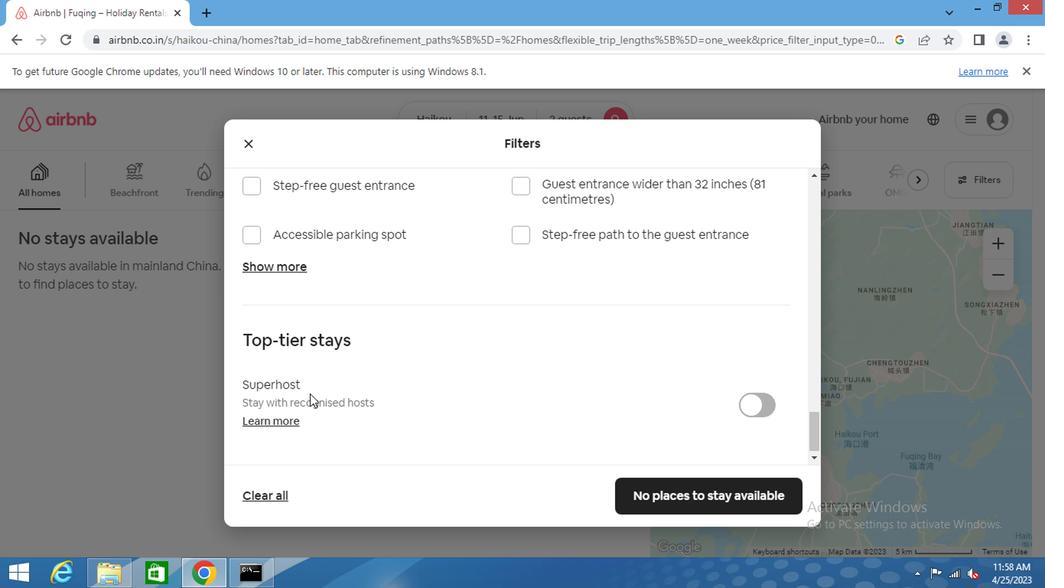 
Action: Mouse moved to (614, 374)
Screenshot: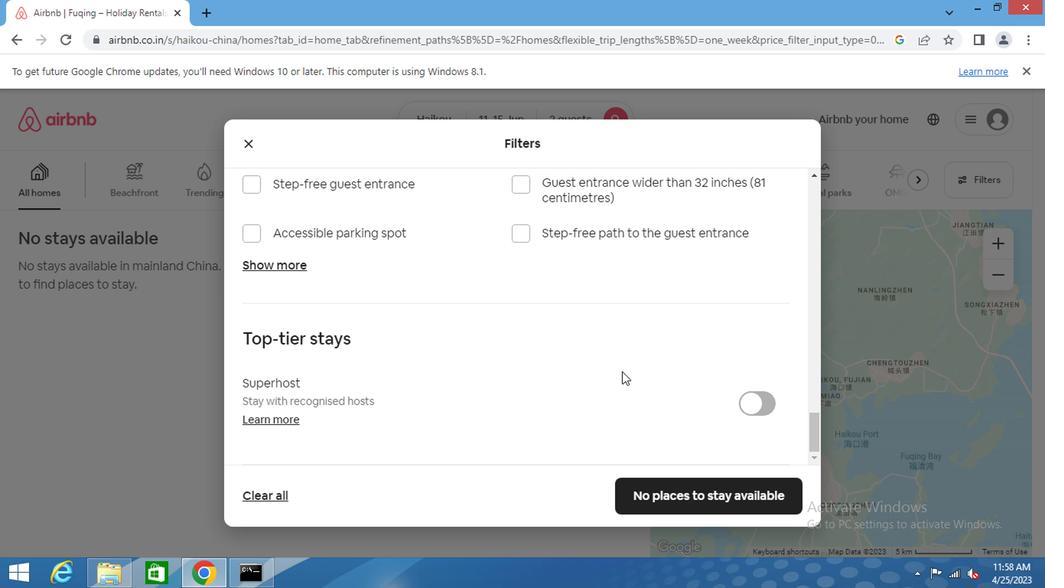 
Action: Mouse scrolled (614, 374) with delta (0, 0)
Screenshot: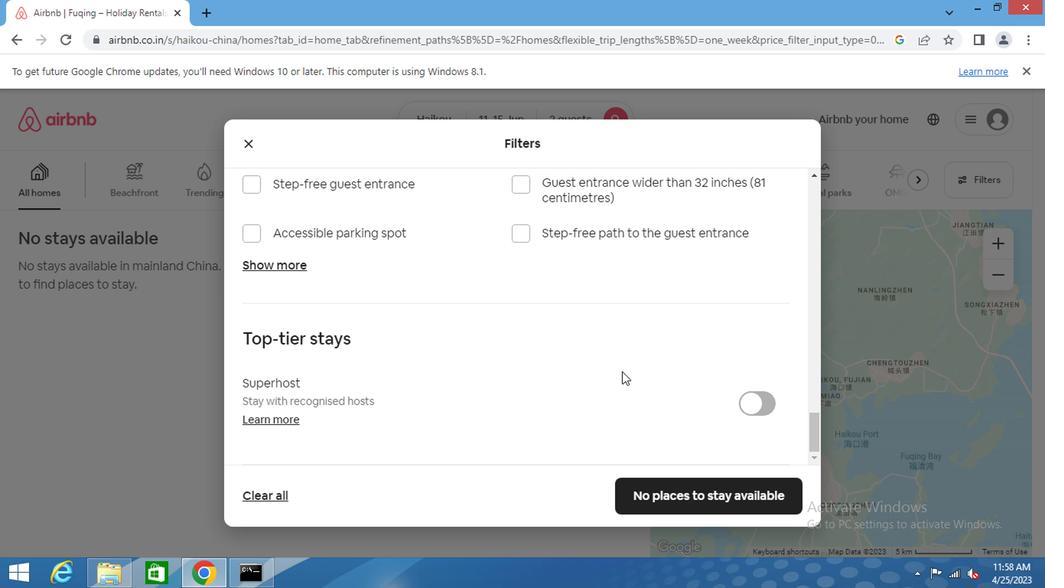 
Action: Mouse moved to (612, 374)
Screenshot: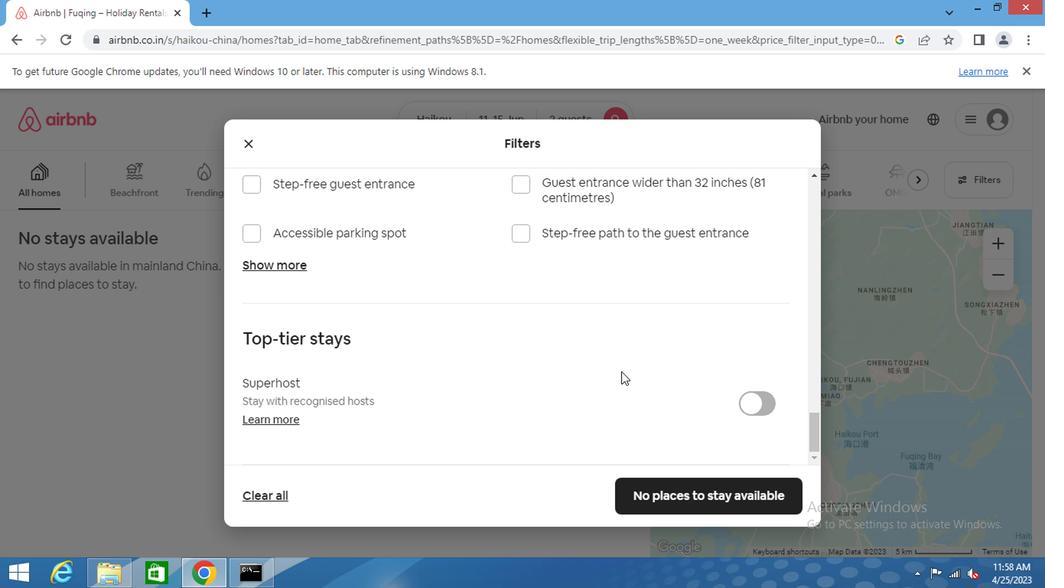 
Action: Mouse scrolled (612, 374) with delta (0, 0)
Screenshot: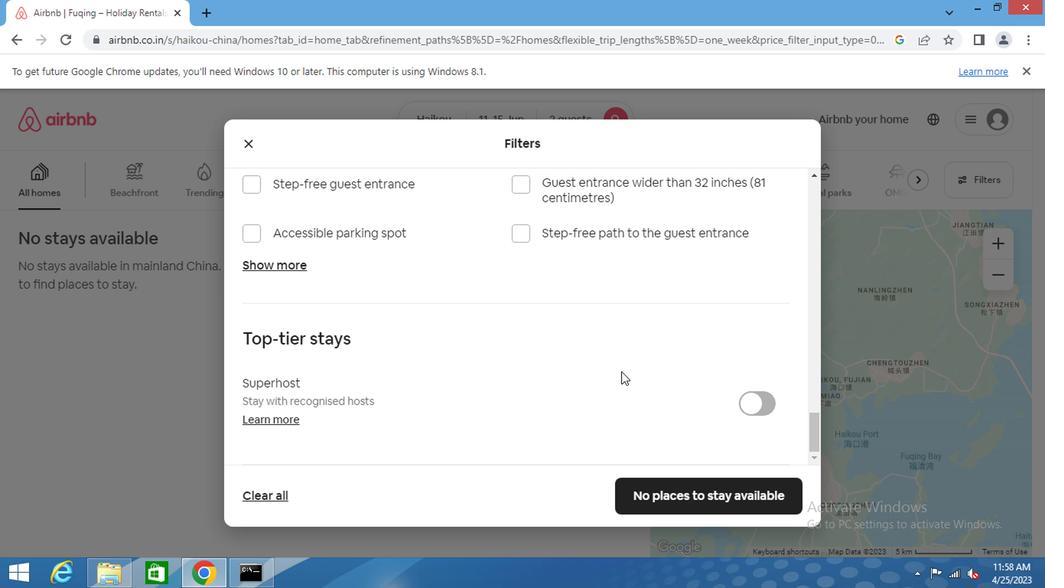 
Action: Mouse moved to (612, 374)
Screenshot: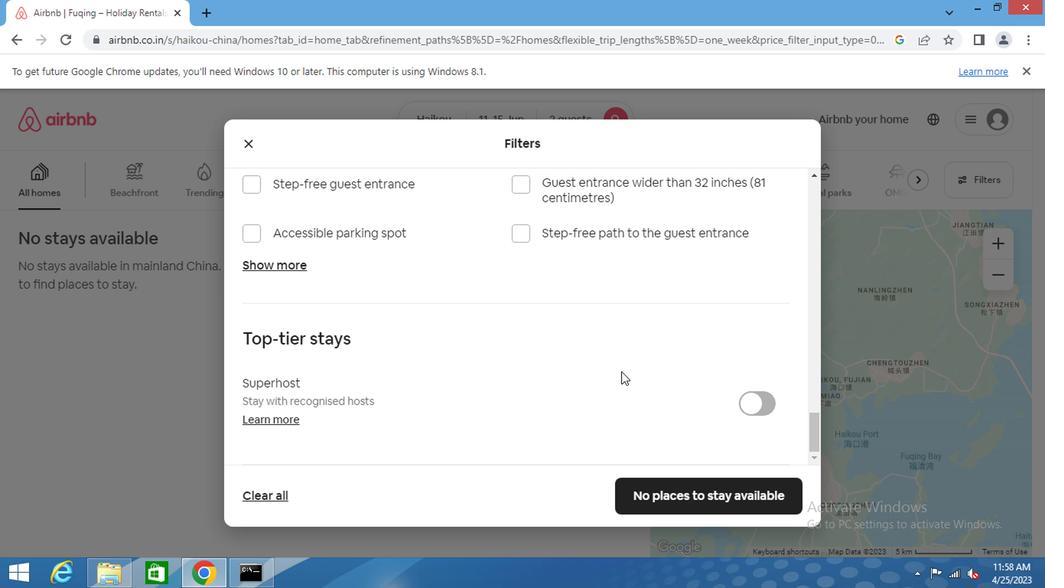 
Action: Mouse scrolled (612, 374) with delta (0, 0)
Screenshot: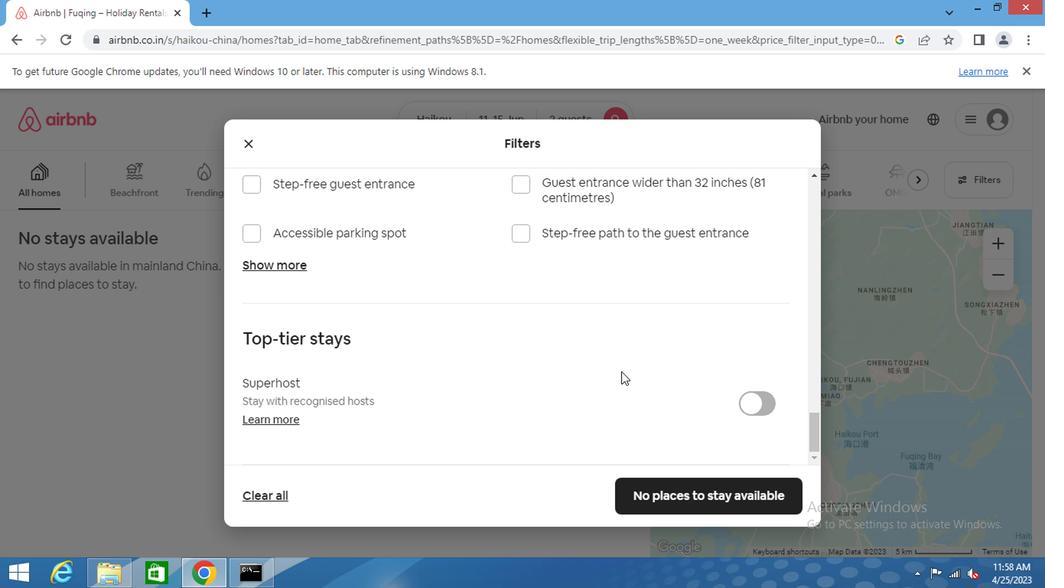 
Action: Mouse moved to (611, 374)
Screenshot: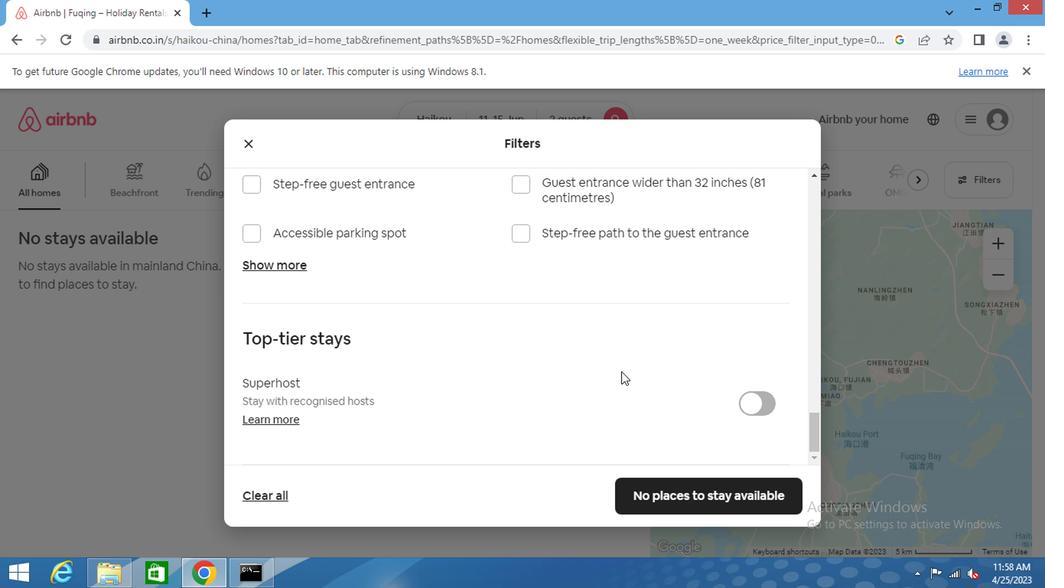 
Action: Mouse scrolled (611, 374) with delta (0, 0)
Screenshot: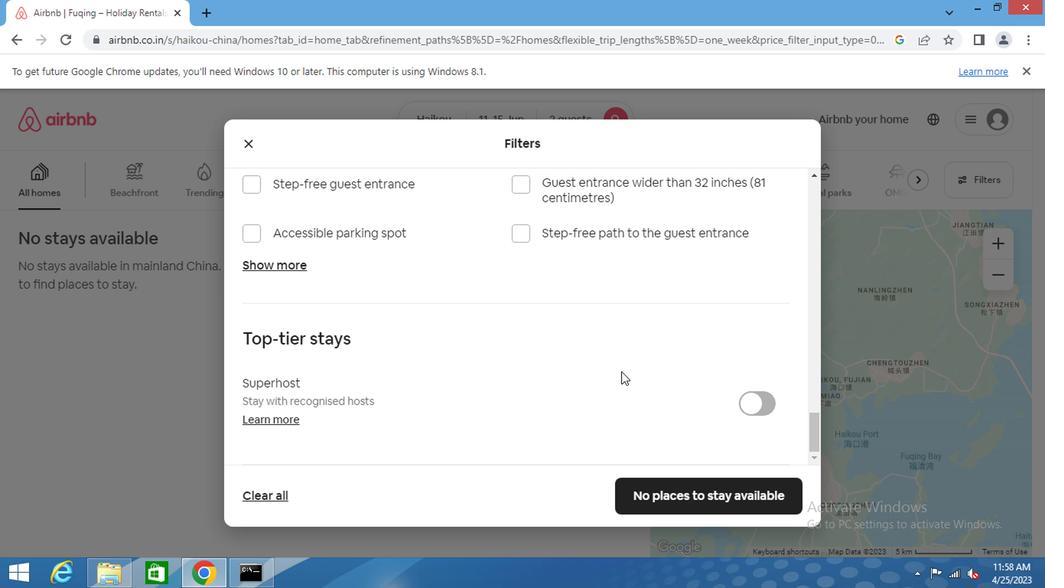 
Action: Mouse moved to (697, 498)
Screenshot: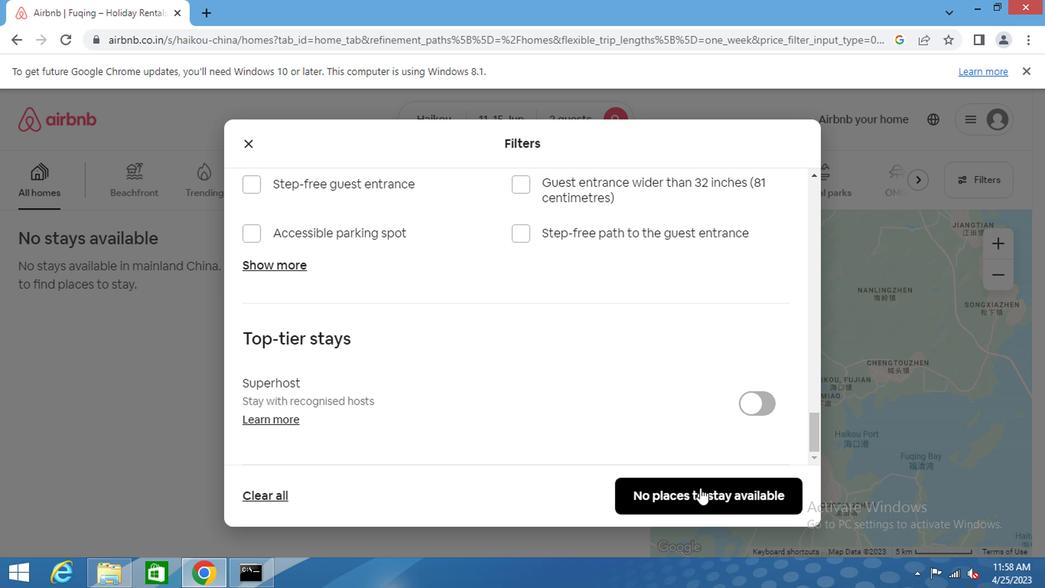 
Action: Mouse pressed left at (697, 498)
Screenshot: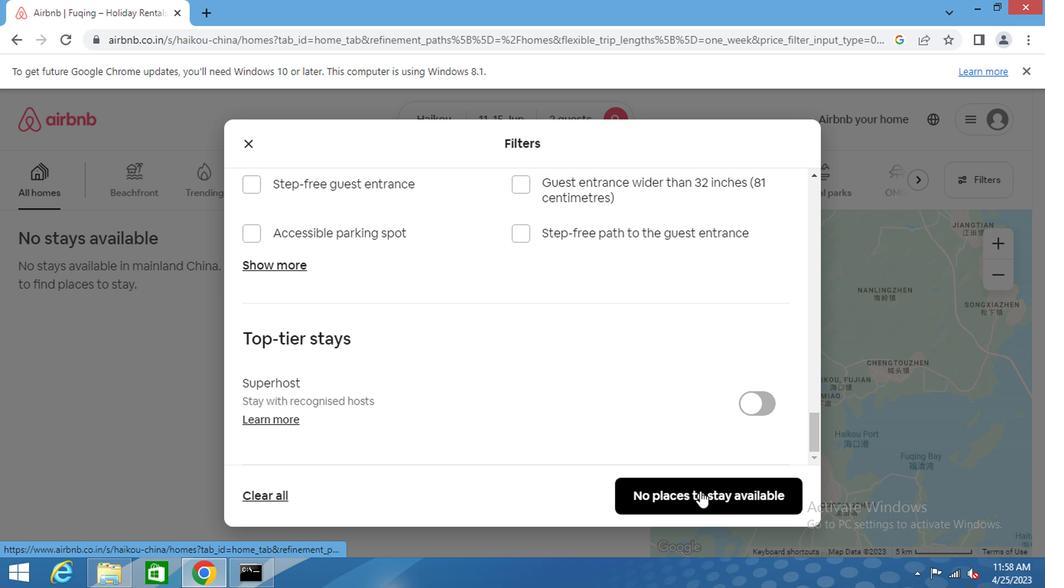 
Action: Mouse moved to (690, 467)
Screenshot: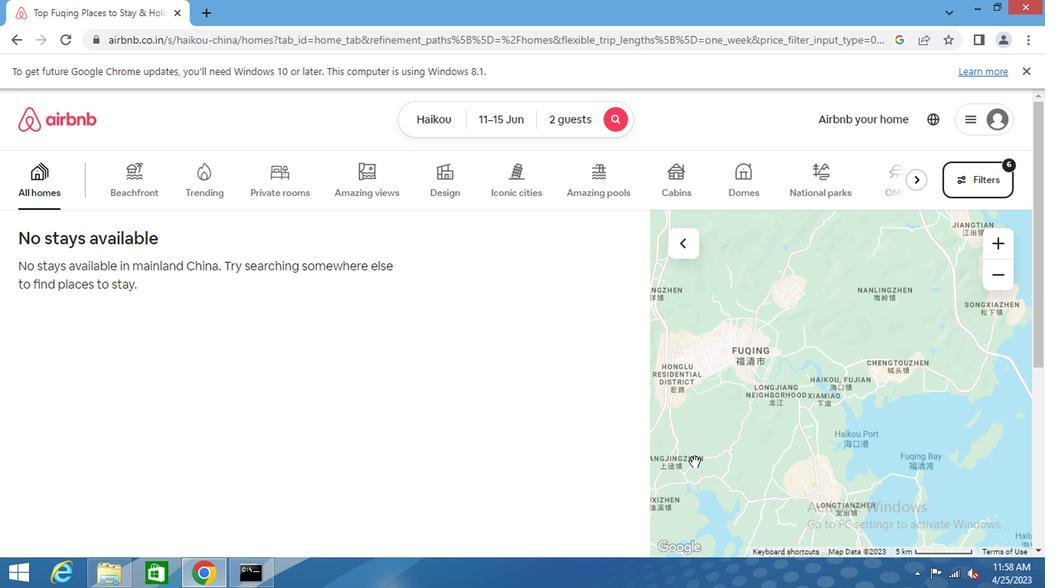 
